 Task: Look for space in Holladay, United States from 24th August, 2023 to 10th September, 2023 for 8 adults in price range Rs.12000 to Rs.15000. Place can be entire place or shared room with 4 bedrooms having 8 beds and 4 bathrooms. Property type can be house, flat, guest house. Amenities needed are: wifi, TV, free parkinig on premises, gym, breakfast. Booking option can be shelf check-in. Required host language is English.
Action: Mouse moved to (507, 126)
Screenshot: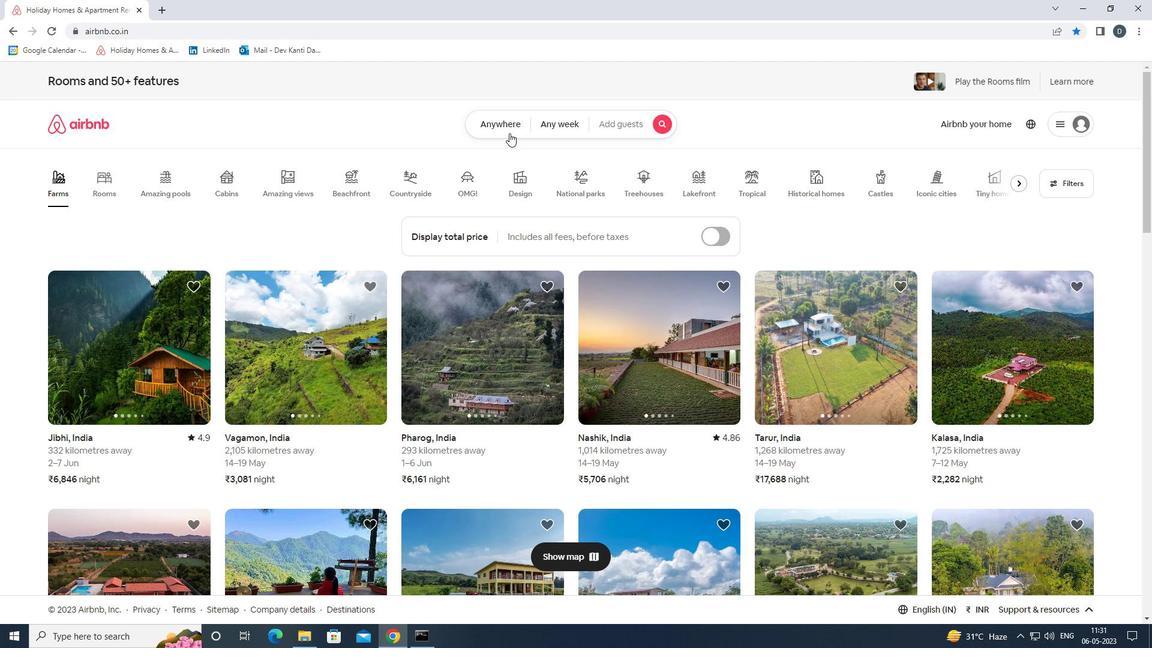 
Action: Mouse pressed left at (507, 126)
Screenshot: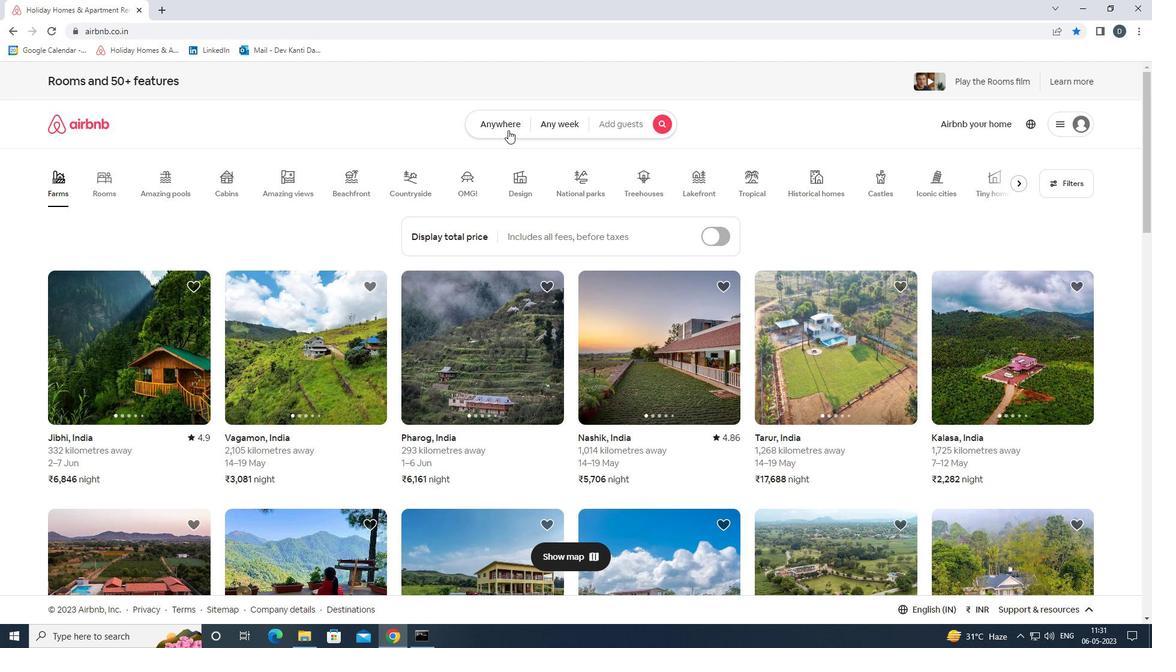 
Action: Mouse moved to (418, 179)
Screenshot: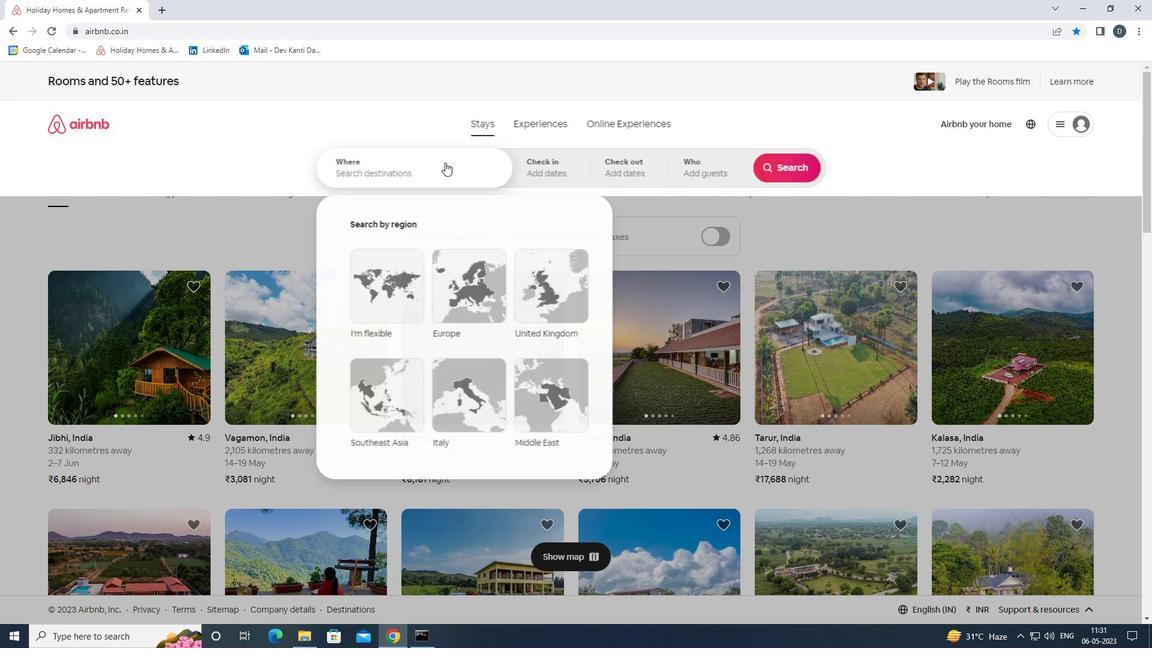 
Action: Mouse pressed left at (418, 179)
Screenshot: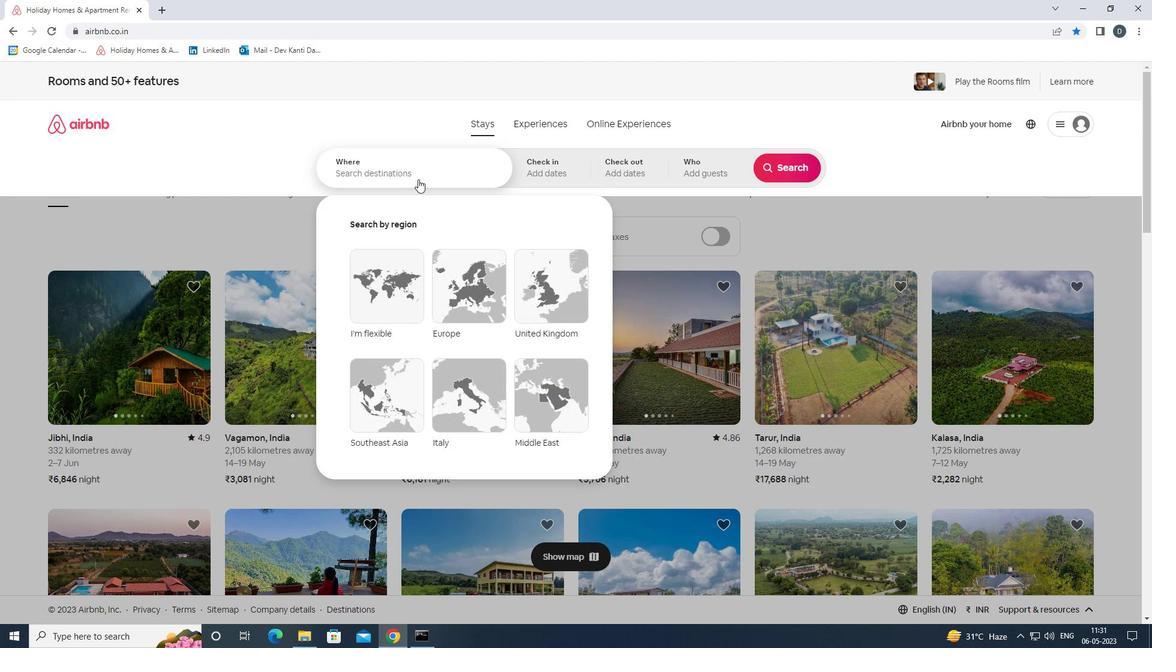 
Action: Mouse moved to (420, 174)
Screenshot: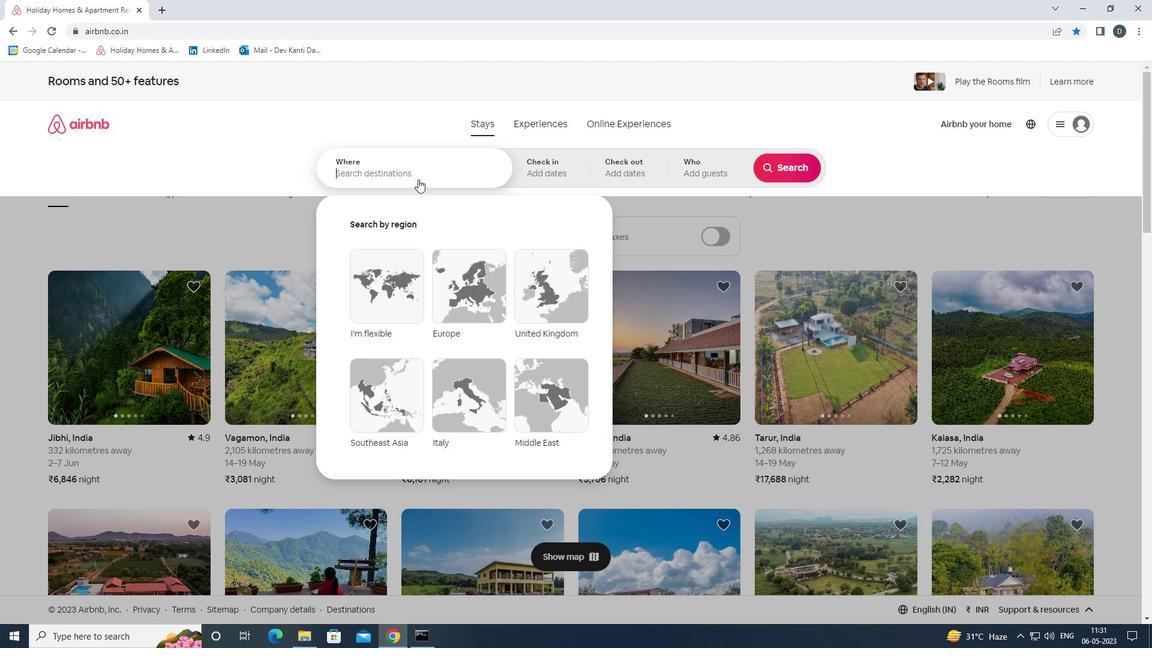 
Action: Key pressed <Key.shift><Key.shift><Key.shift><Key.shift><Key.shift><Key.shift><Key.shift><Key.shift><Key.shift><Key.shift><Key.shift><Key.shift><Key.shift><Key.shift><Key.shift><Key.shift>HOLLADAY,<Key.shift>UNITED<Key.space><Key.shift>S
Screenshot: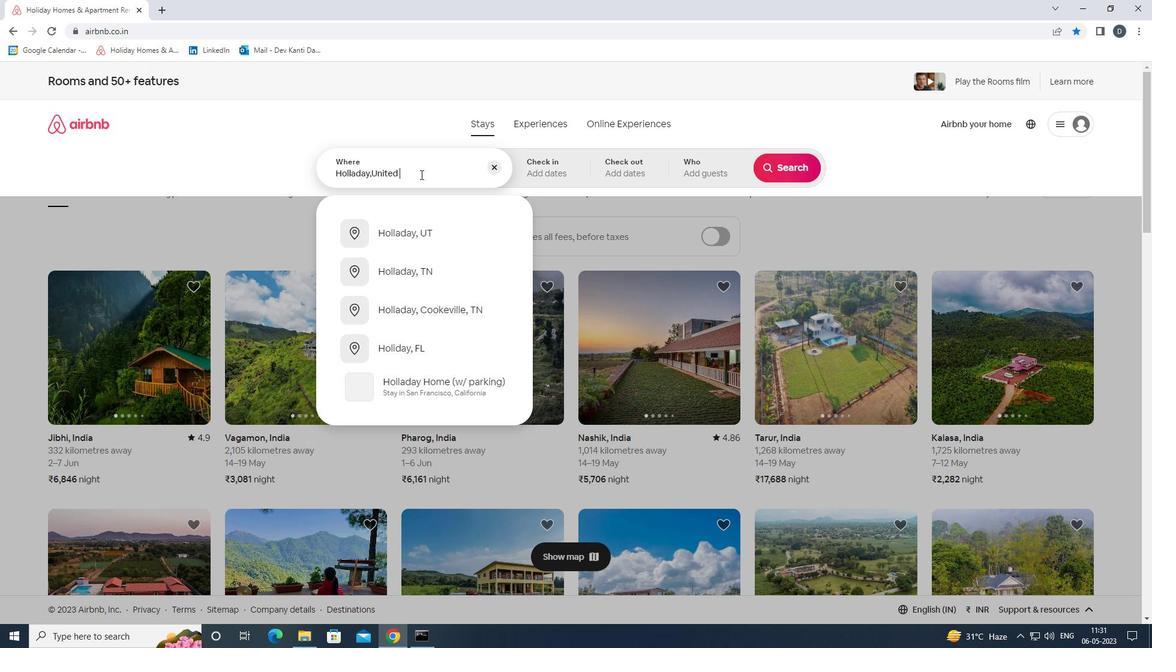 
Action: Mouse moved to (421, 174)
Screenshot: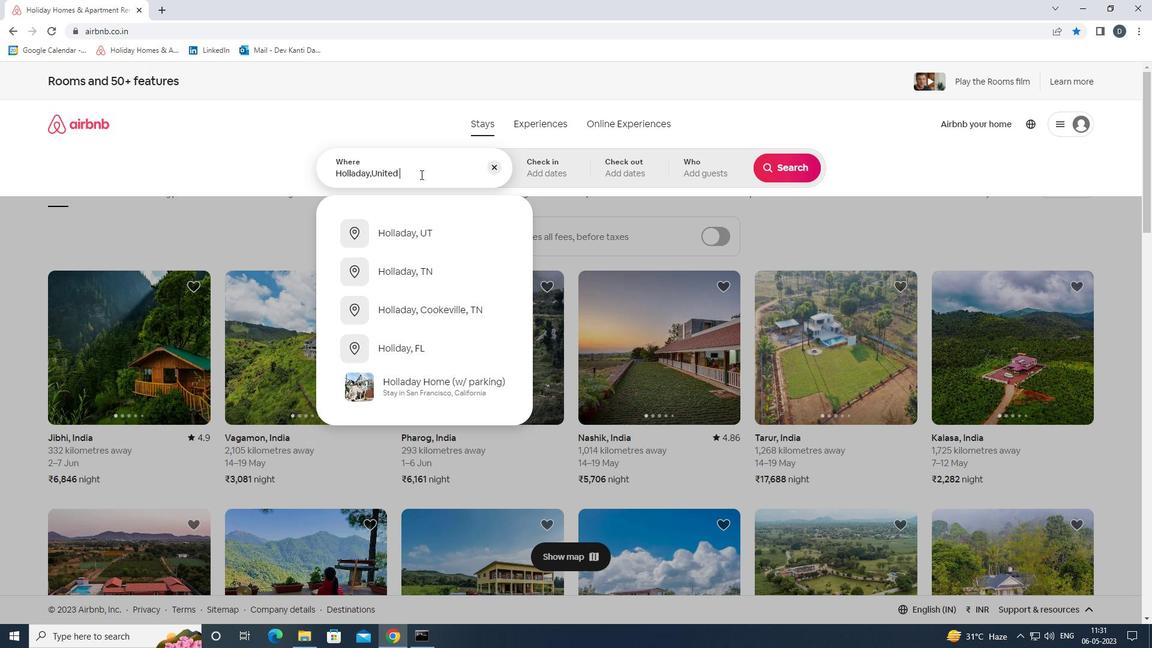 
Action: Key pressed TATES<Key.enter>
Screenshot: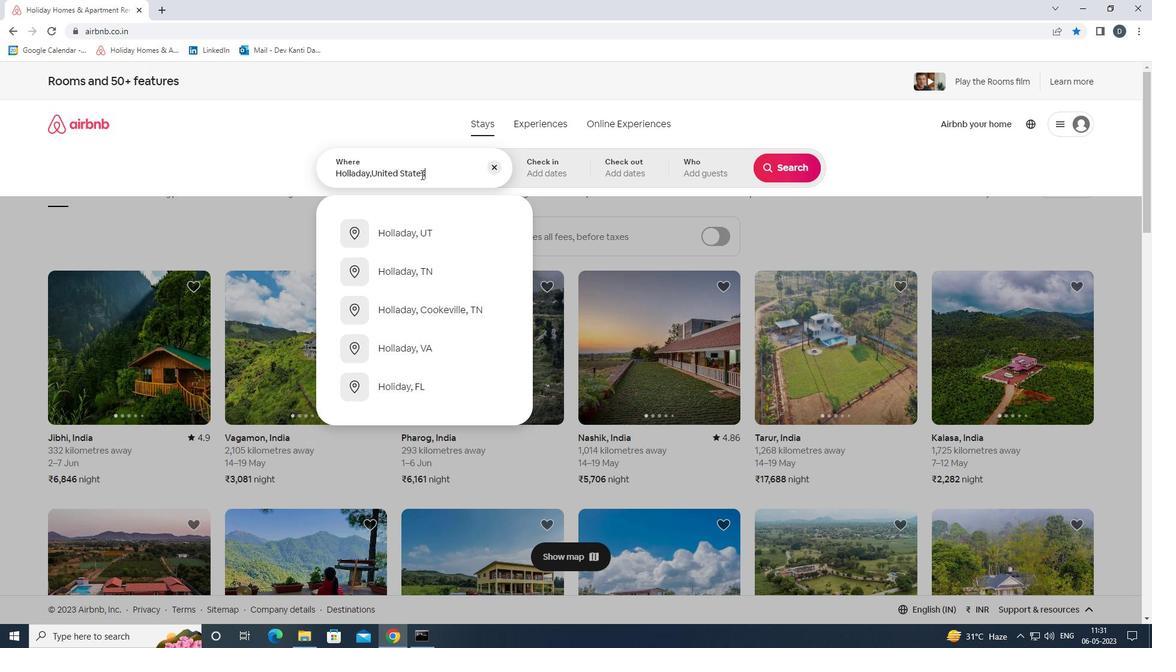 
Action: Mouse moved to (781, 262)
Screenshot: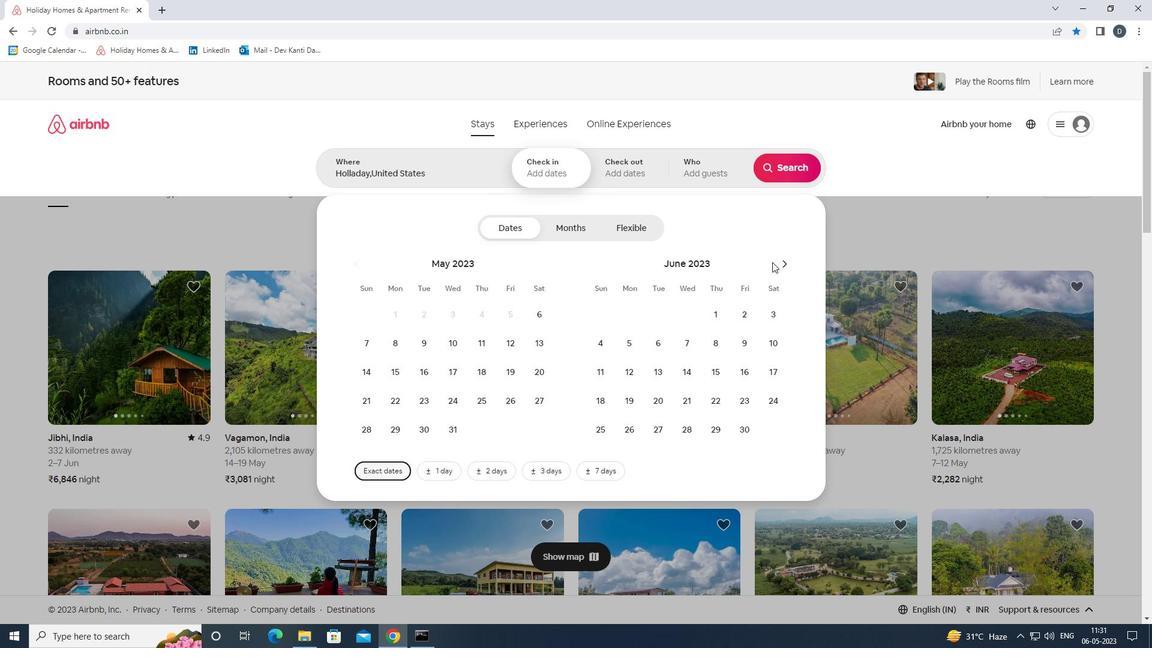 
Action: Mouse pressed left at (781, 262)
Screenshot: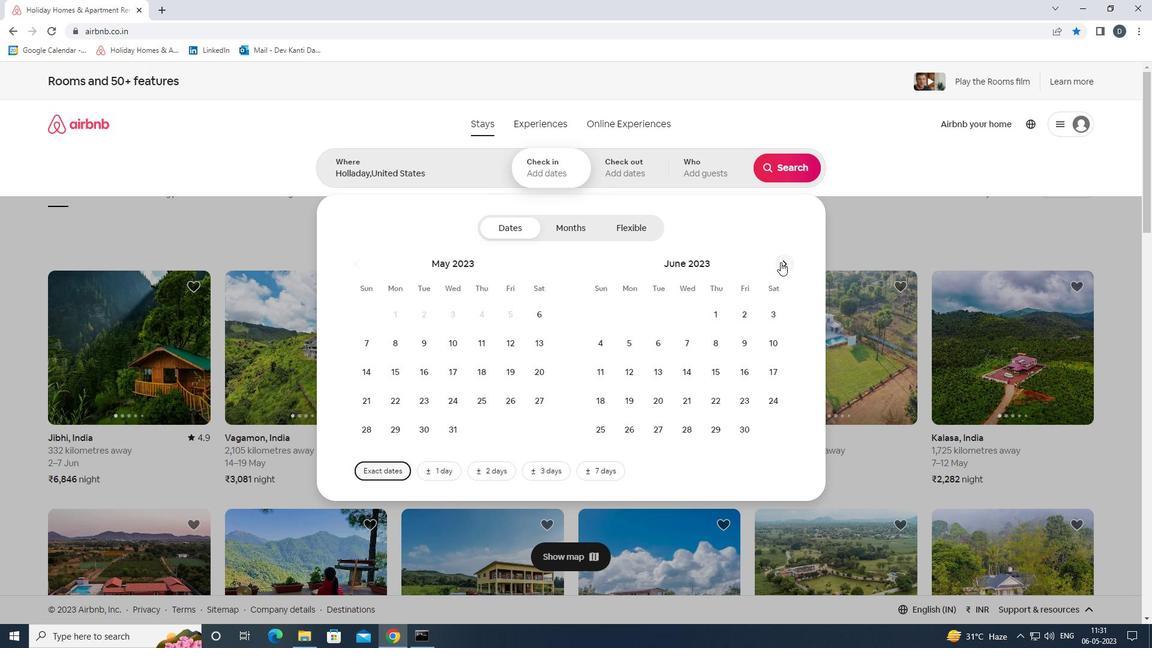 
Action: Mouse pressed left at (781, 262)
Screenshot: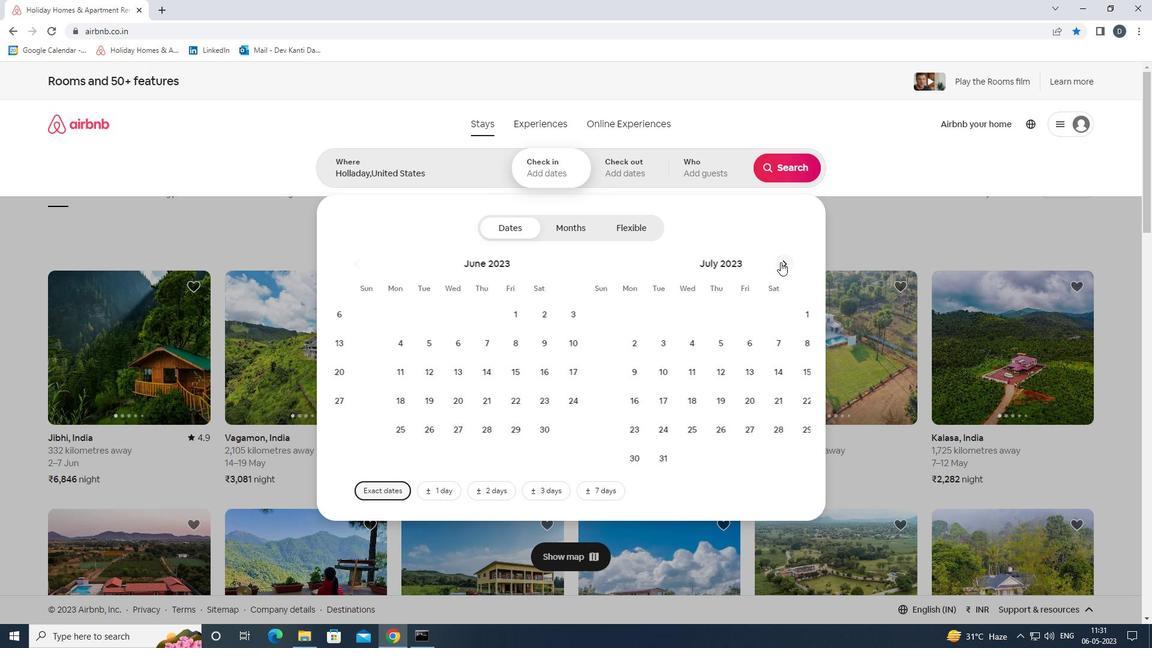 
Action: Mouse moved to (711, 398)
Screenshot: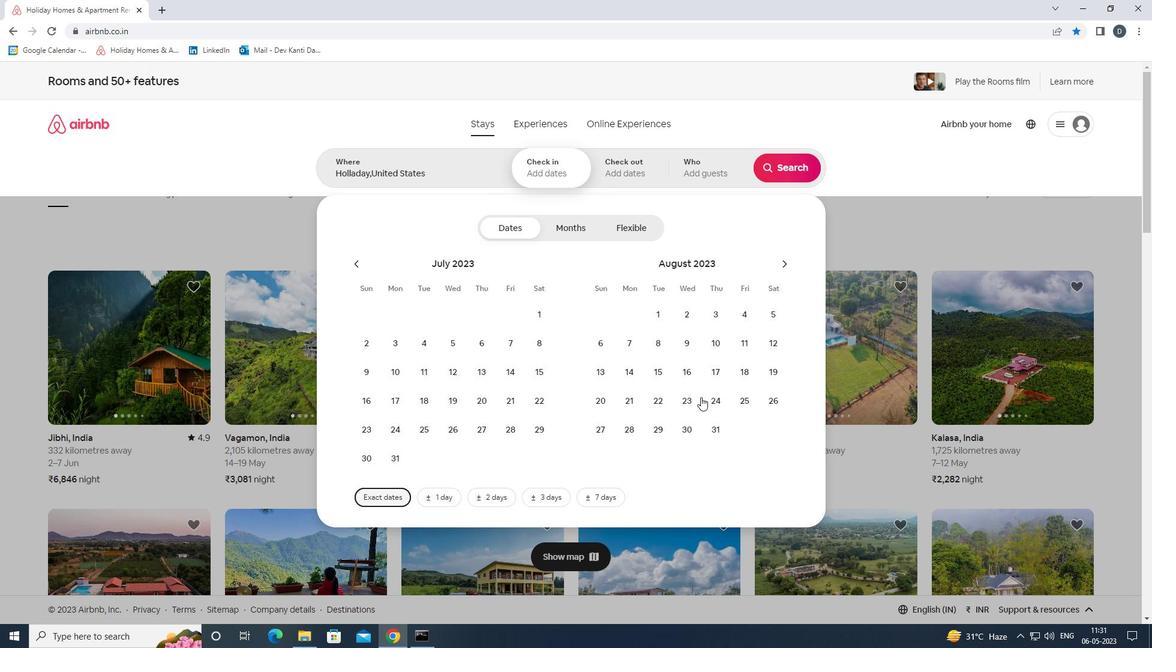 
Action: Mouse pressed left at (711, 398)
Screenshot: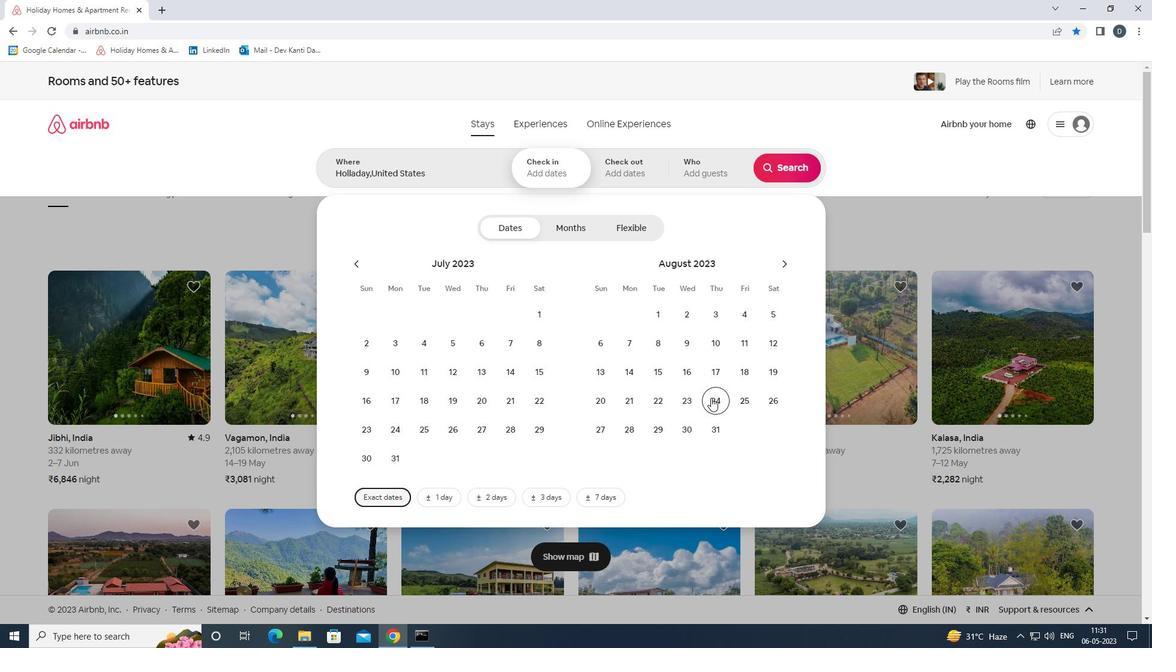 
Action: Mouse moved to (784, 263)
Screenshot: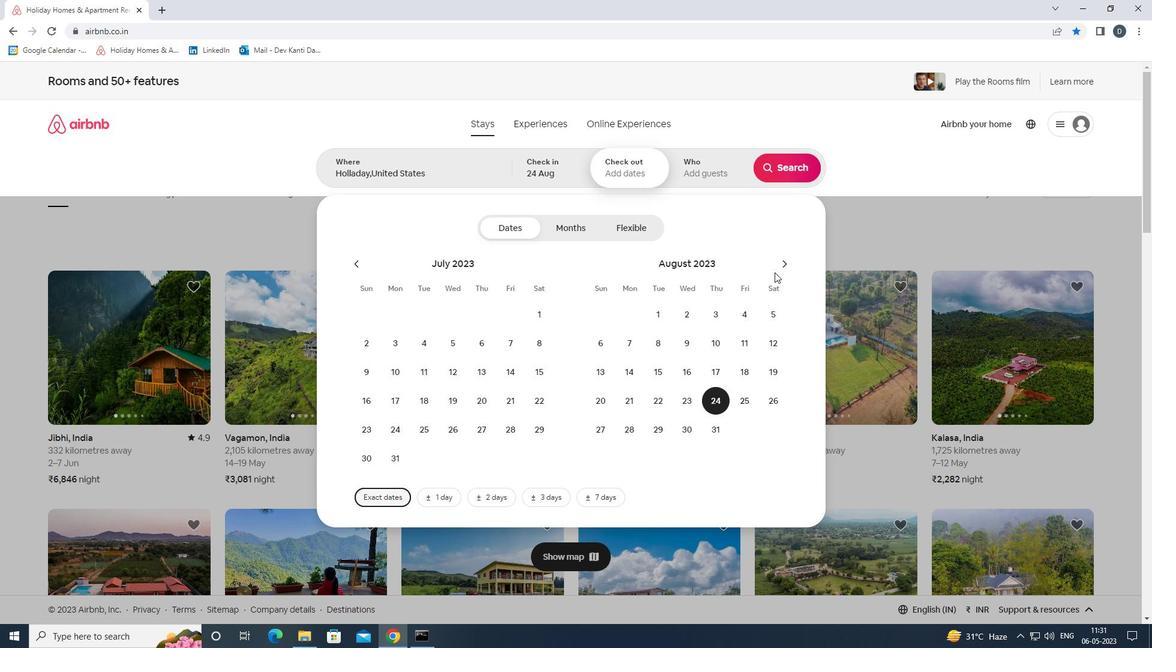 
Action: Mouse pressed left at (784, 263)
Screenshot: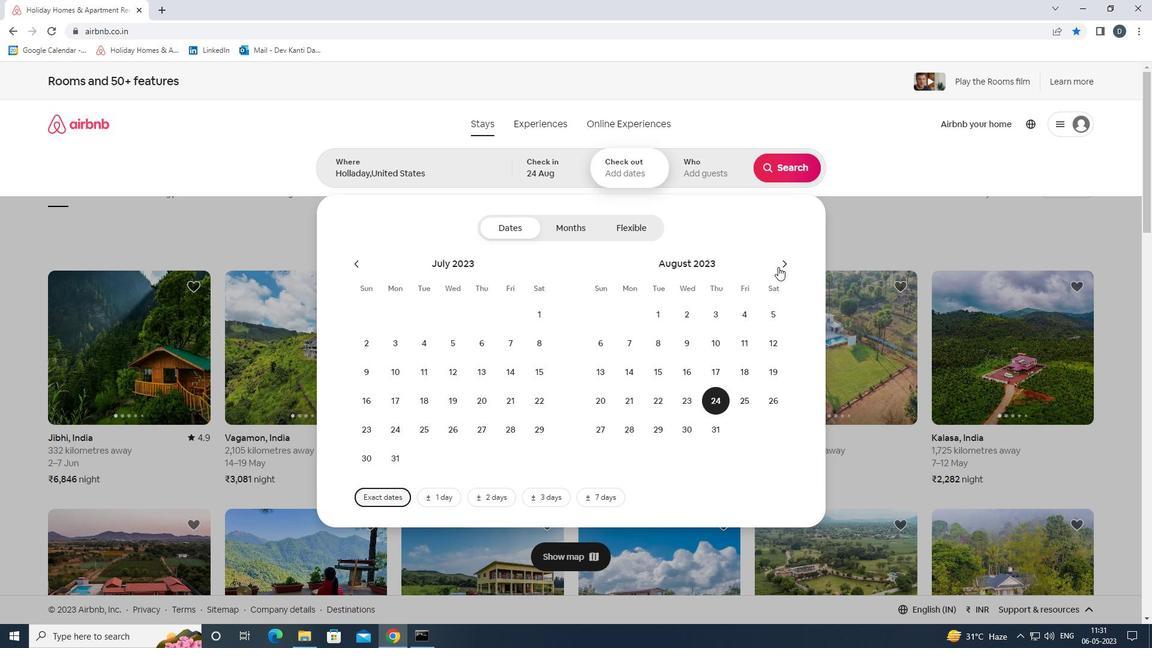 
Action: Mouse moved to (602, 371)
Screenshot: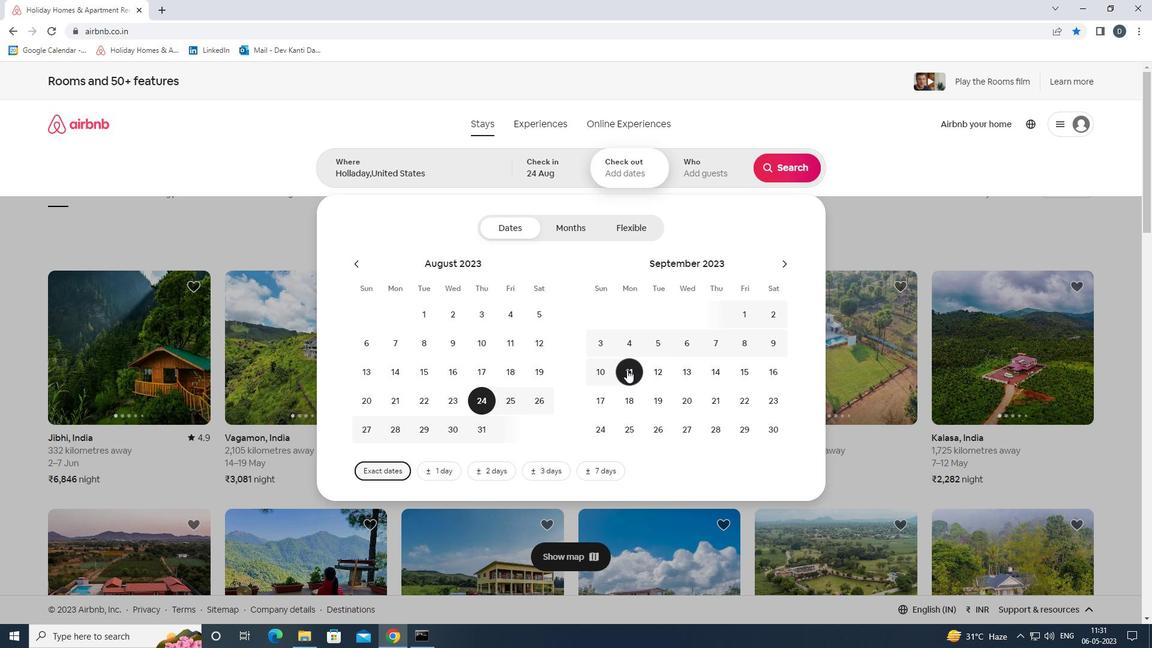 
Action: Mouse pressed left at (602, 371)
Screenshot: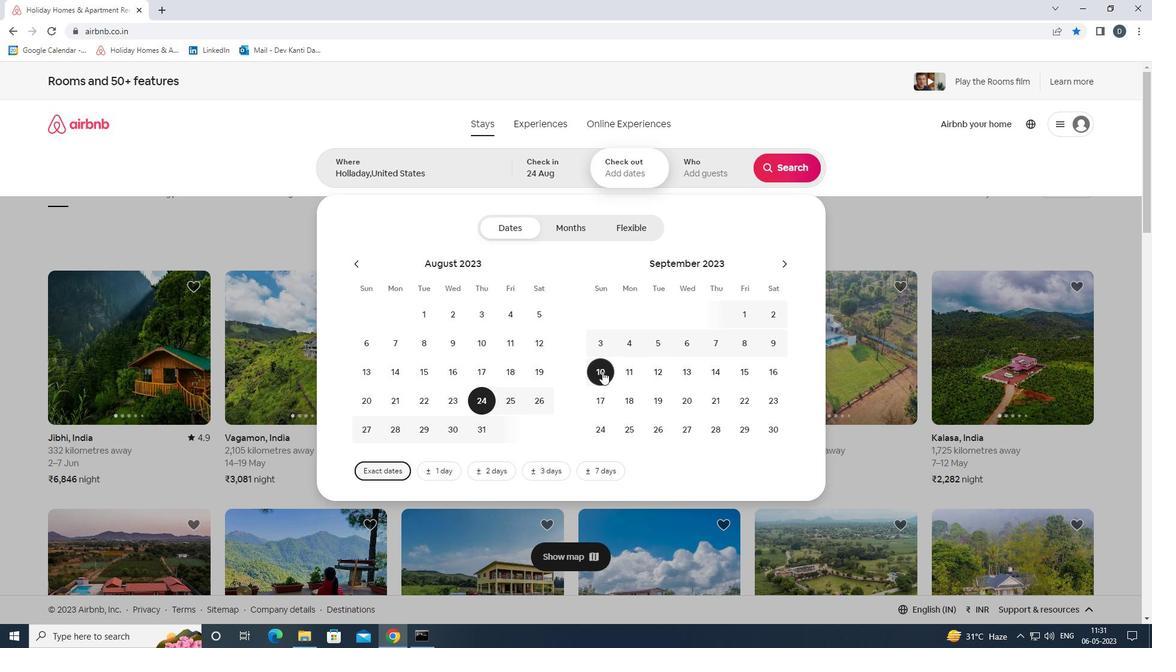 
Action: Mouse moved to (703, 168)
Screenshot: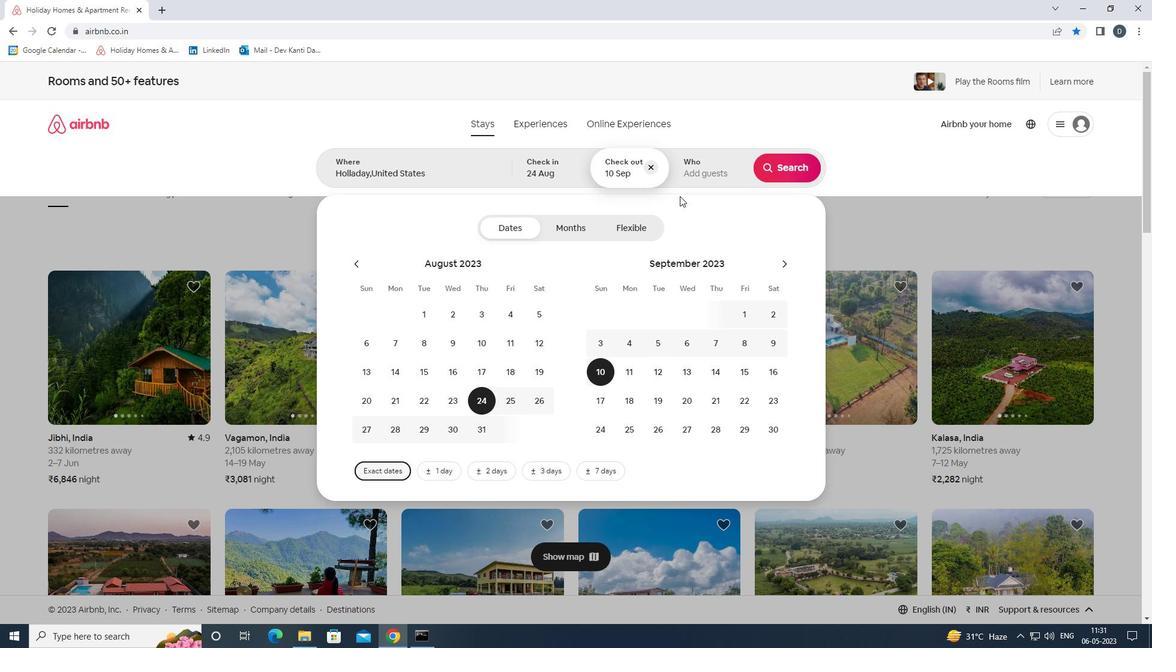 
Action: Mouse pressed left at (703, 168)
Screenshot: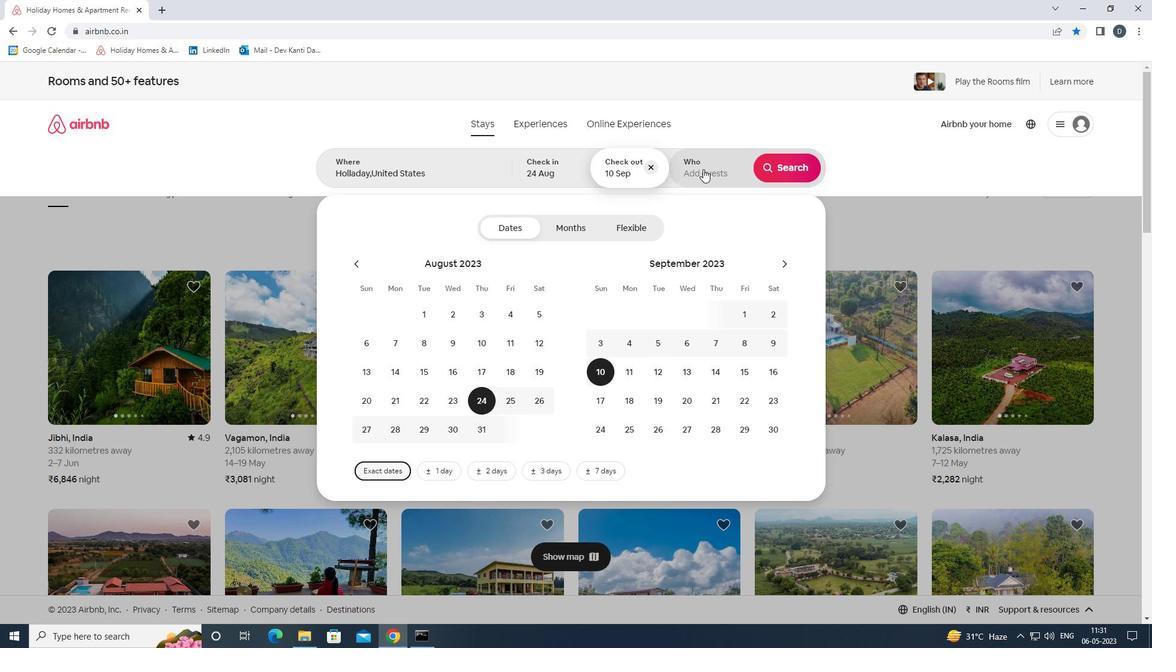
Action: Mouse moved to (790, 233)
Screenshot: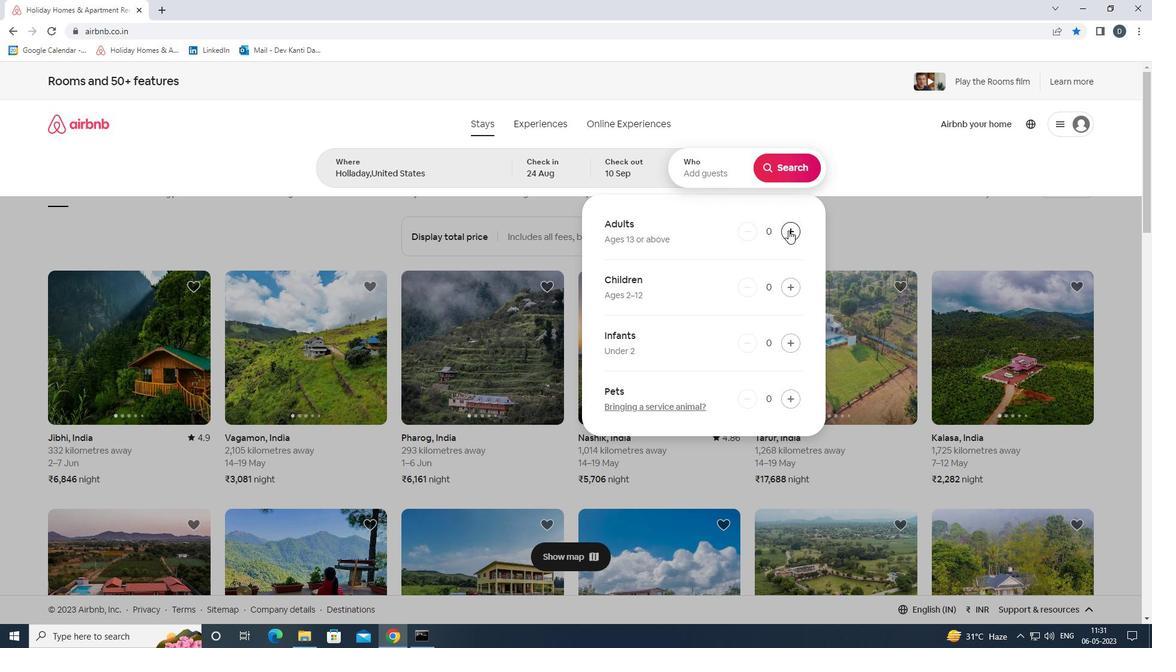 
Action: Mouse pressed left at (790, 233)
Screenshot: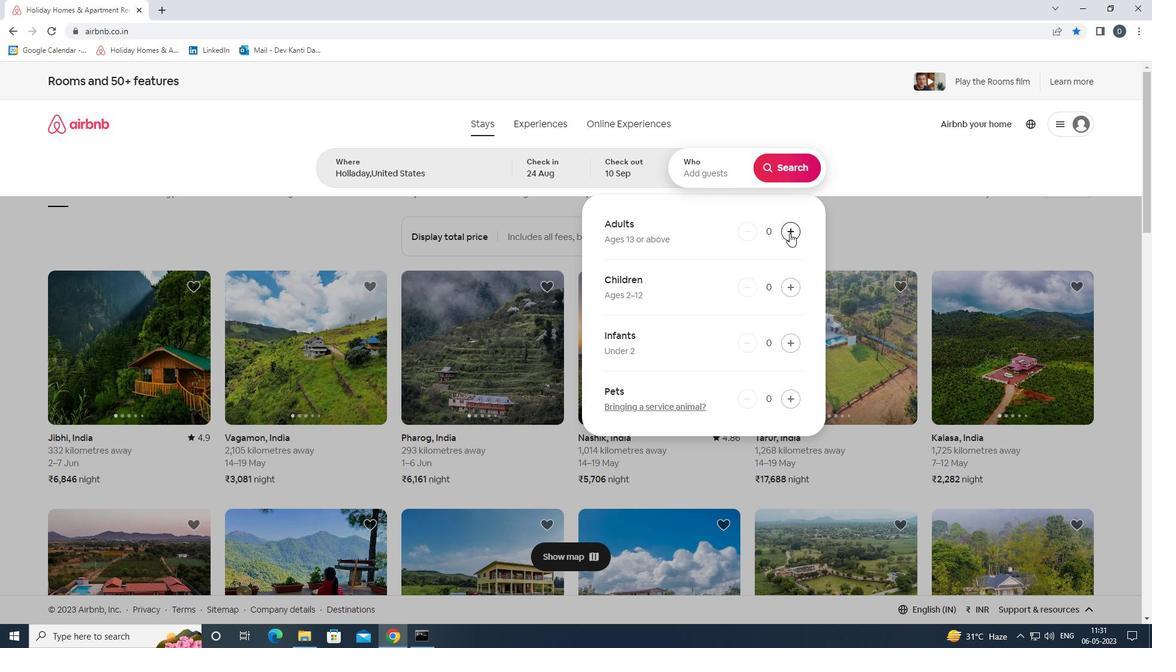 
Action: Mouse pressed left at (790, 233)
Screenshot: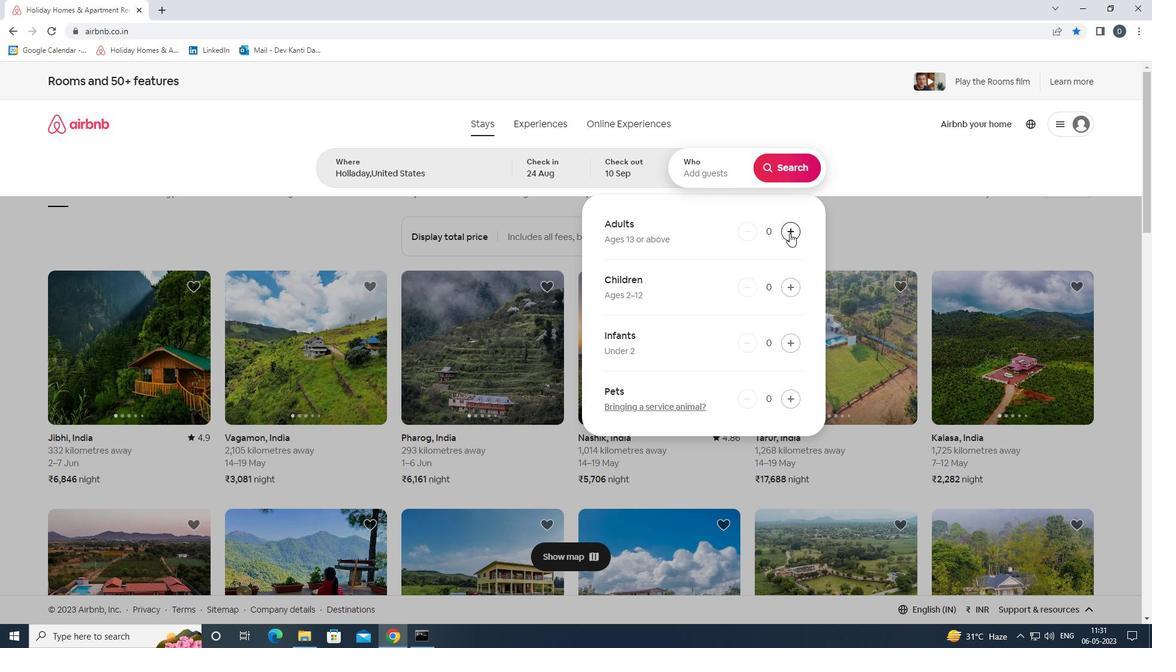 
Action: Mouse pressed left at (790, 233)
Screenshot: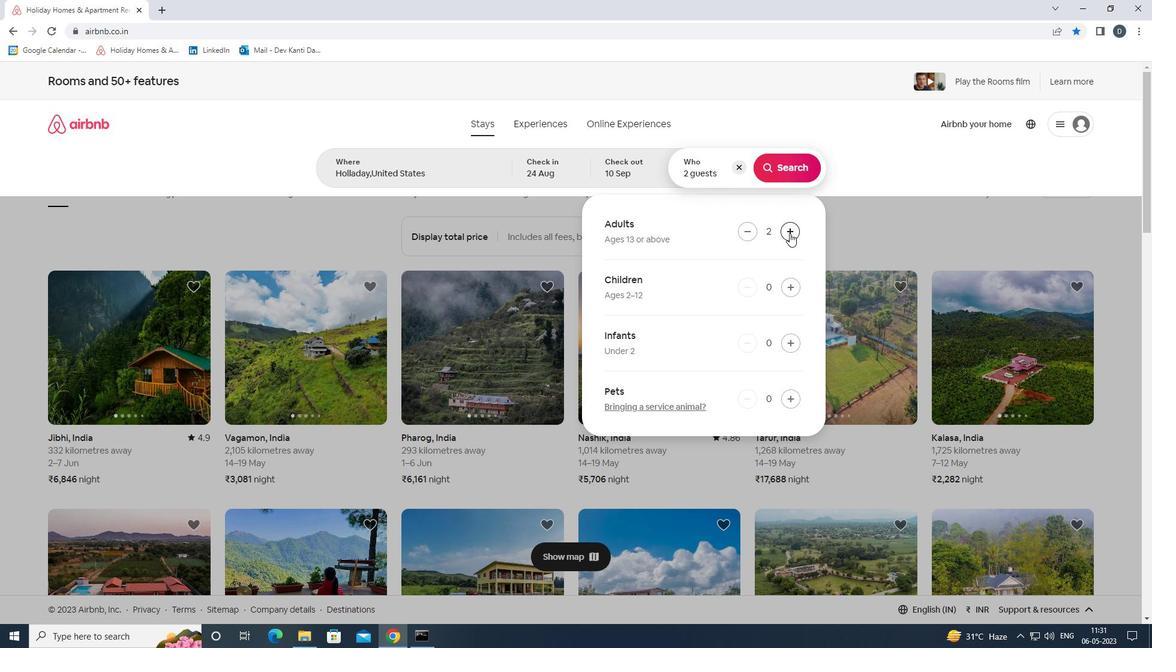 
Action: Mouse pressed left at (790, 233)
Screenshot: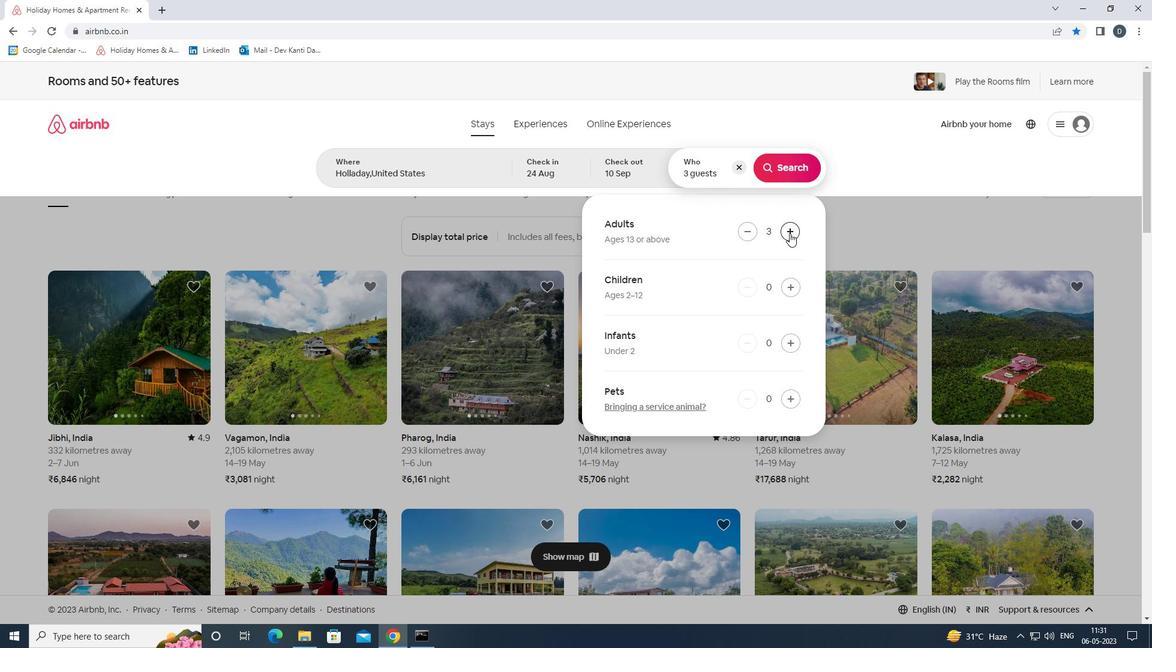 
Action: Mouse pressed left at (790, 233)
Screenshot: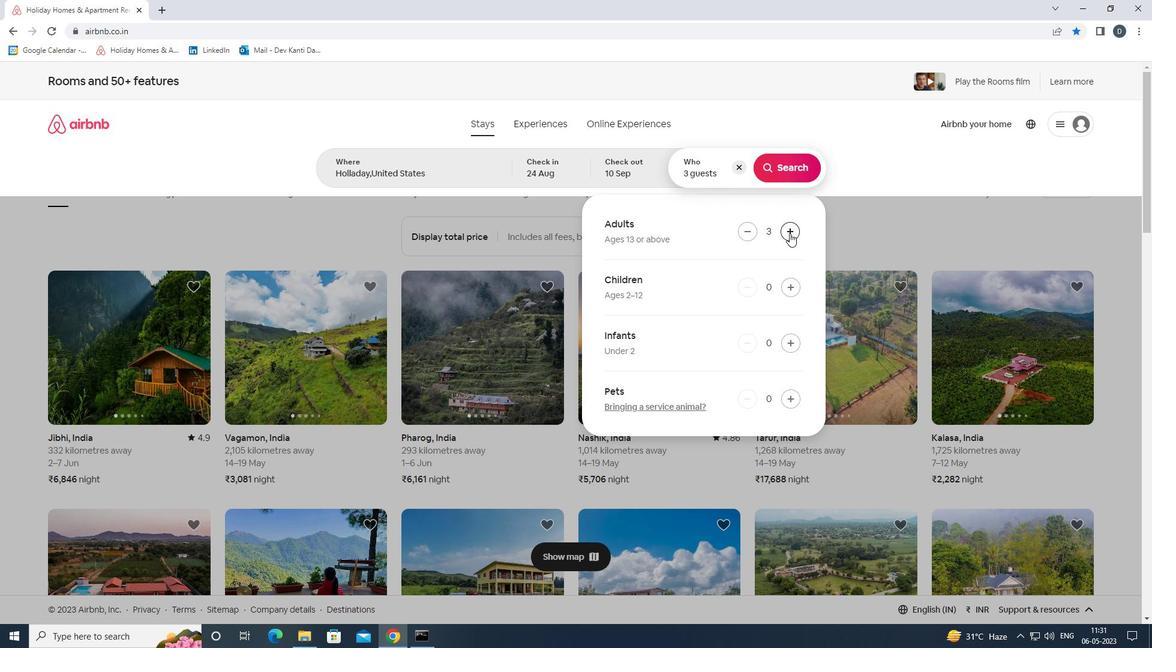 
Action: Mouse pressed left at (790, 233)
Screenshot: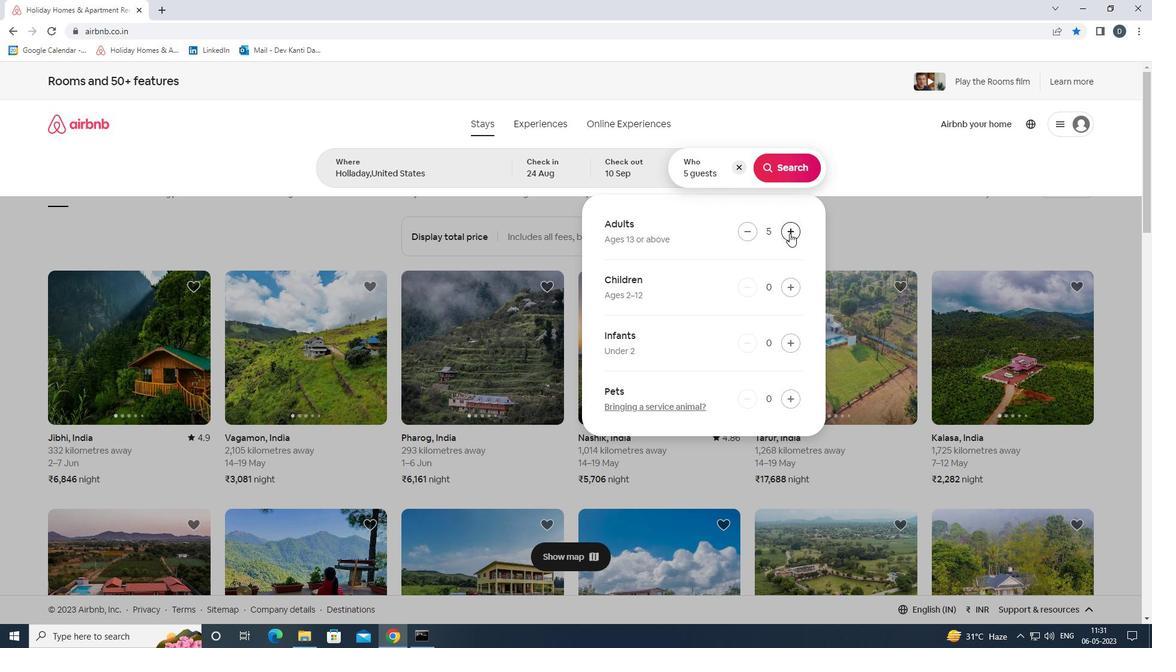 
Action: Mouse pressed left at (790, 233)
Screenshot: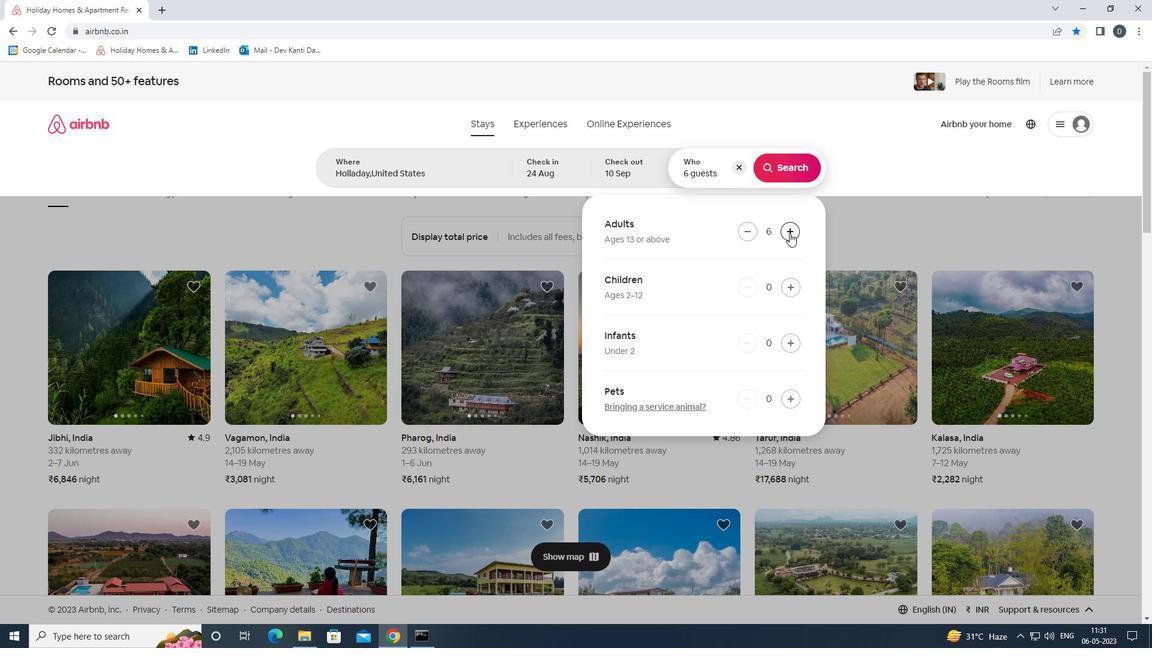 
Action: Mouse pressed left at (790, 233)
Screenshot: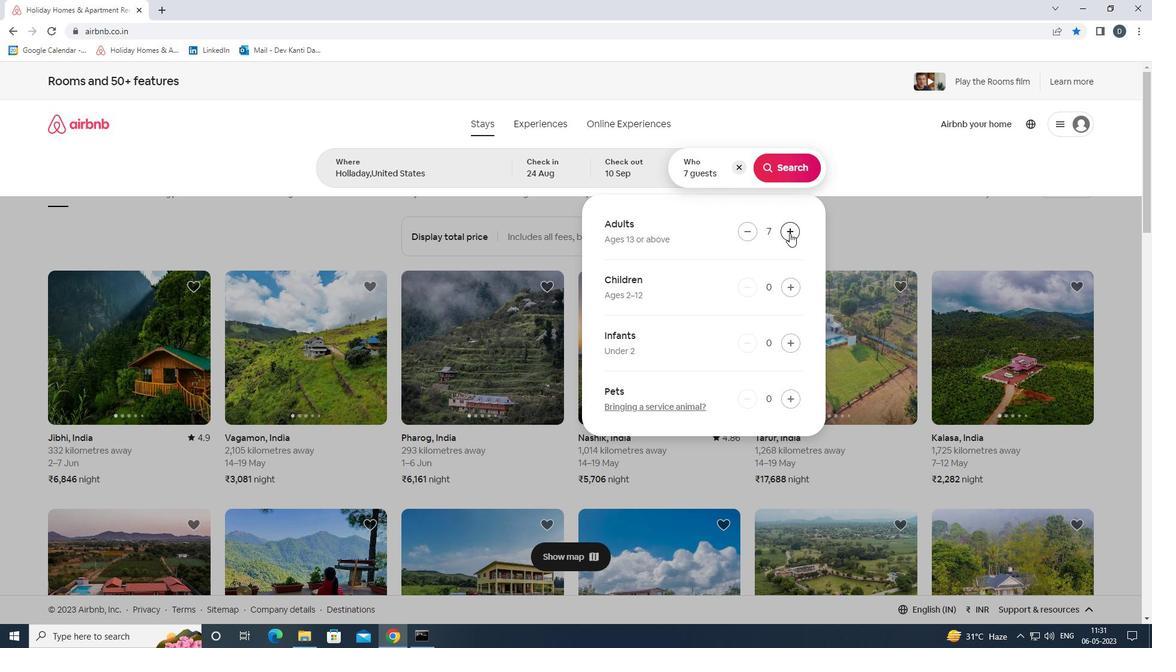 
Action: Mouse moved to (784, 169)
Screenshot: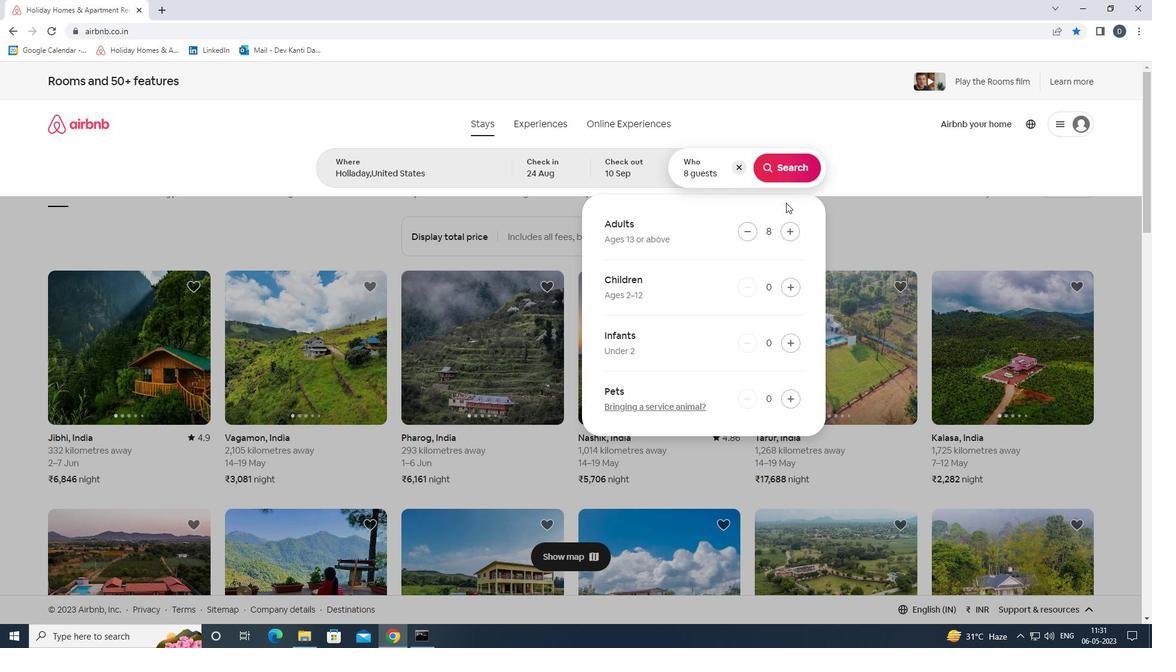 
Action: Mouse pressed left at (784, 169)
Screenshot: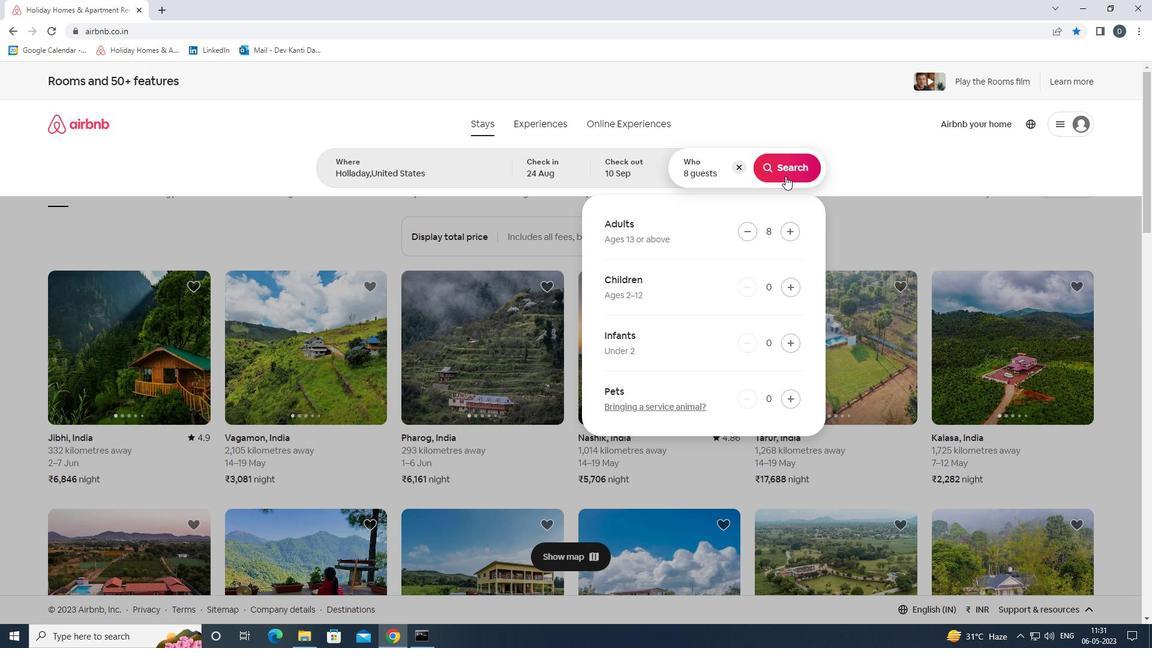 
Action: Mouse moved to (1113, 129)
Screenshot: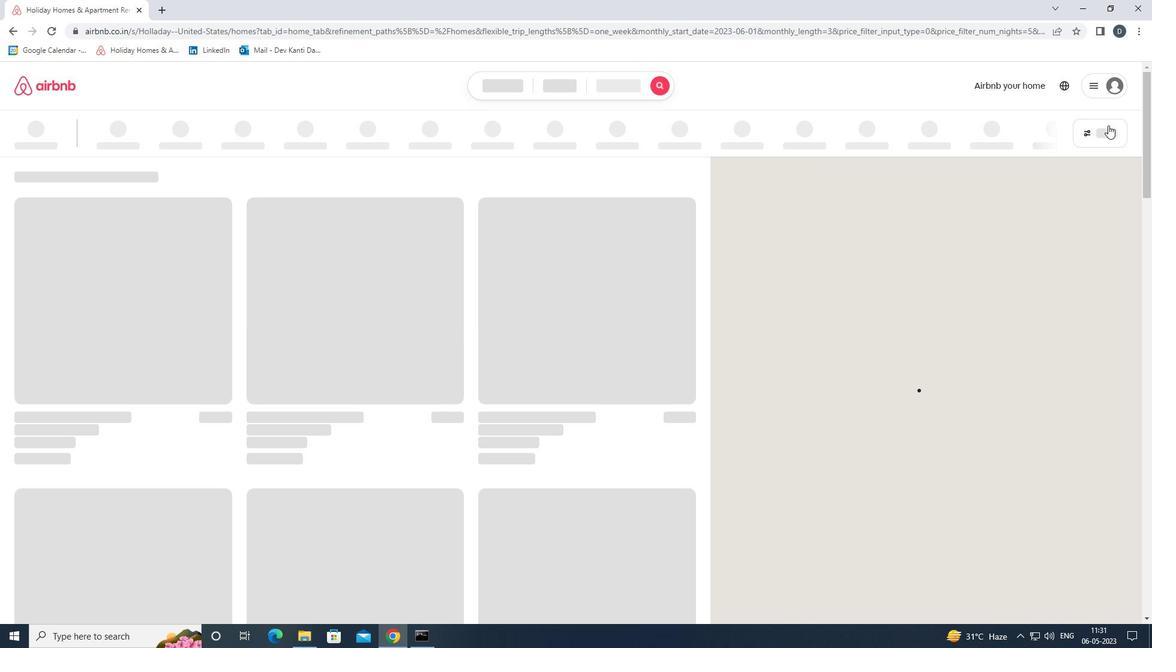 
Action: Mouse pressed left at (1113, 129)
Screenshot: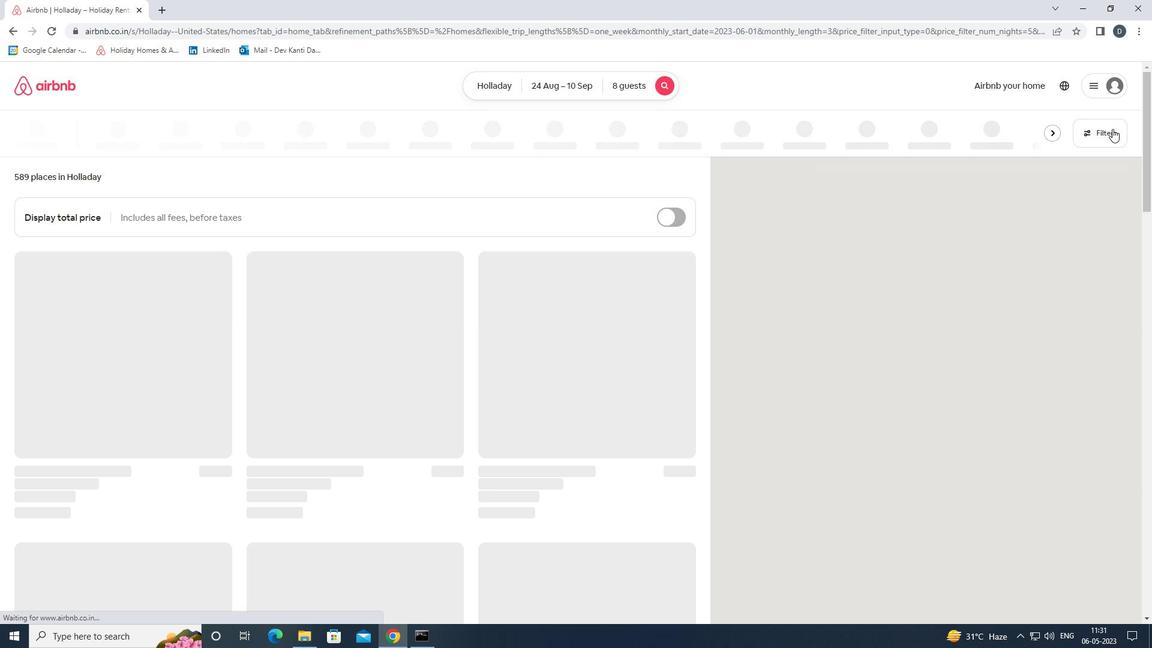 
Action: Mouse moved to (451, 427)
Screenshot: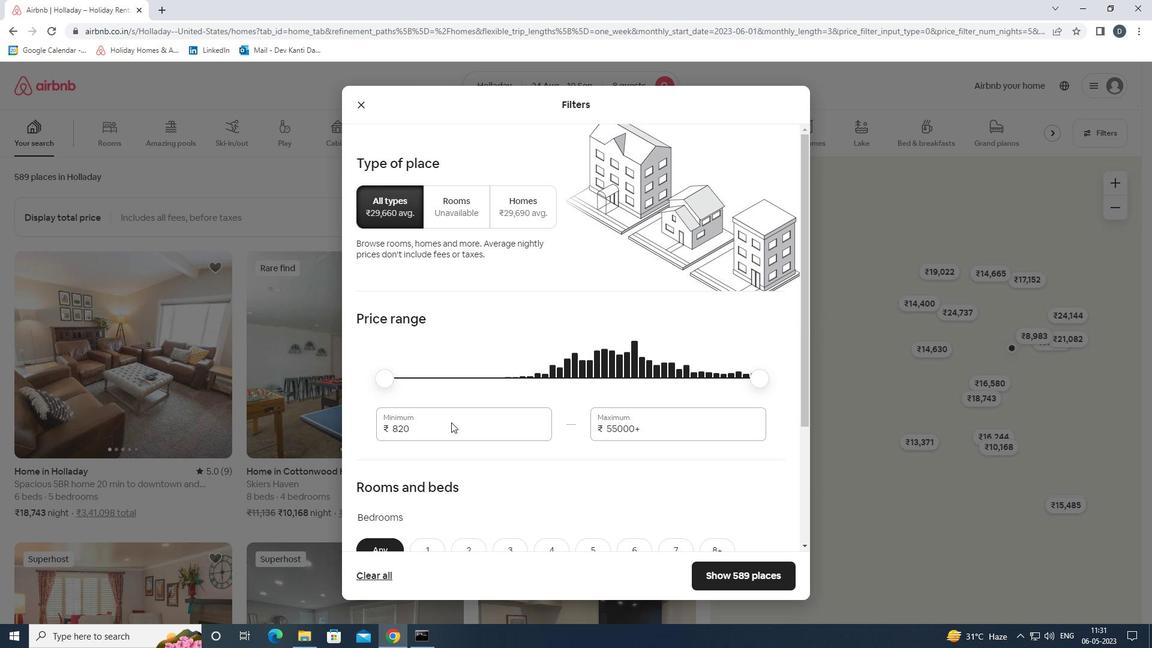 
Action: Mouse pressed left at (451, 427)
Screenshot: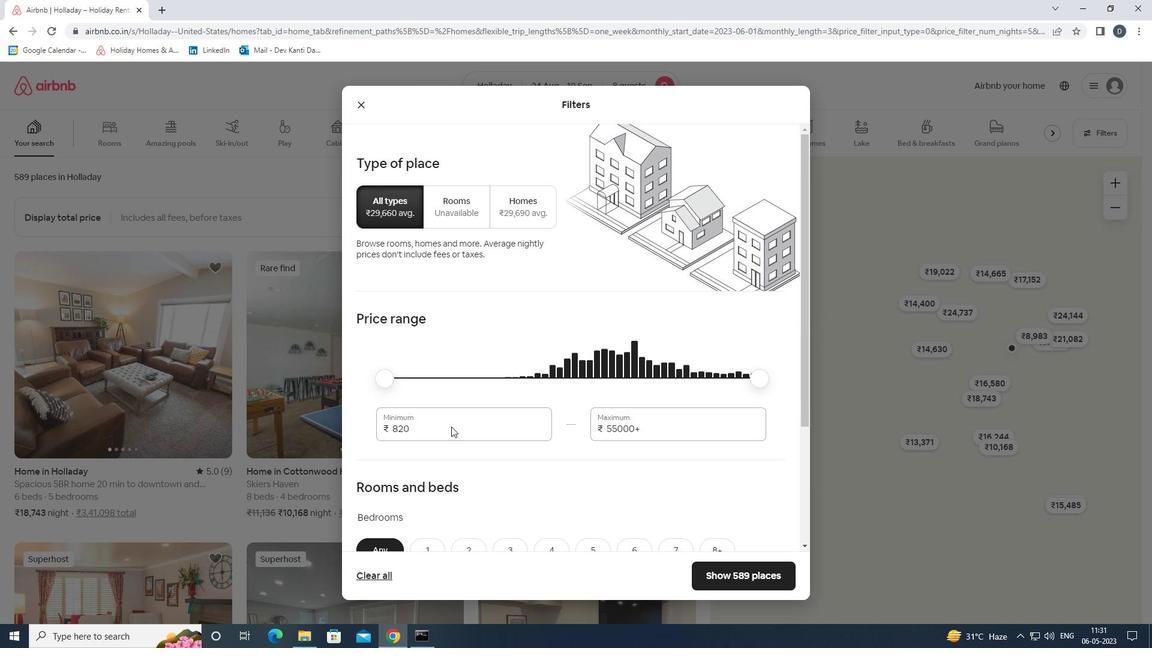 
Action: Mouse pressed left at (451, 427)
Screenshot: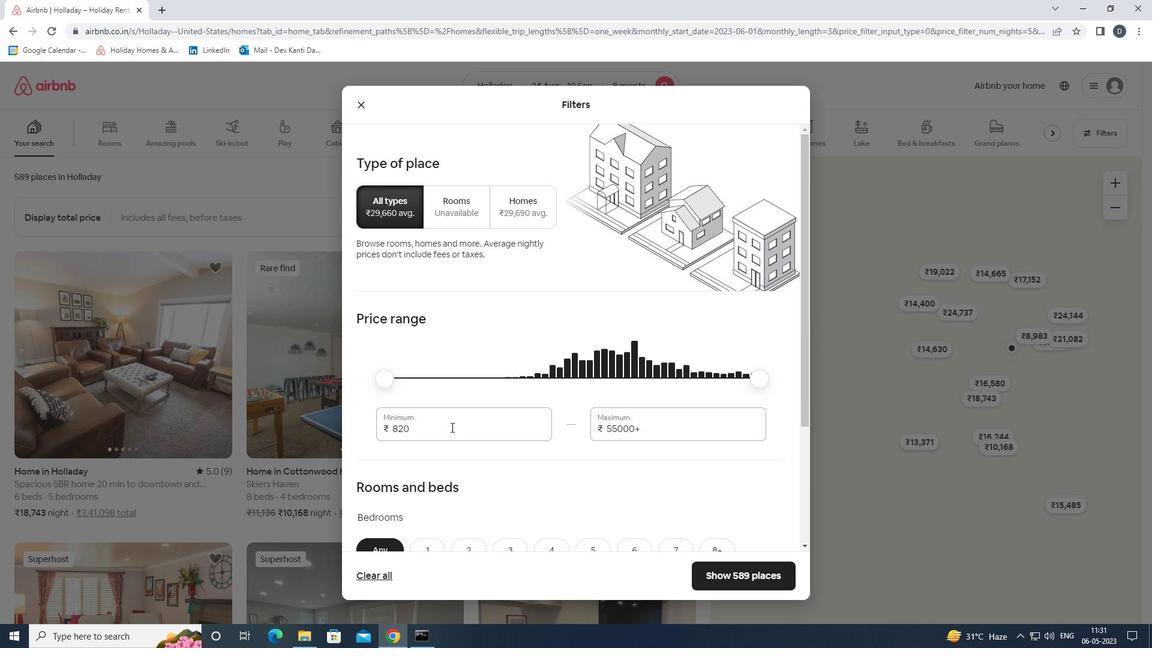 
Action: Mouse moved to (451, 428)
Screenshot: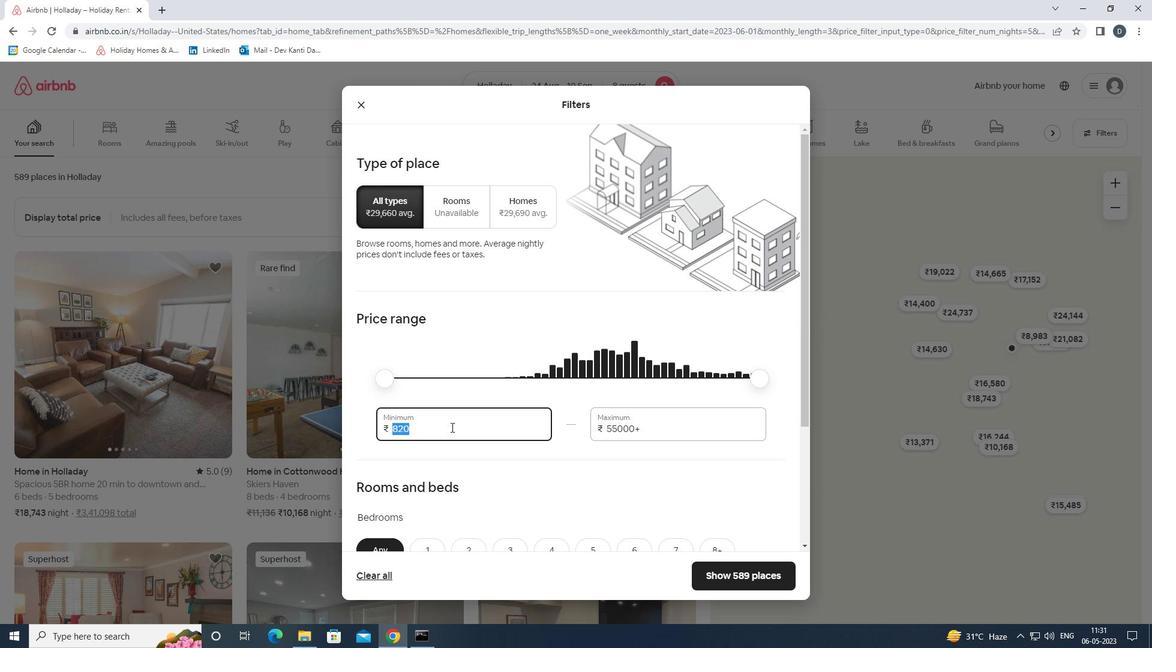 
Action: Key pressed 12000<Key.tab>15000
Screenshot: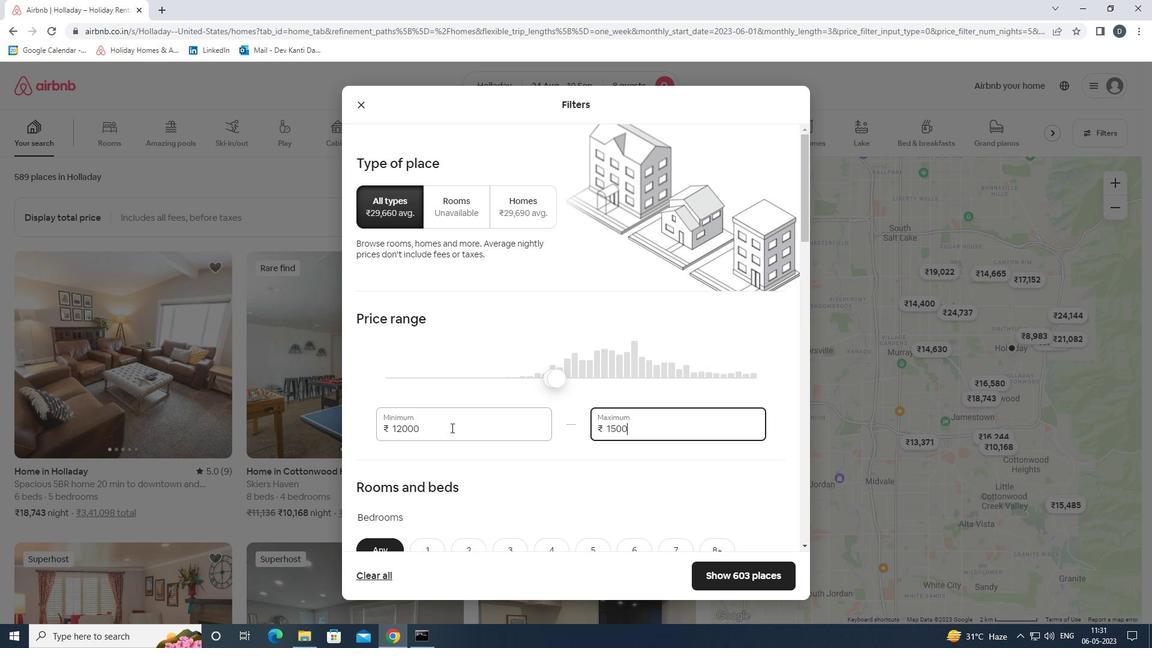
Action: Mouse moved to (451, 426)
Screenshot: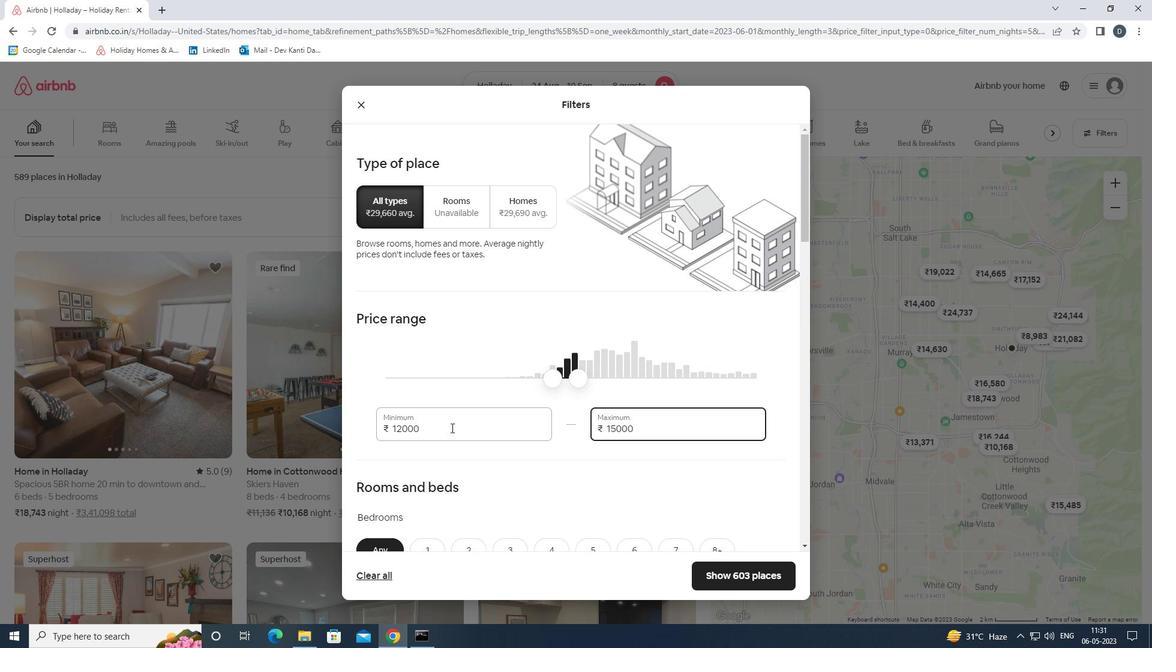 
Action: Mouse scrolled (451, 425) with delta (0, 0)
Screenshot: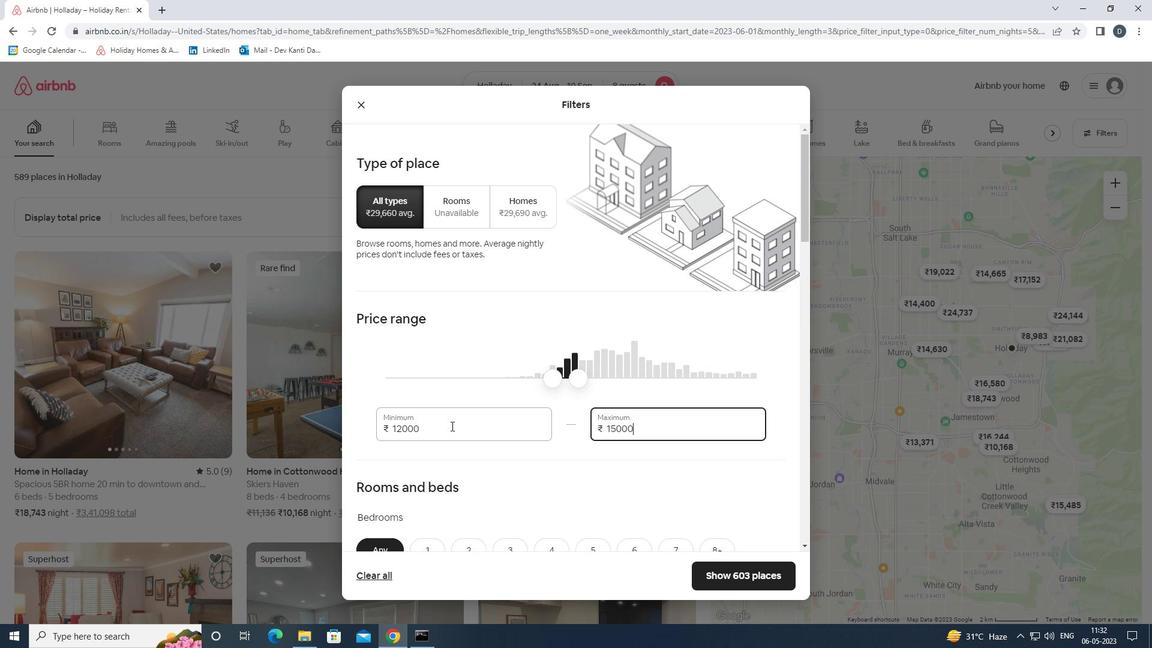 
Action: Mouse scrolled (451, 425) with delta (0, 0)
Screenshot: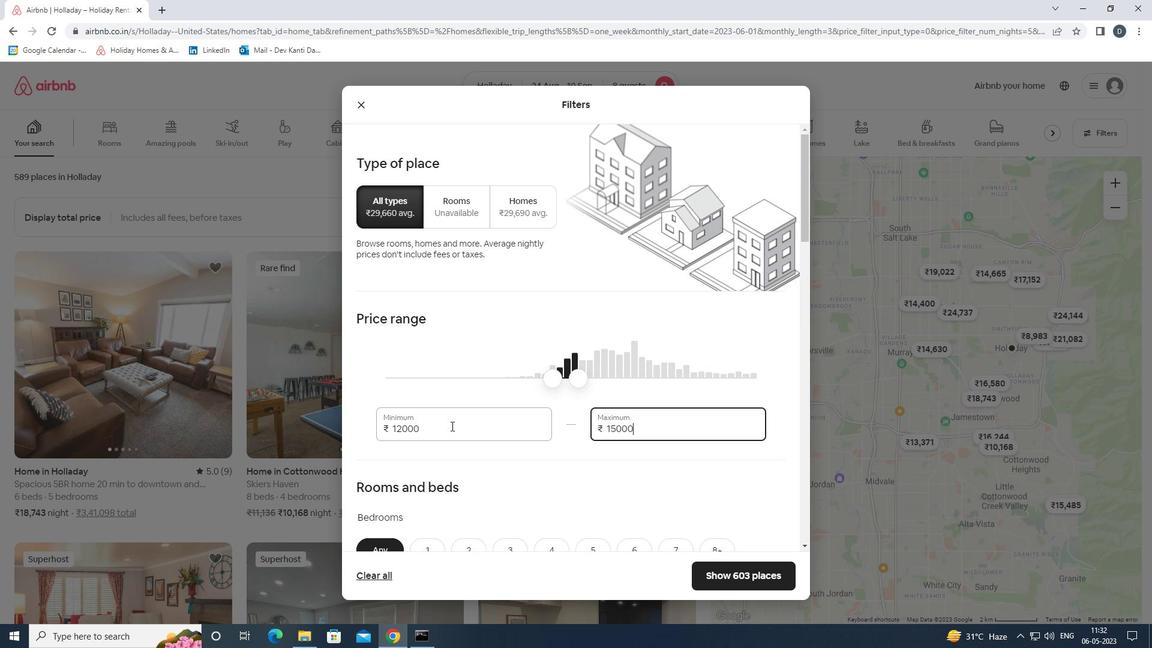
Action: Mouse moved to (539, 404)
Screenshot: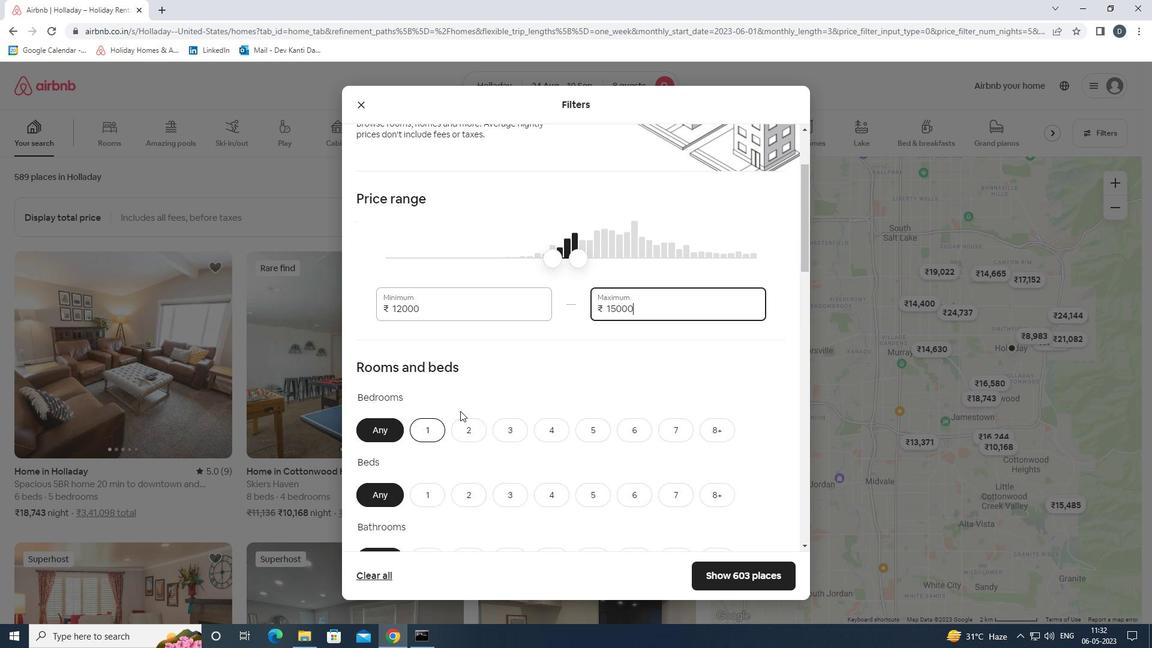 
Action: Mouse scrolled (539, 404) with delta (0, 0)
Screenshot: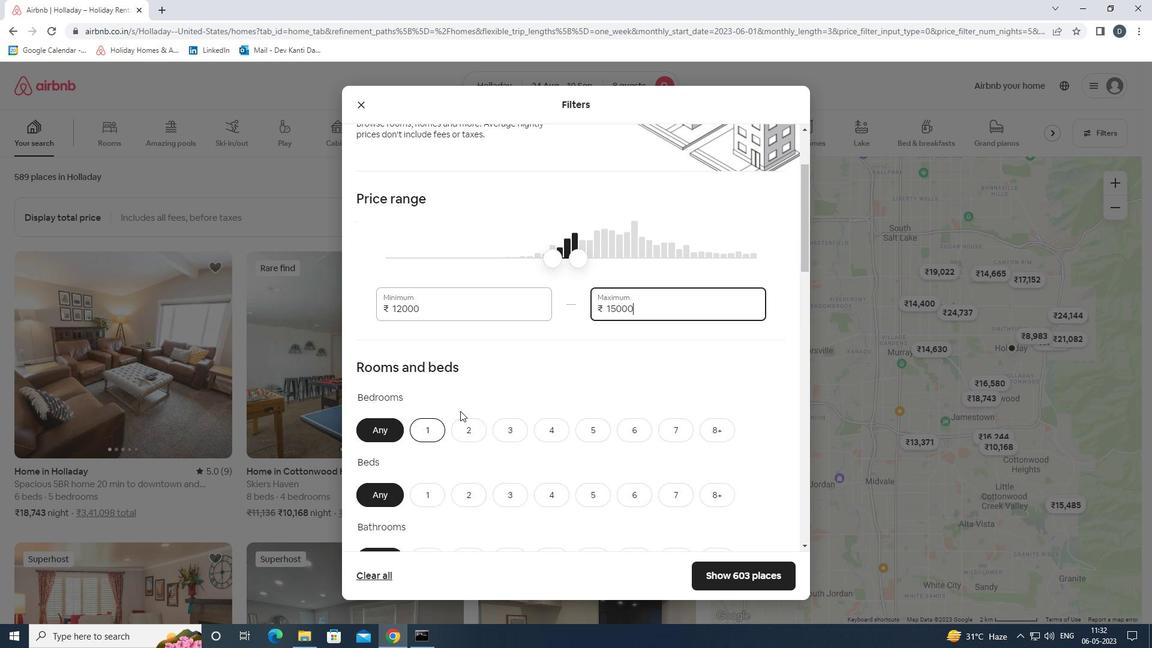 
Action: Mouse moved to (557, 372)
Screenshot: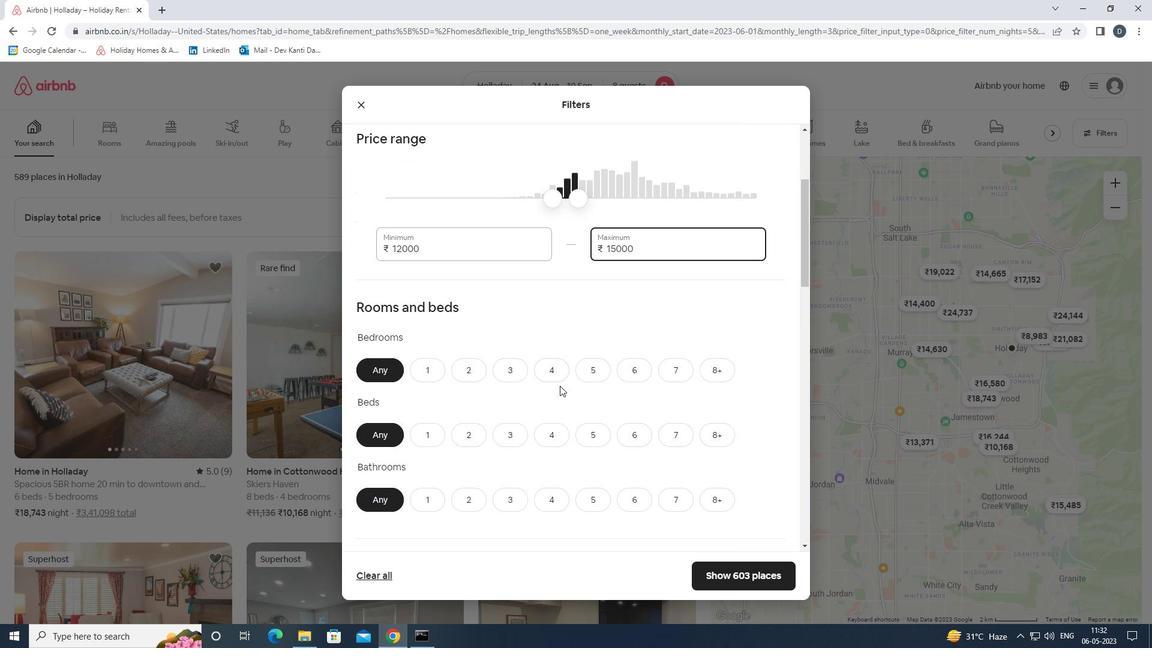 
Action: Mouse pressed left at (557, 372)
Screenshot: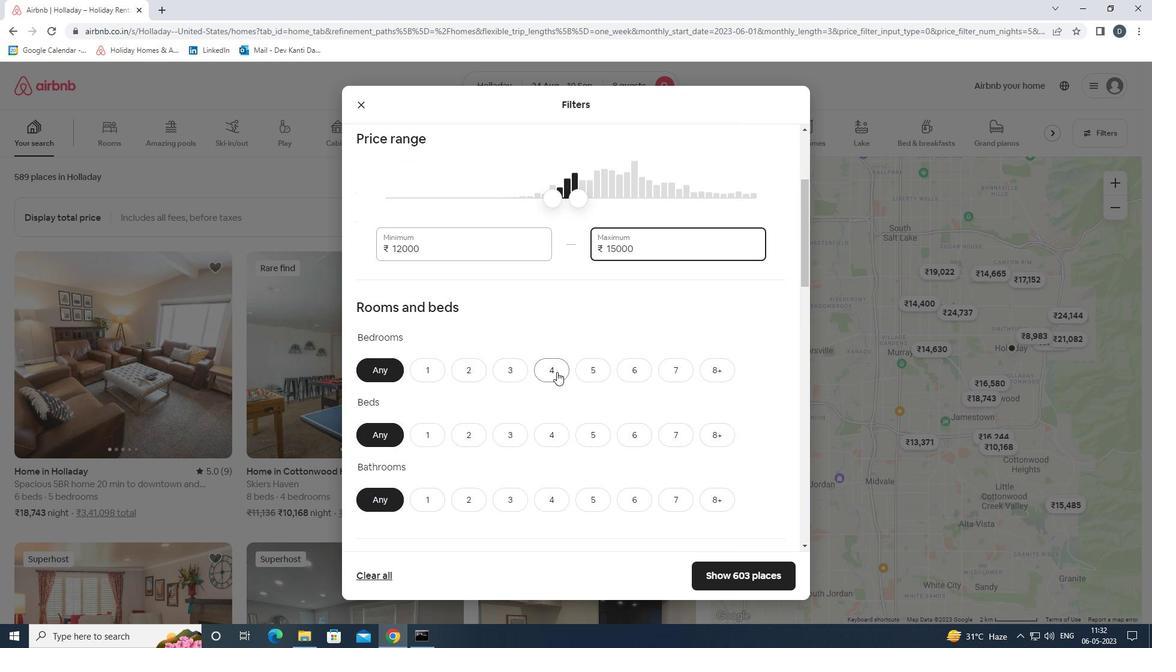 
Action: Mouse moved to (722, 428)
Screenshot: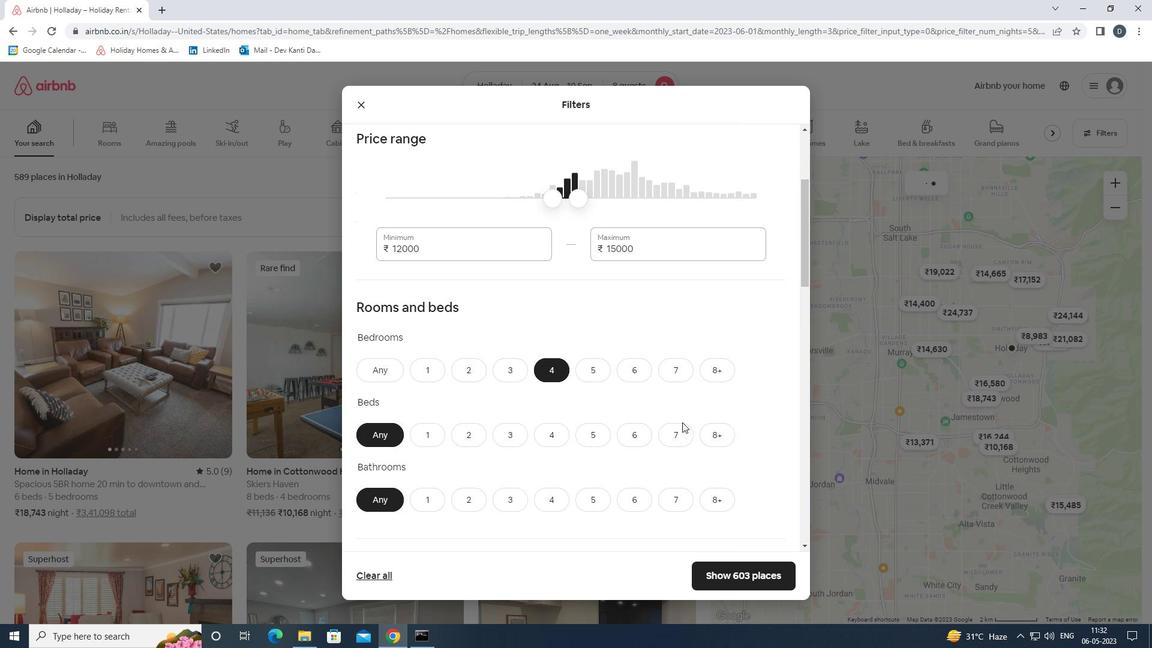
Action: Mouse pressed left at (722, 428)
Screenshot: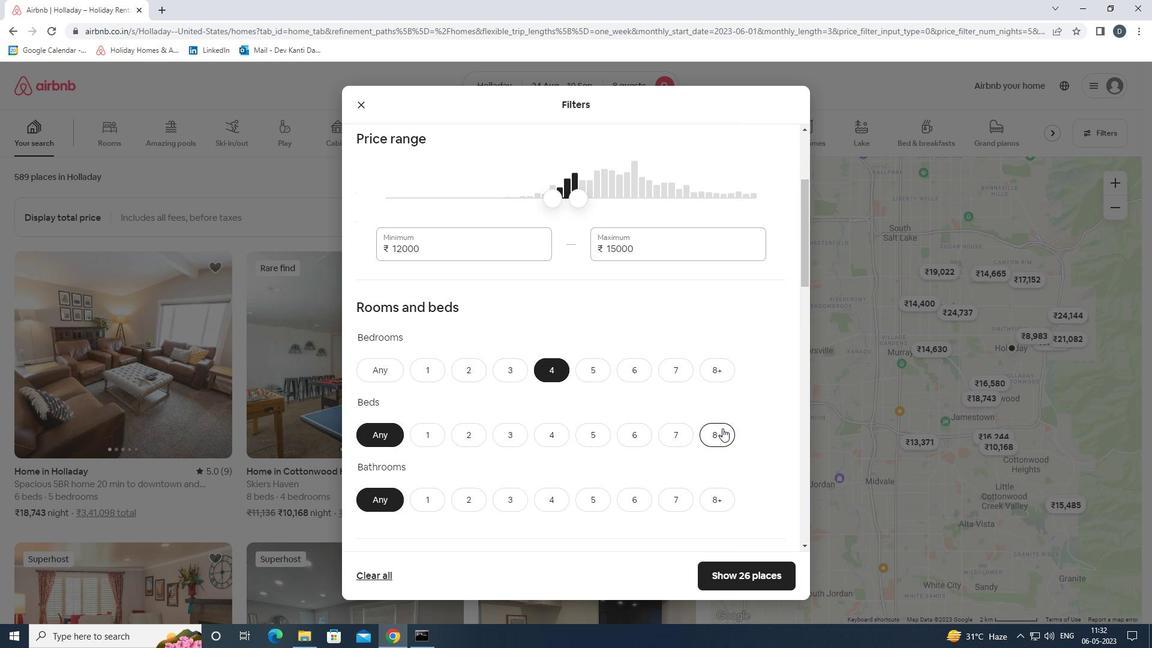 
Action: Mouse scrolled (722, 428) with delta (0, 0)
Screenshot: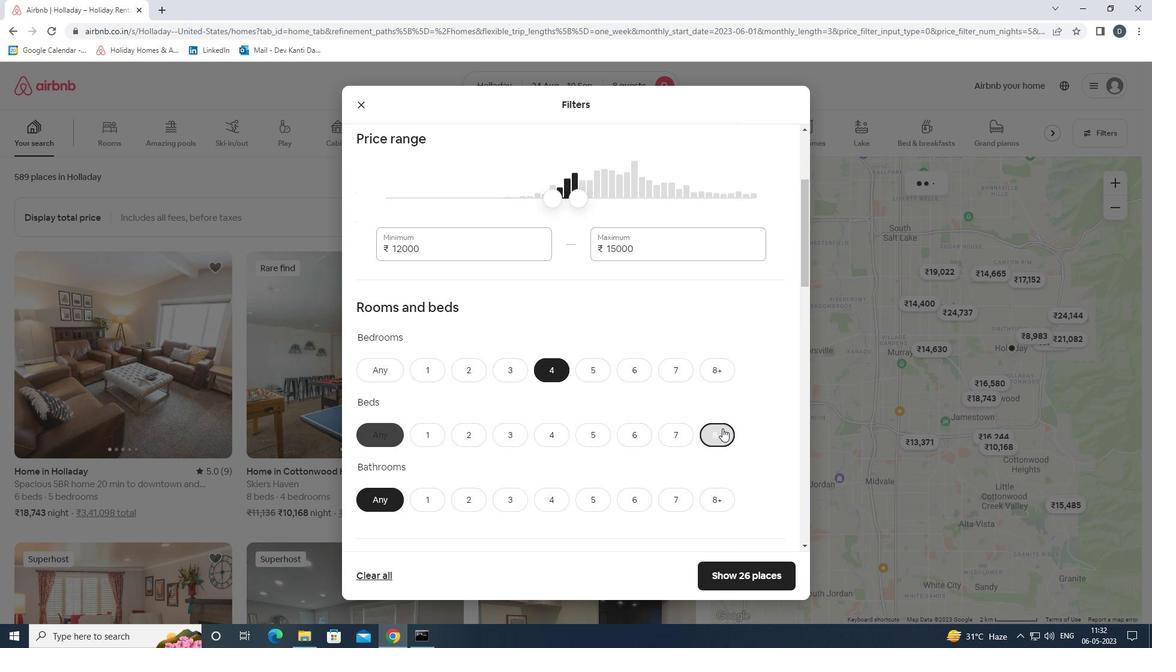 
Action: Mouse scrolled (722, 428) with delta (0, 0)
Screenshot: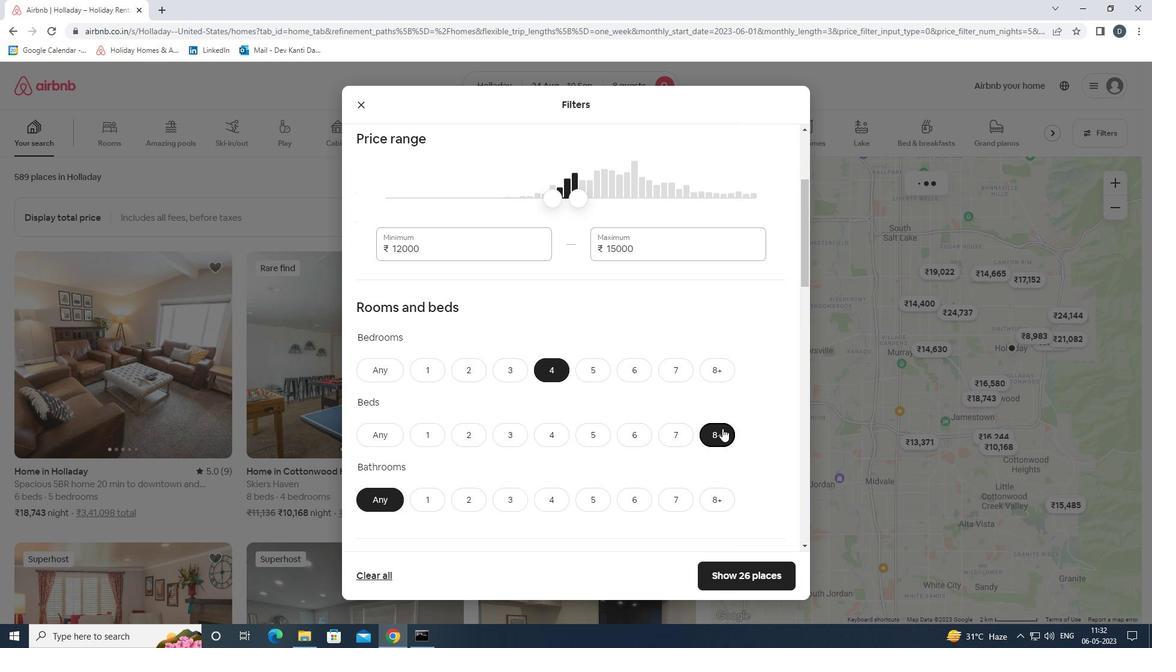 
Action: Mouse moved to (556, 384)
Screenshot: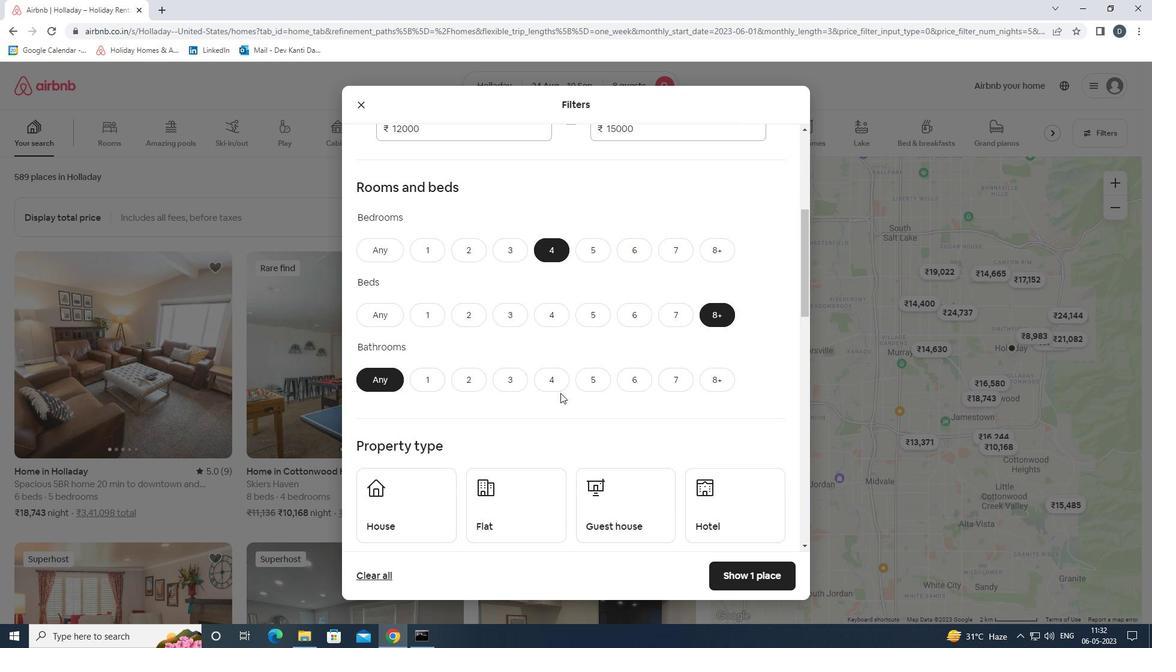 
Action: Mouse pressed left at (556, 384)
Screenshot: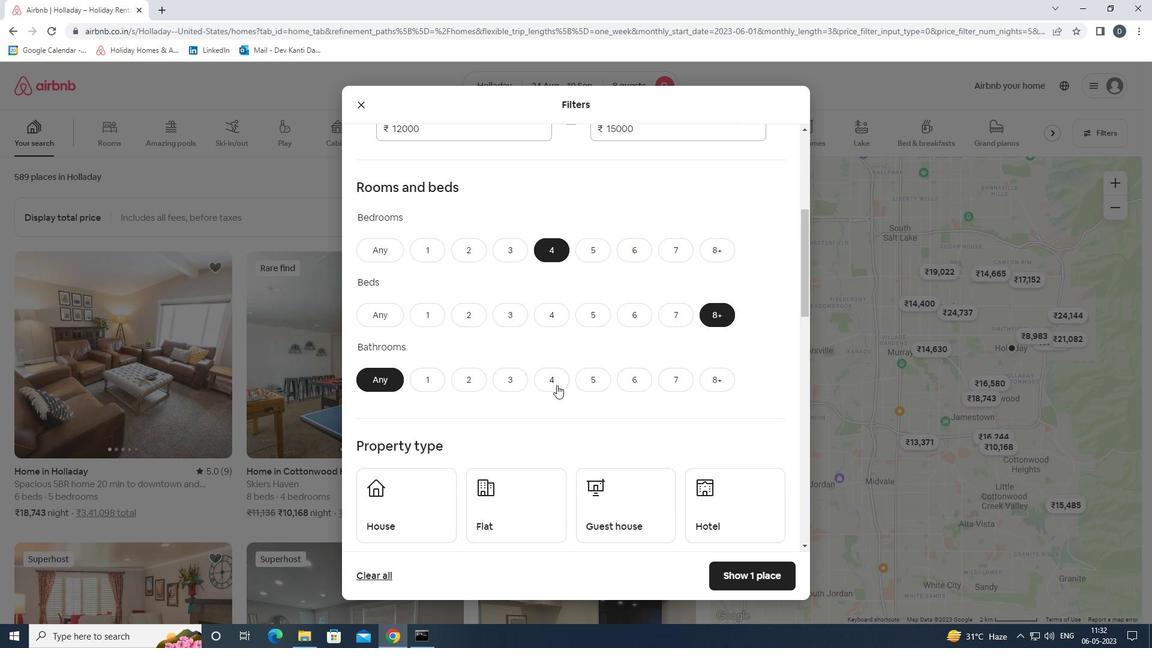 
Action: Mouse scrolled (556, 383) with delta (0, 0)
Screenshot: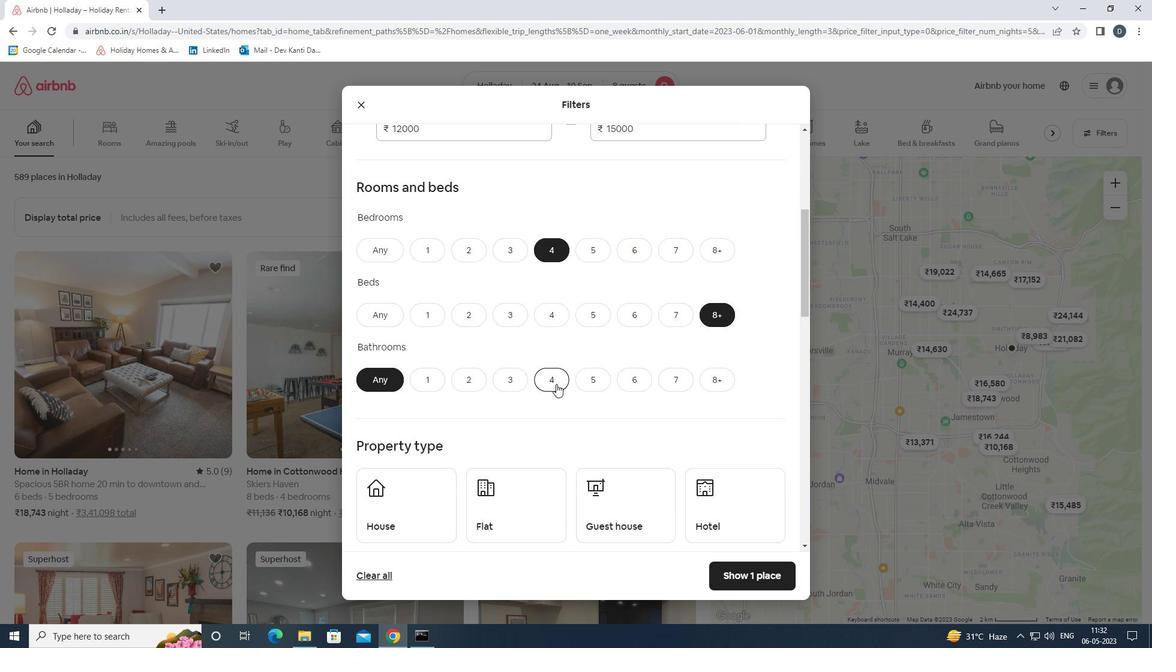 
Action: Mouse scrolled (556, 383) with delta (0, 0)
Screenshot: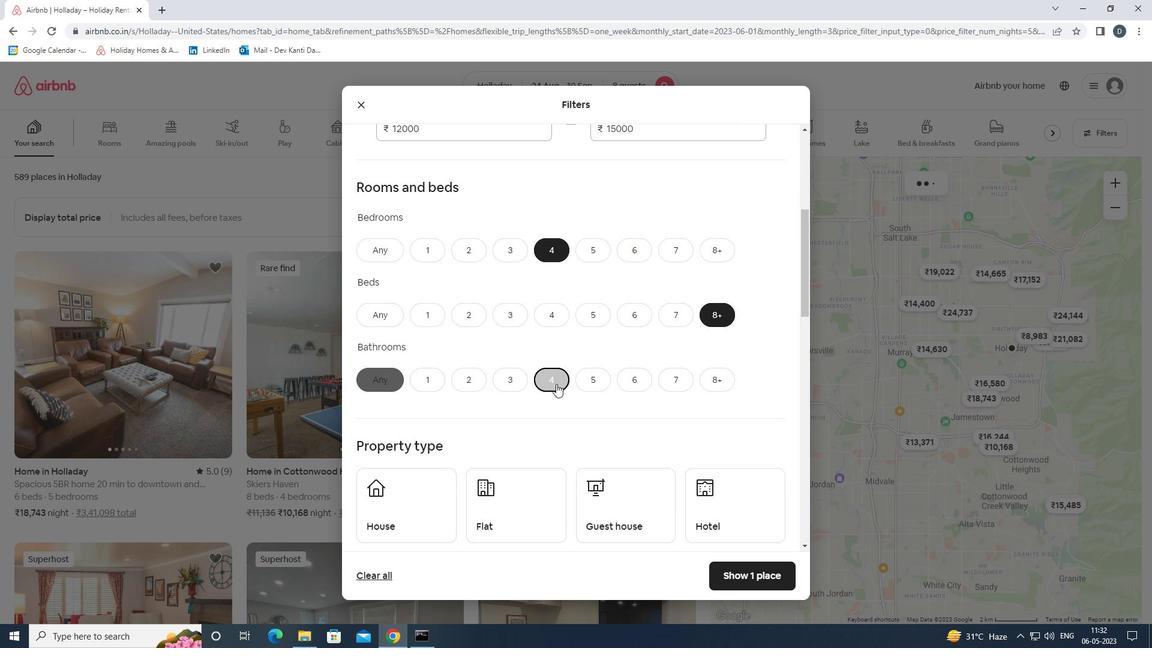 
Action: Mouse moved to (422, 393)
Screenshot: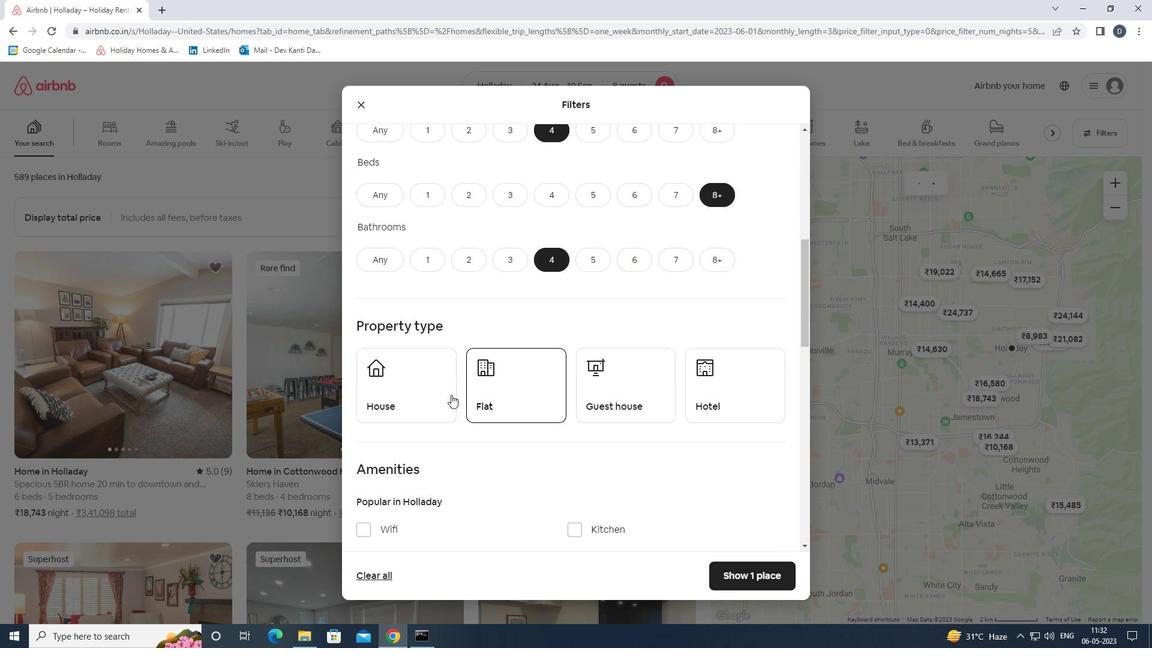 
Action: Mouse pressed left at (422, 393)
Screenshot: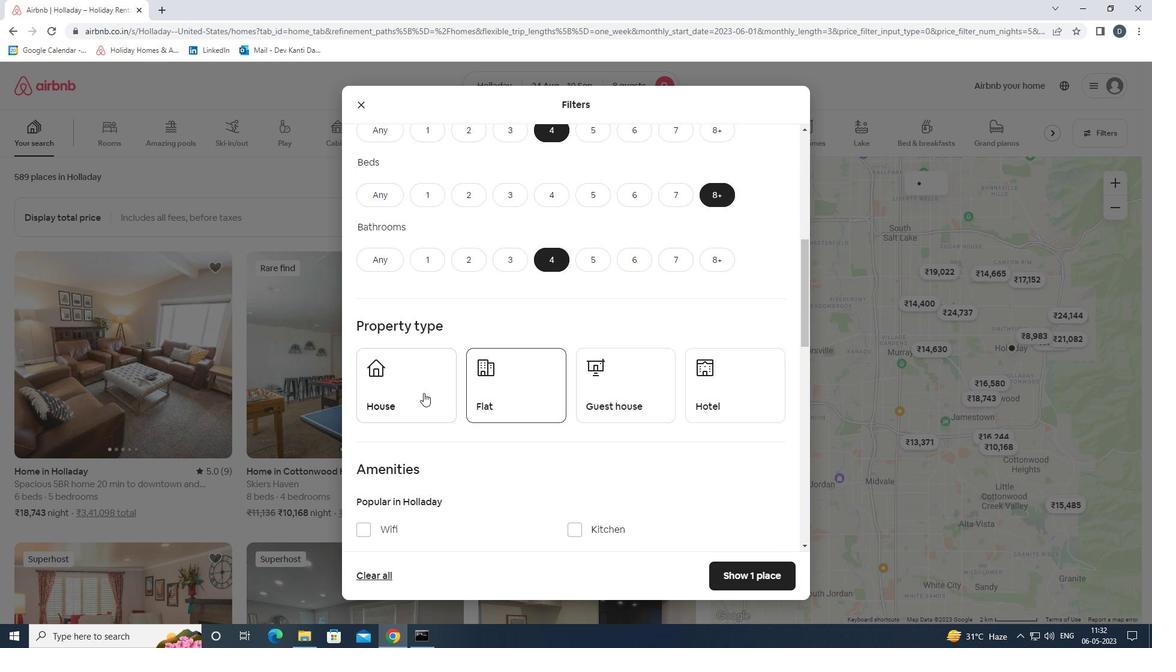 
Action: Mouse moved to (502, 380)
Screenshot: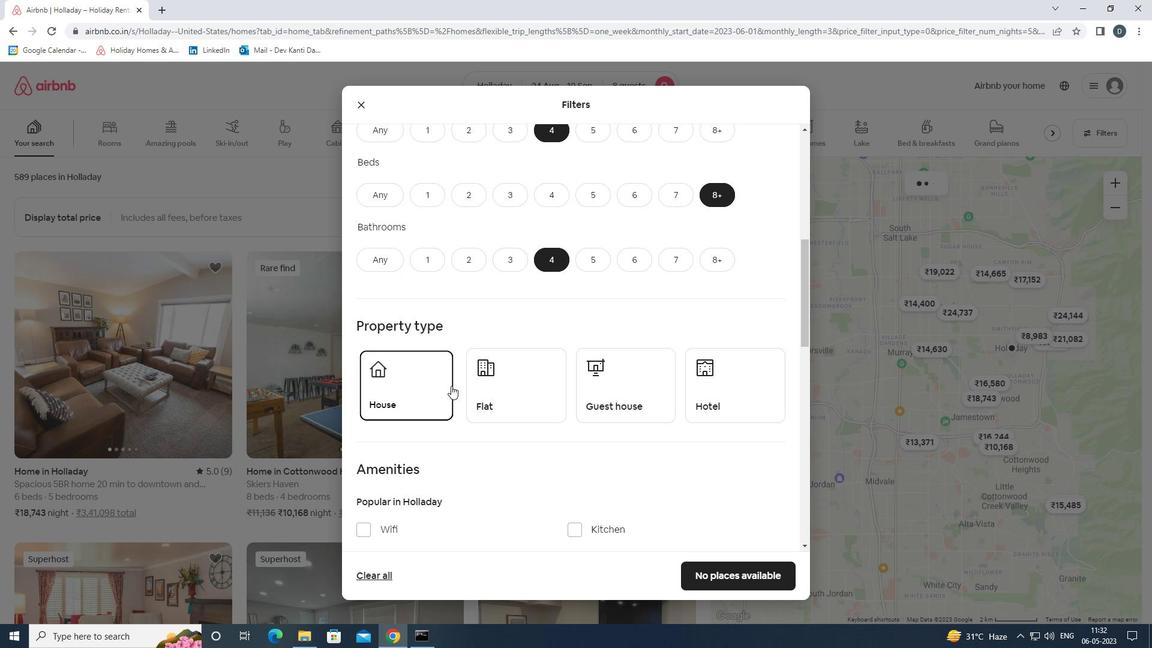 
Action: Mouse pressed left at (502, 380)
Screenshot: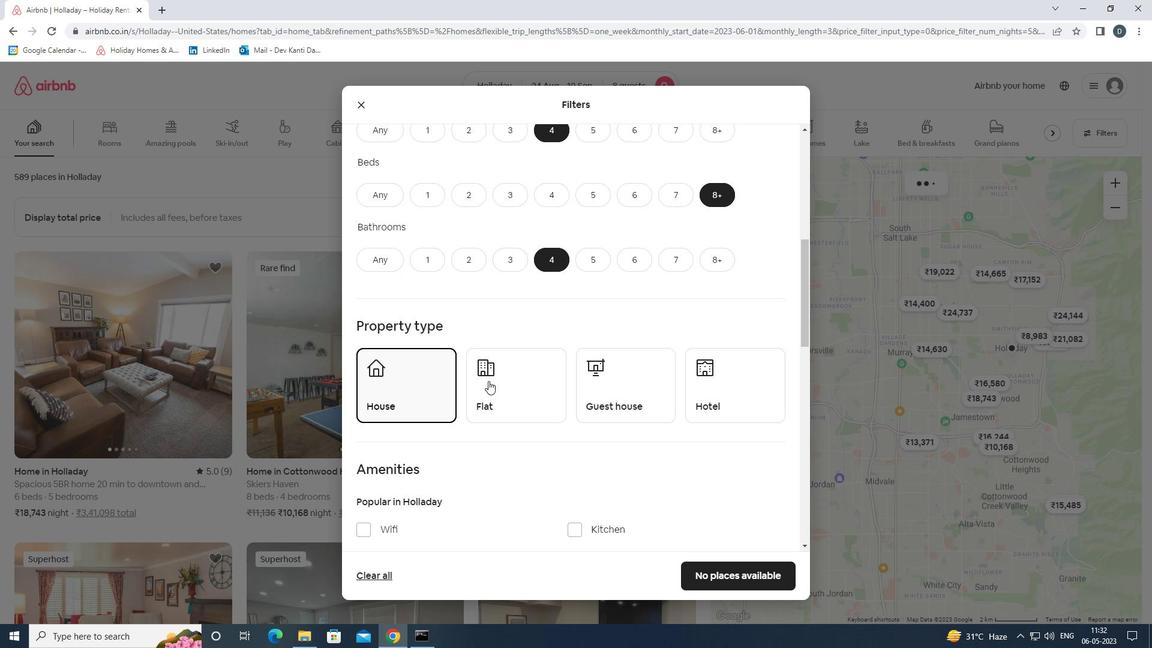 
Action: Mouse moved to (610, 376)
Screenshot: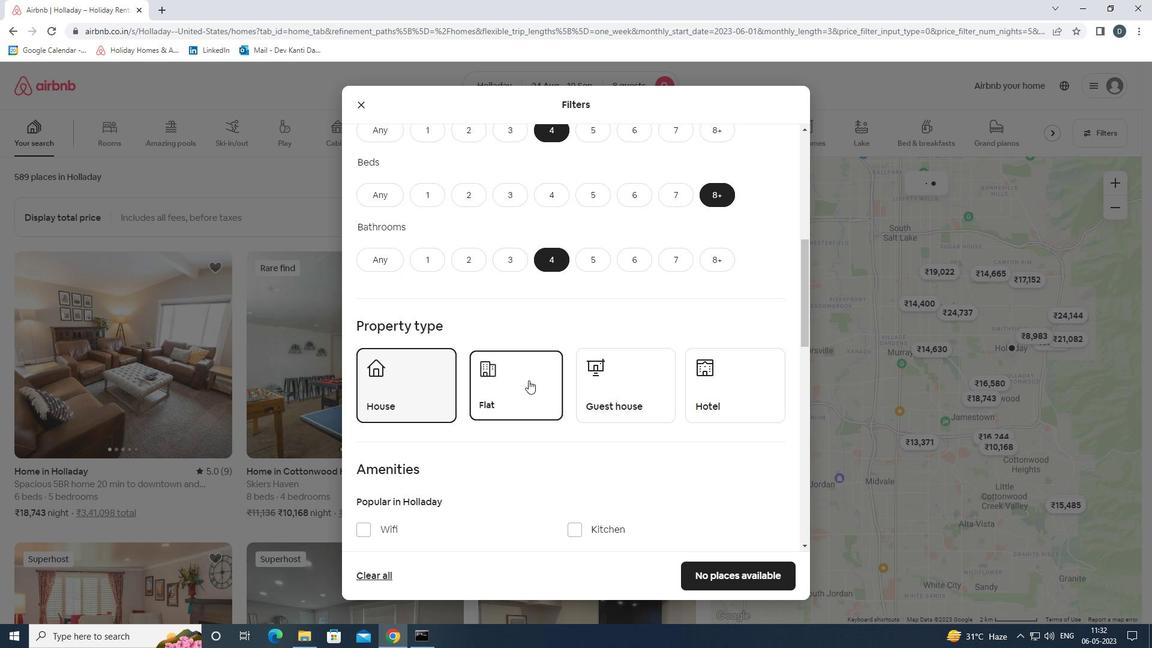 
Action: Mouse pressed left at (610, 376)
Screenshot: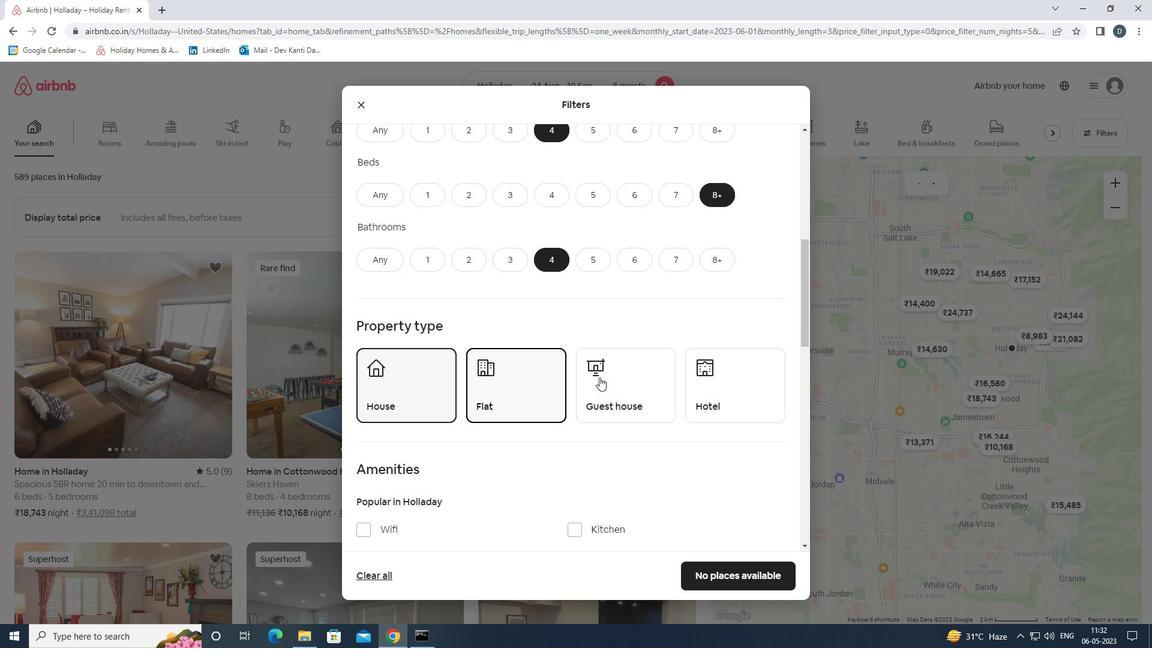 
Action: Mouse scrolled (610, 375) with delta (0, 0)
Screenshot: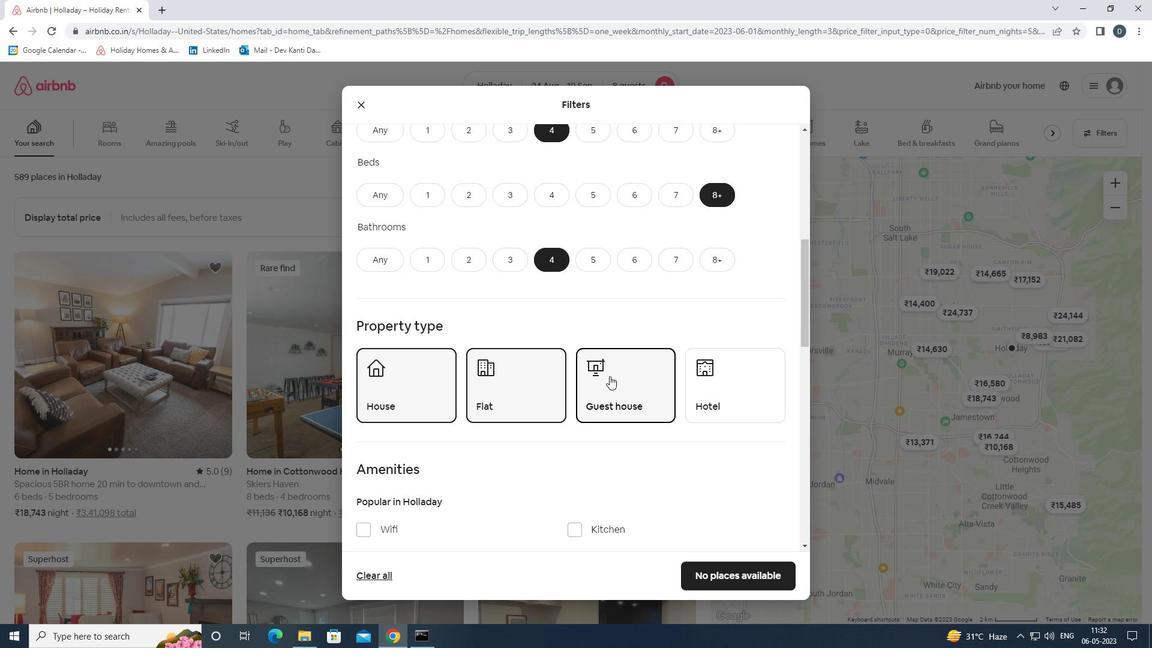 
Action: Mouse scrolled (610, 375) with delta (0, 0)
Screenshot: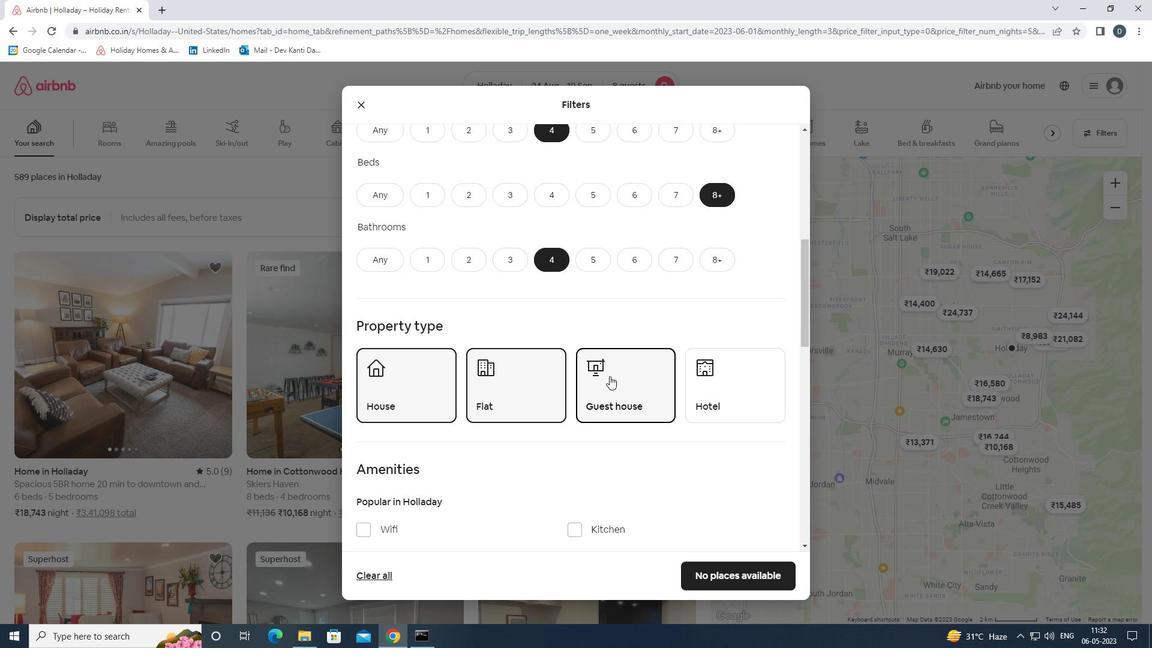 
Action: Mouse scrolled (610, 375) with delta (0, 0)
Screenshot: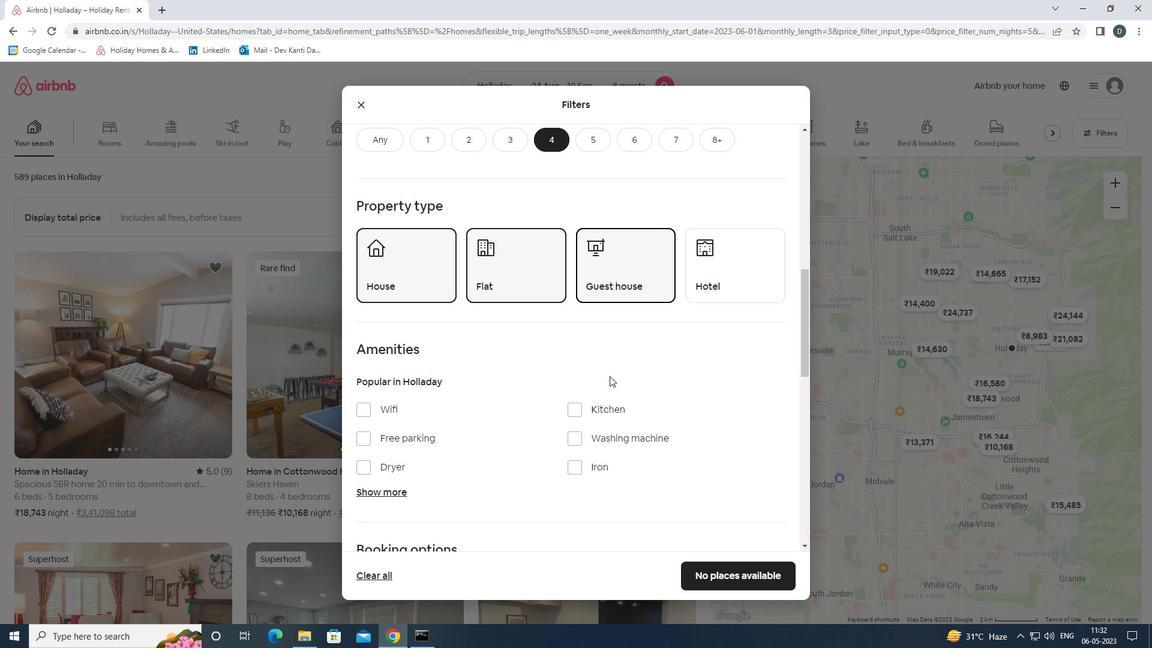 
Action: Mouse moved to (379, 346)
Screenshot: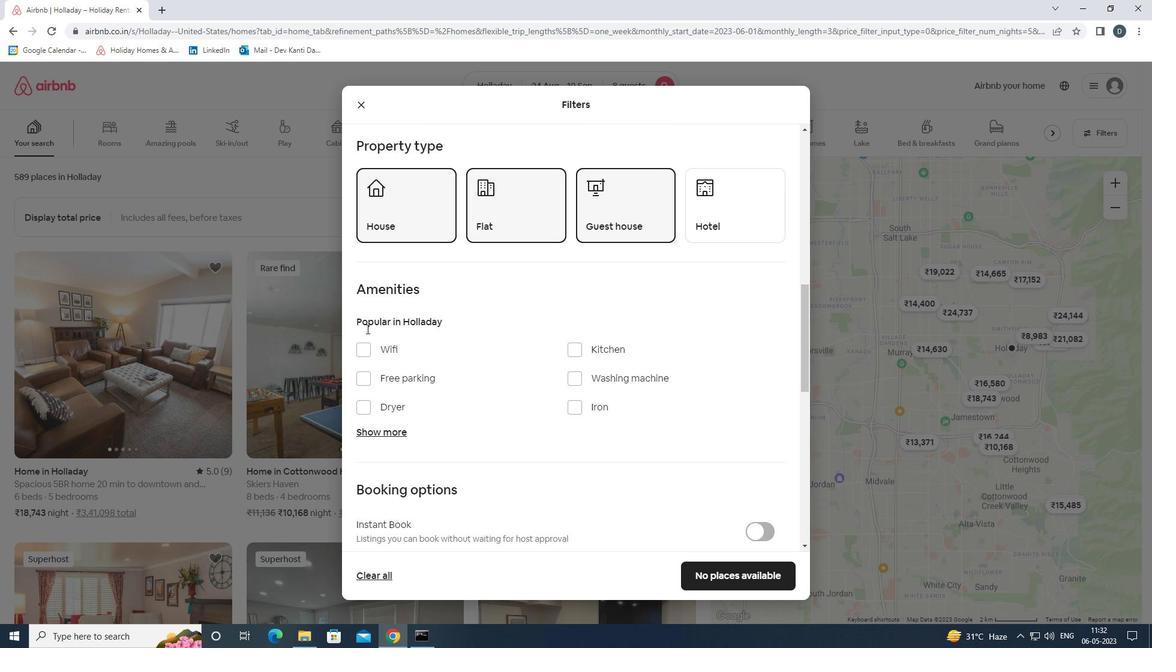 
Action: Mouse pressed left at (379, 346)
Screenshot: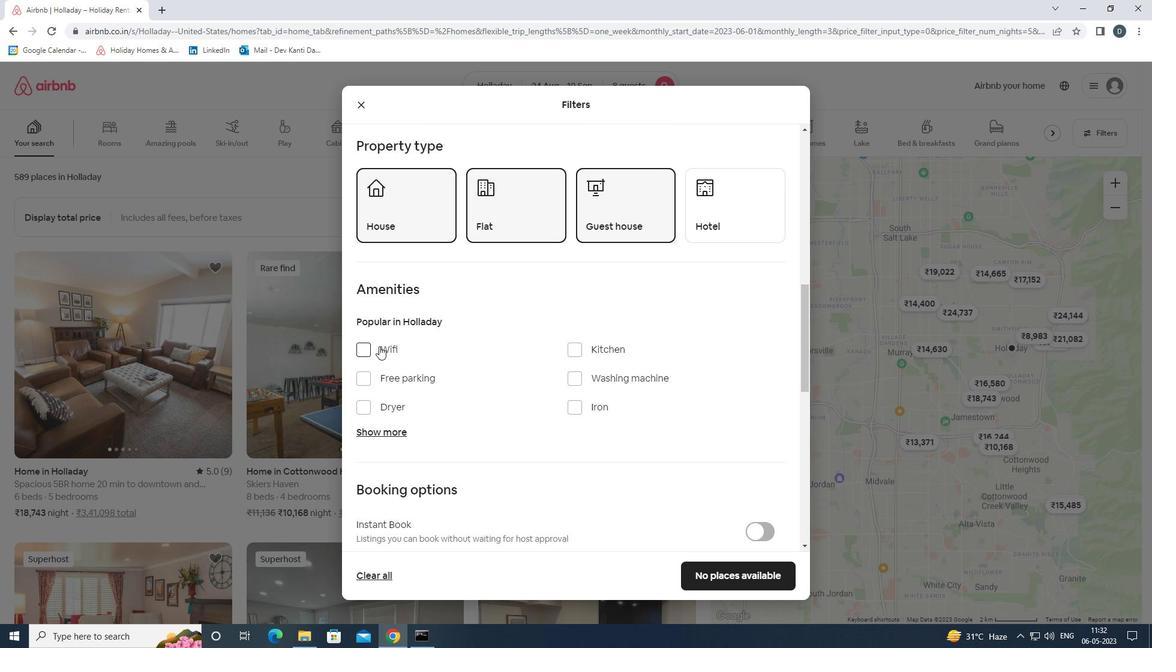 
Action: Mouse moved to (414, 380)
Screenshot: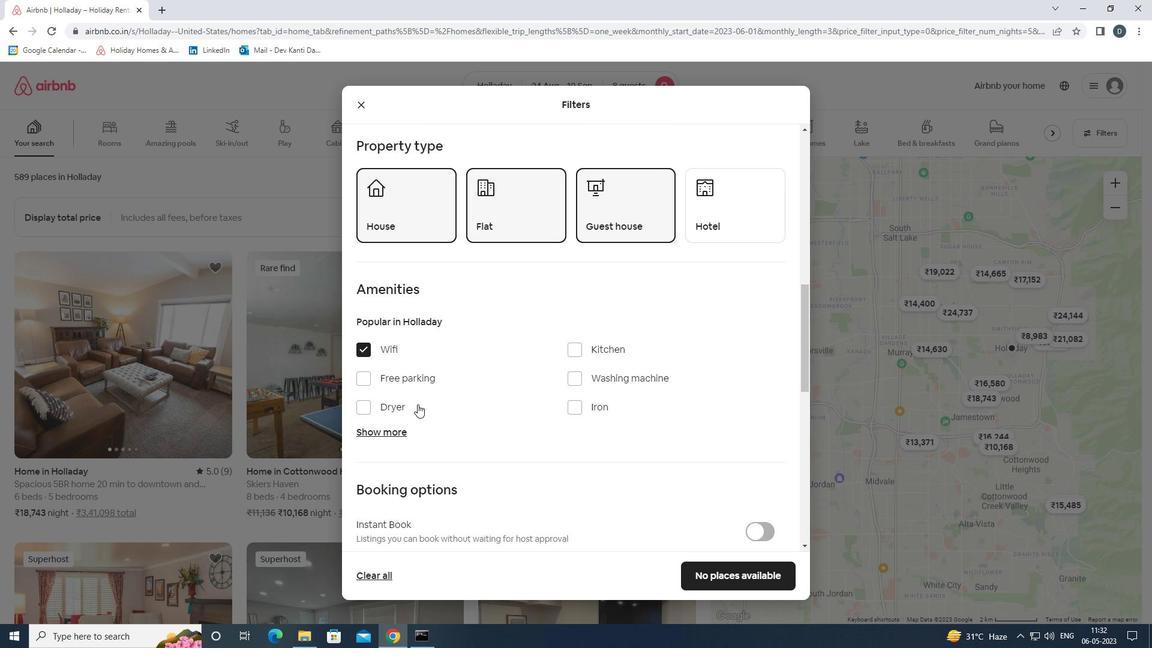 
Action: Mouse pressed left at (414, 380)
Screenshot: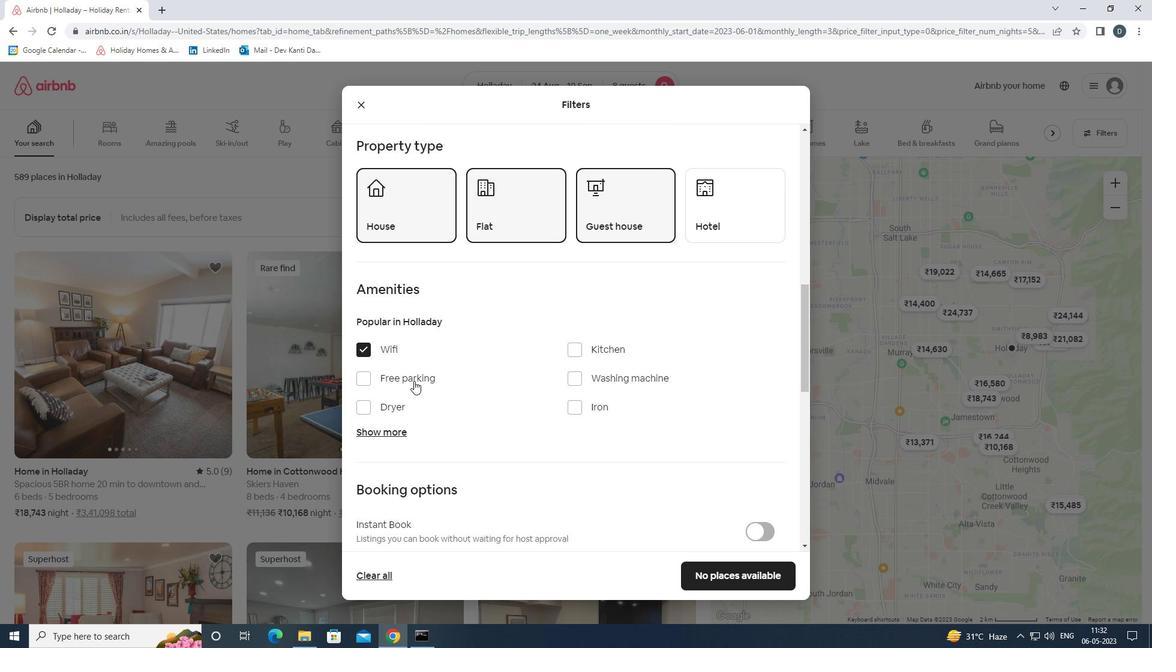 
Action: Mouse moved to (389, 435)
Screenshot: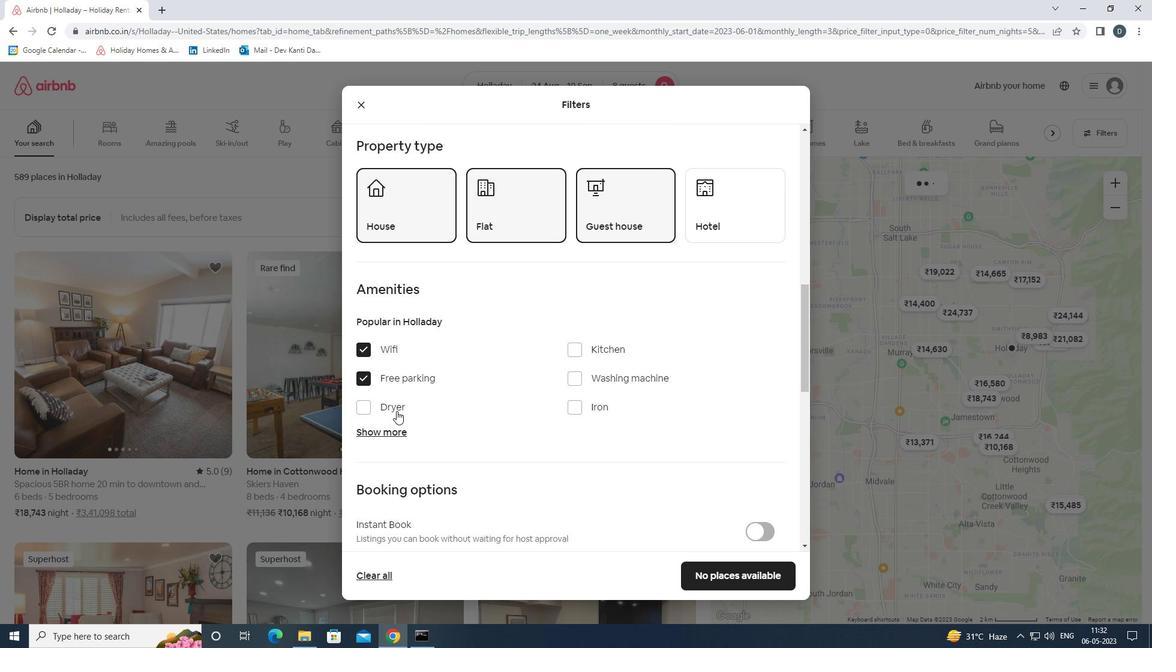 
Action: Mouse pressed left at (389, 435)
Screenshot: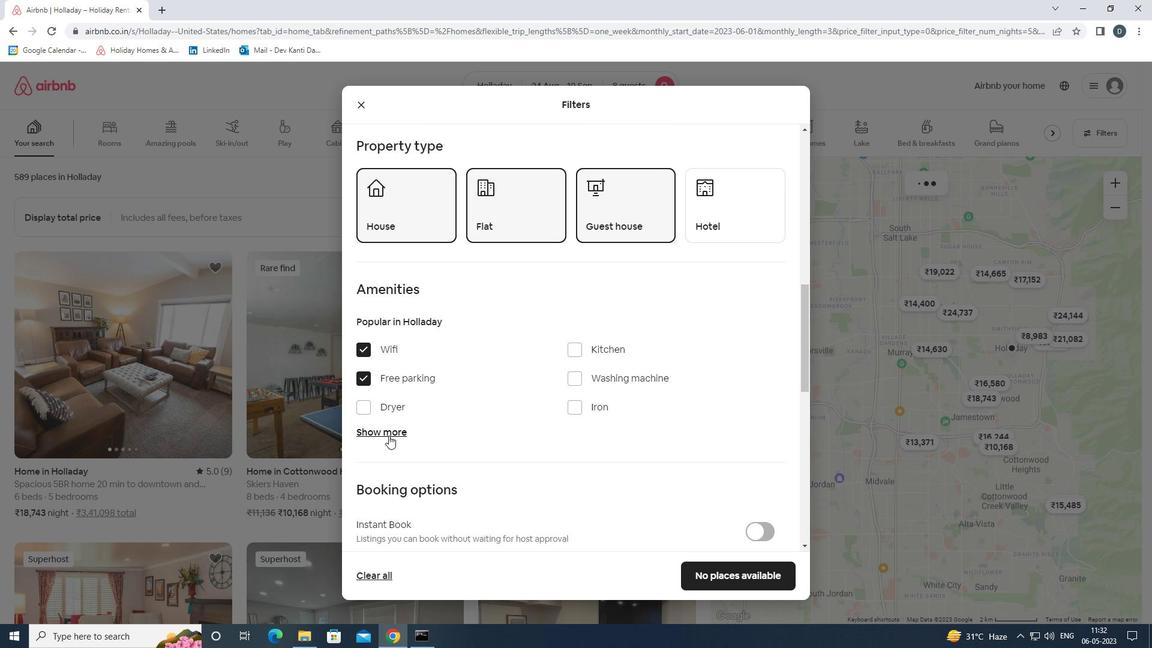 
Action: Mouse moved to (480, 429)
Screenshot: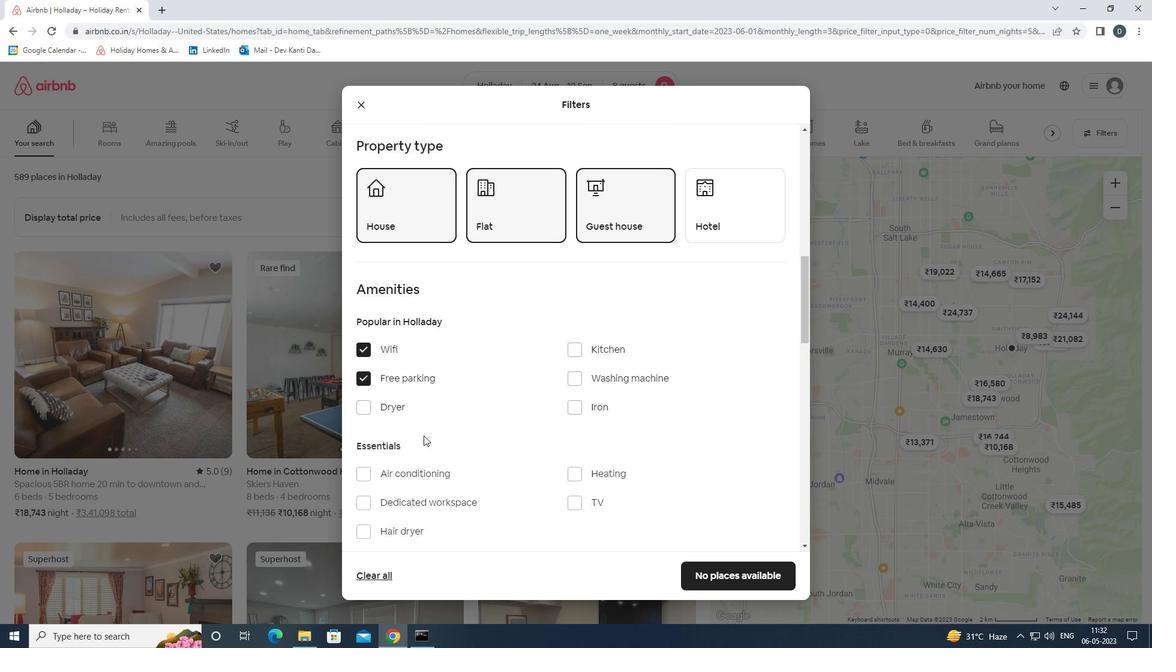 
Action: Mouse scrolled (480, 429) with delta (0, 0)
Screenshot: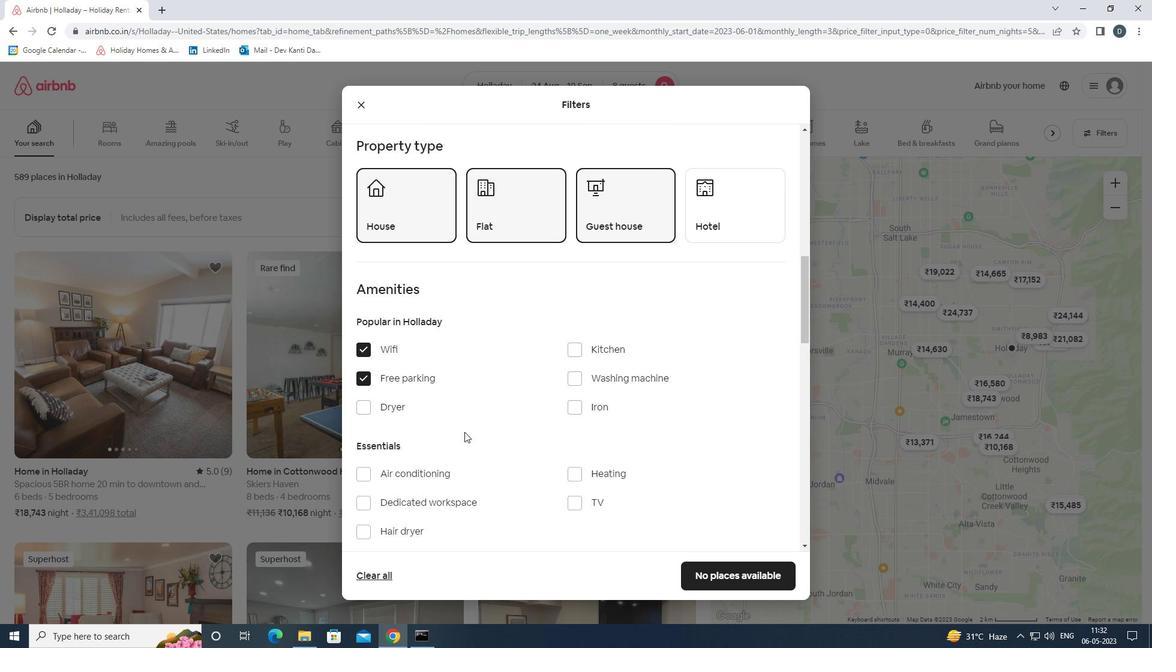 
Action: Mouse moved to (480, 429)
Screenshot: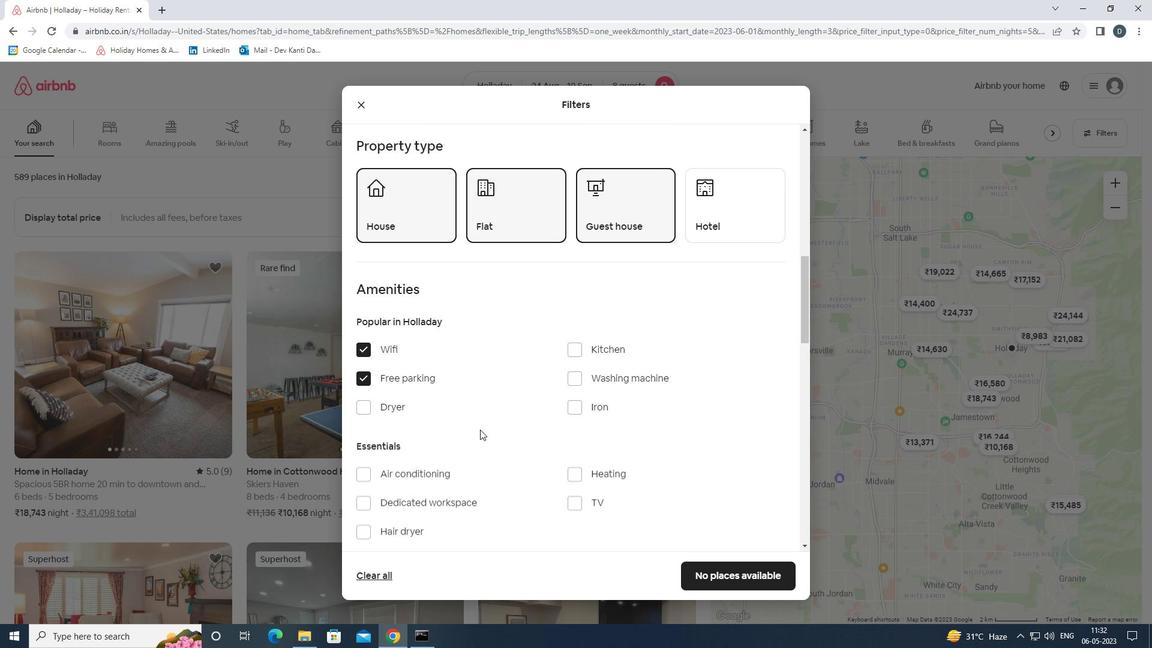 
Action: Mouse scrolled (480, 429) with delta (0, 0)
Screenshot: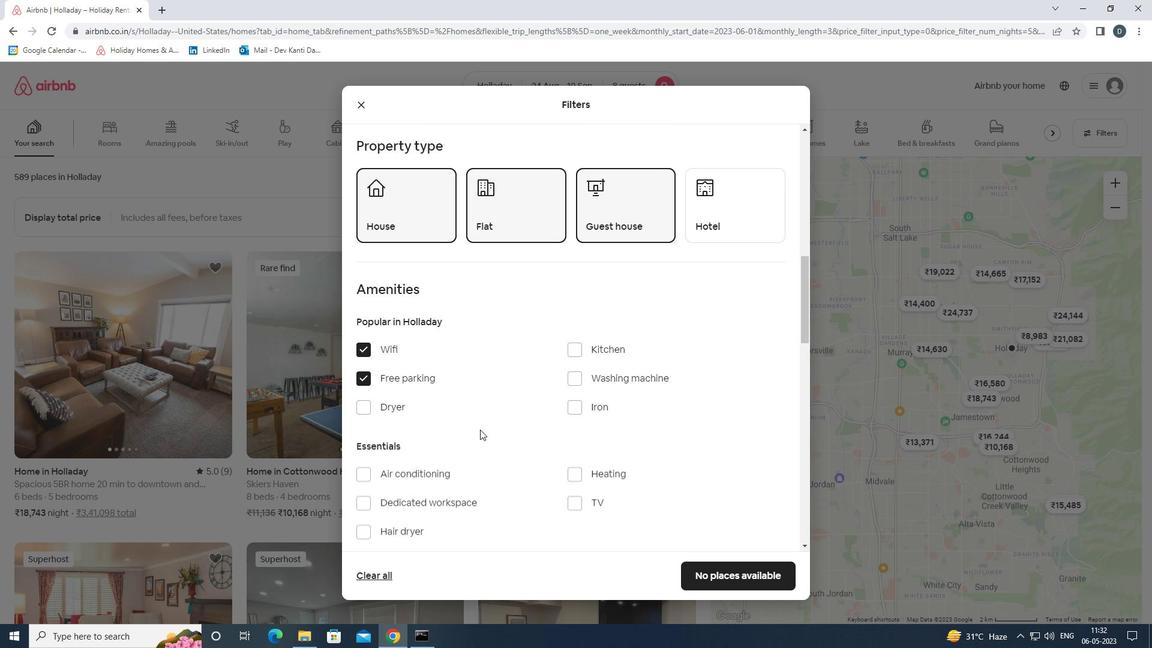 
Action: Mouse moved to (590, 388)
Screenshot: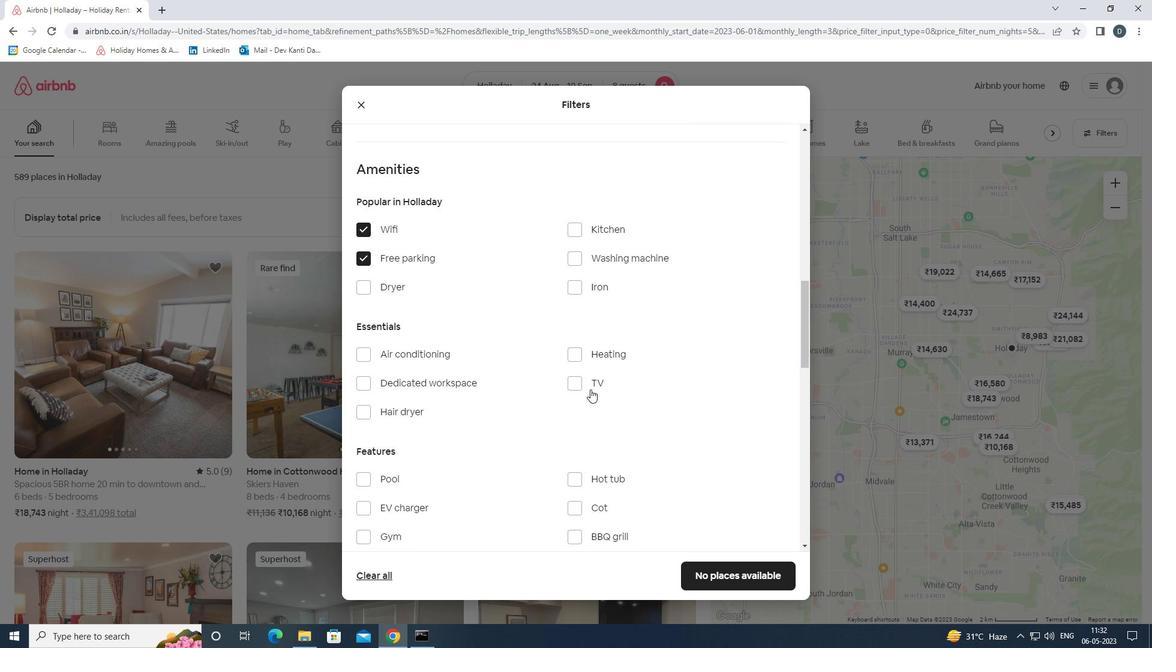 
Action: Mouse pressed left at (590, 388)
Screenshot: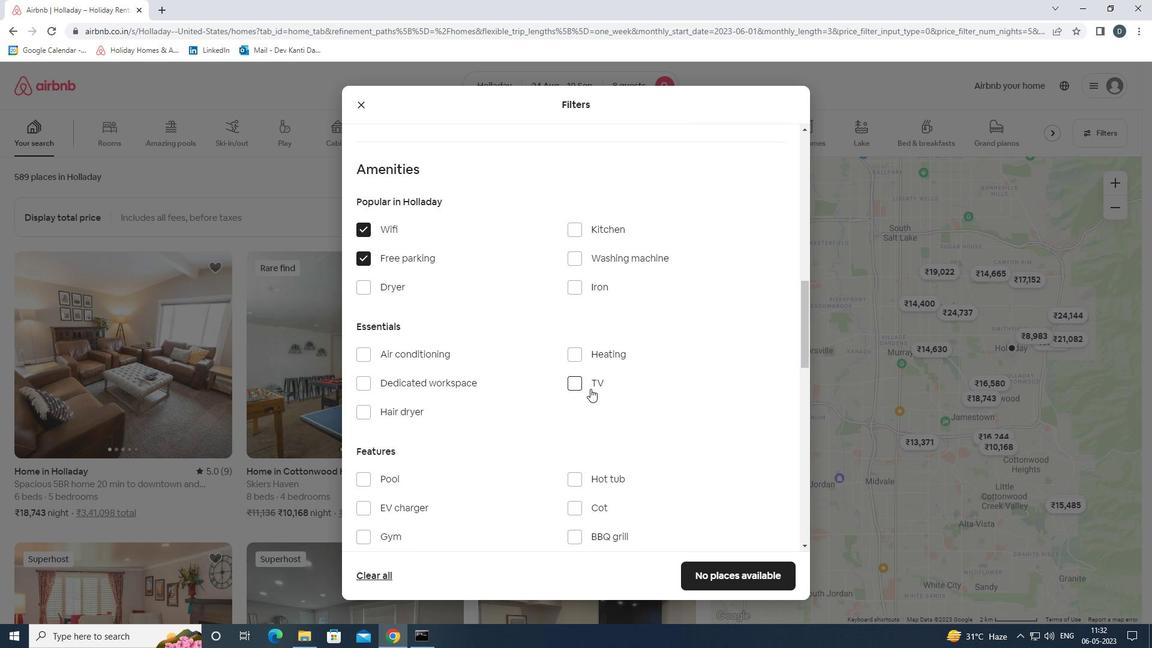 
Action: Mouse scrolled (590, 387) with delta (0, 0)
Screenshot: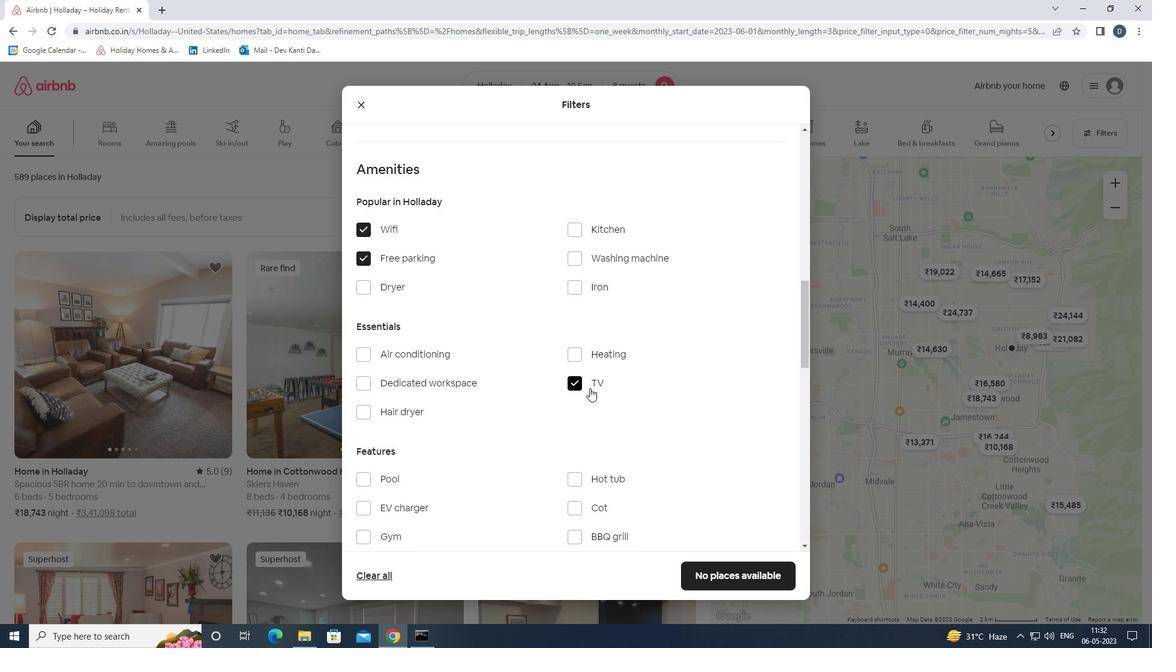 
Action: Mouse scrolled (590, 387) with delta (0, 0)
Screenshot: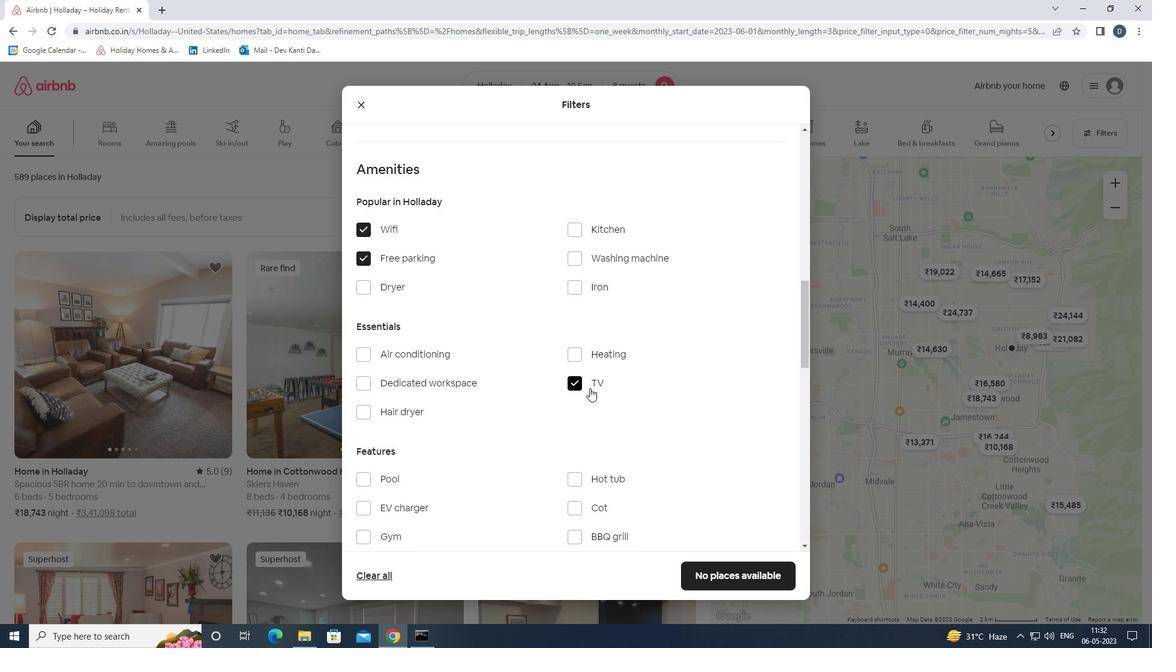 
Action: Mouse moved to (399, 422)
Screenshot: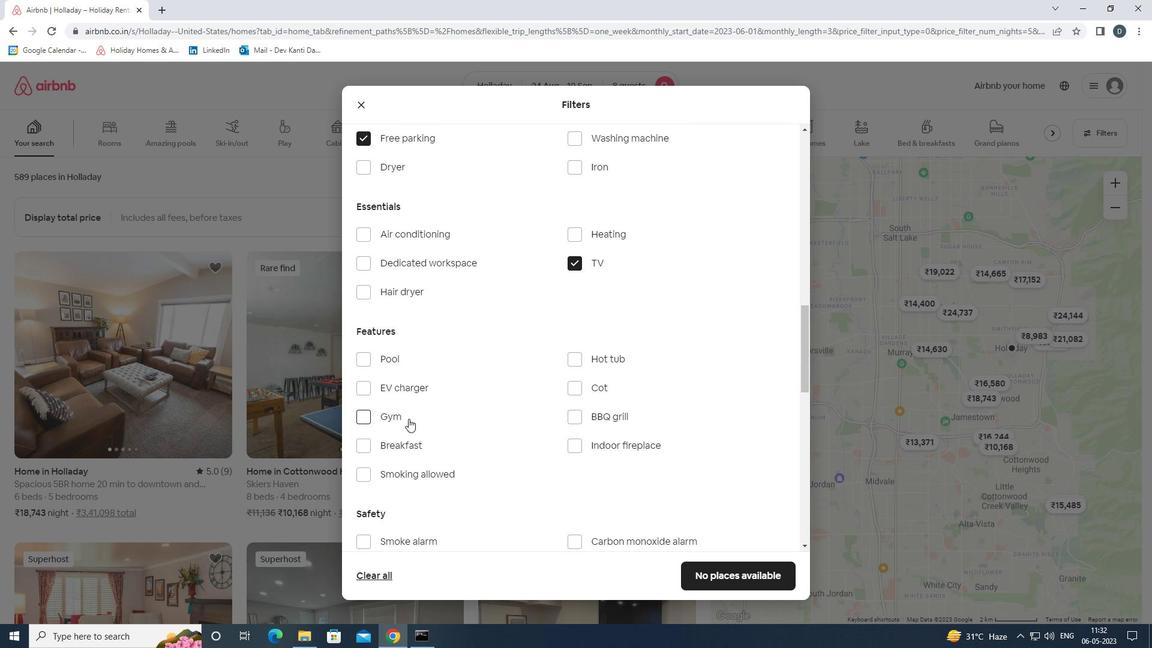 
Action: Mouse pressed left at (399, 422)
Screenshot: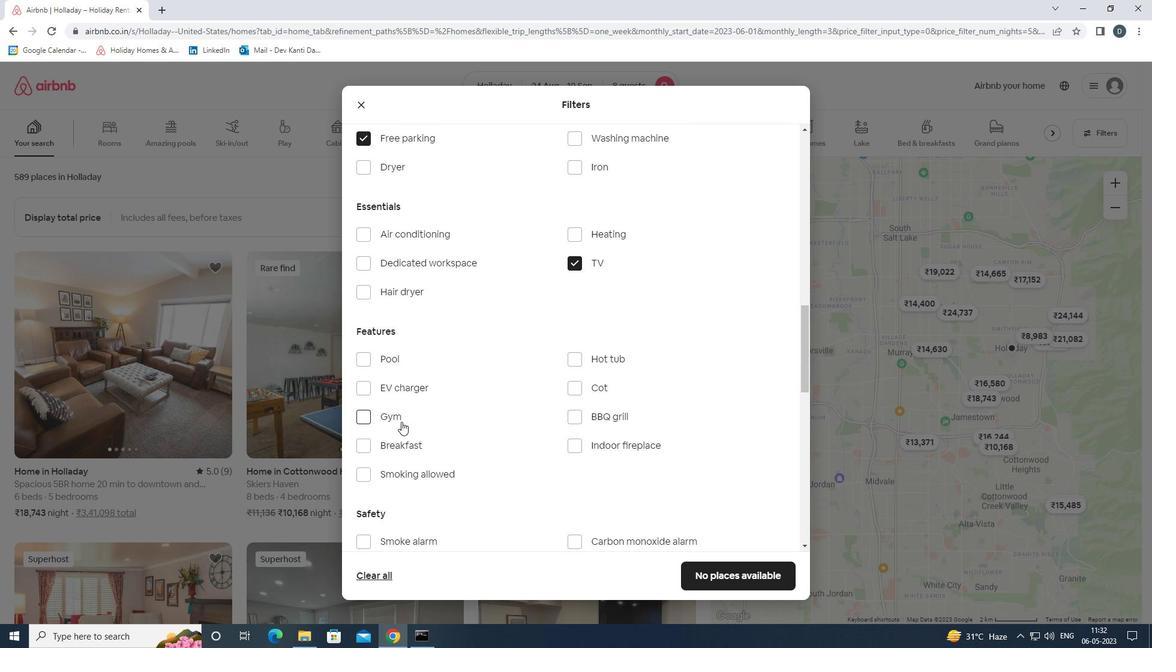 
Action: Mouse moved to (413, 449)
Screenshot: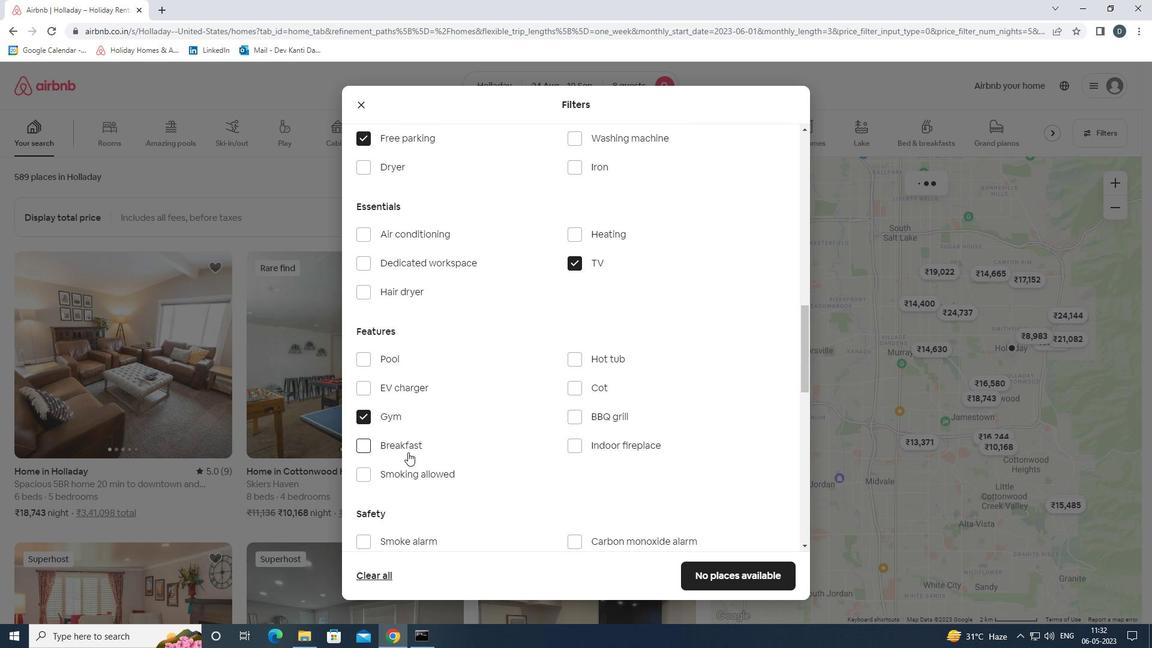 
Action: Mouse pressed left at (413, 449)
Screenshot: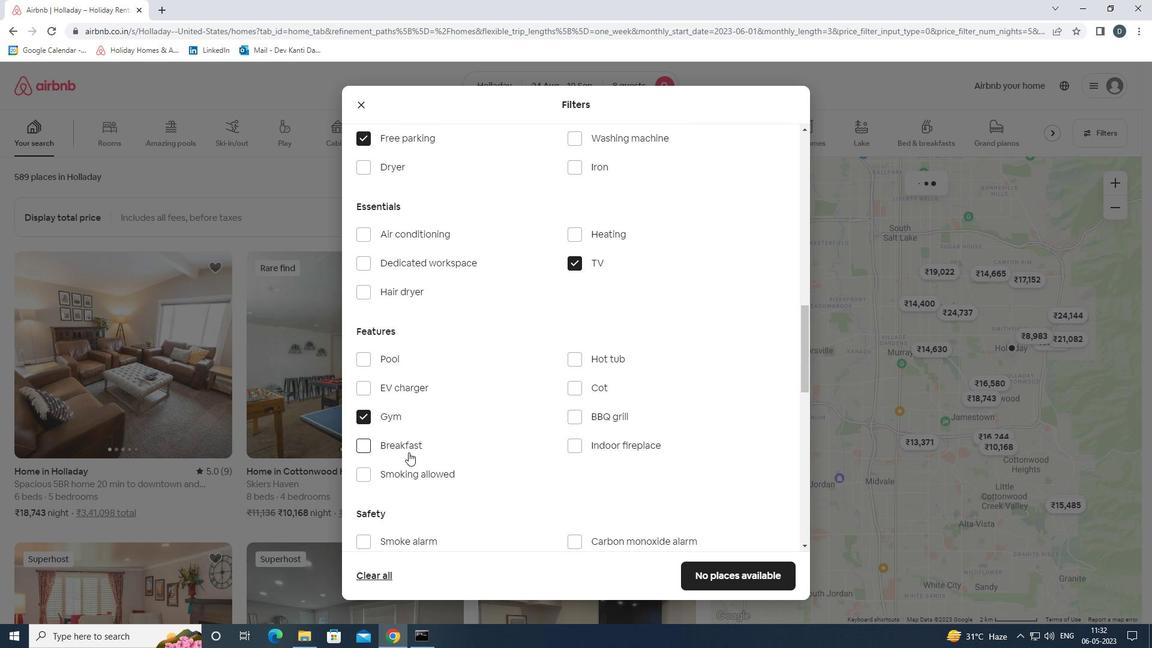 
Action: Mouse moved to (520, 422)
Screenshot: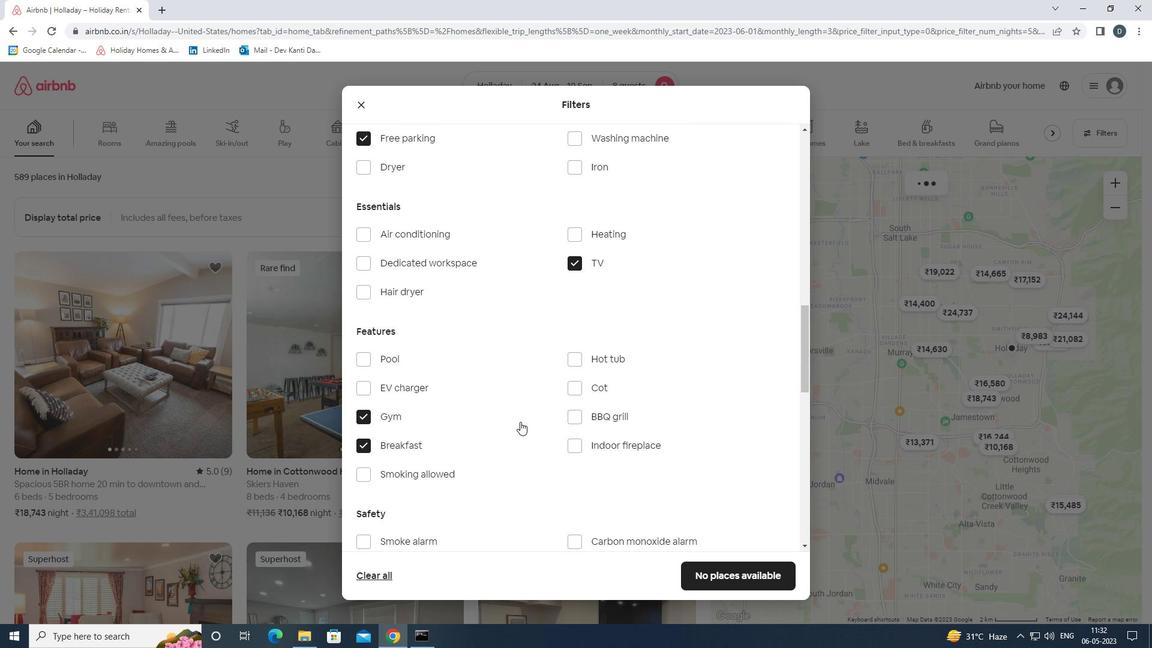 
Action: Mouse scrolled (520, 421) with delta (0, 0)
Screenshot: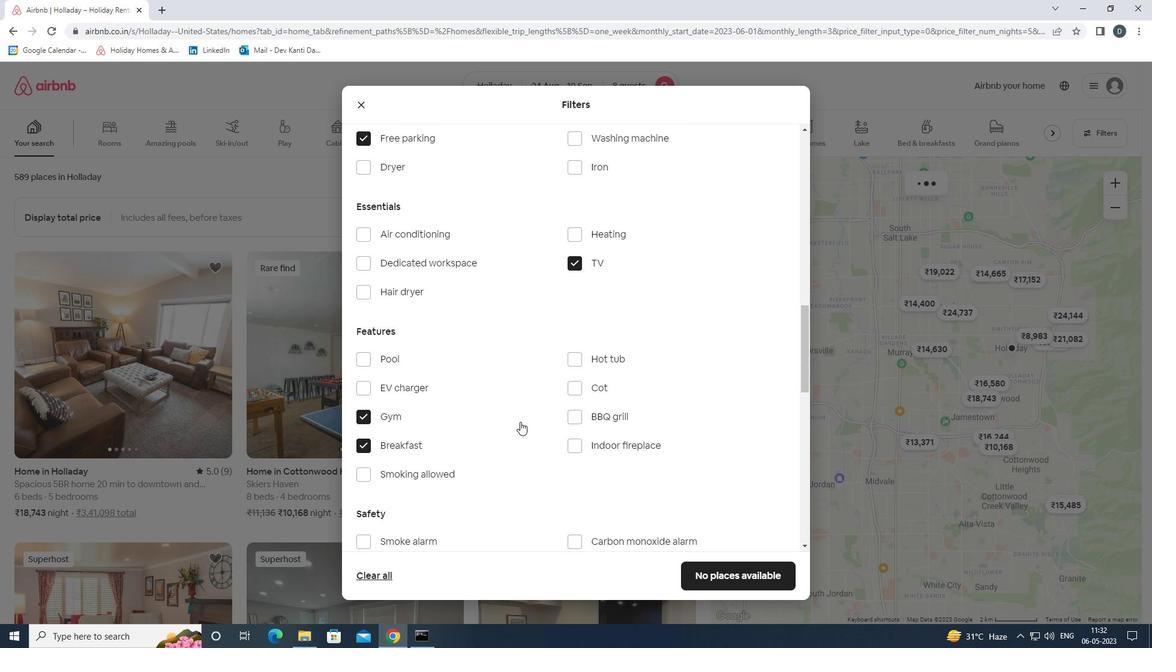 
Action: Mouse moved to (530, 419)
Screenshot: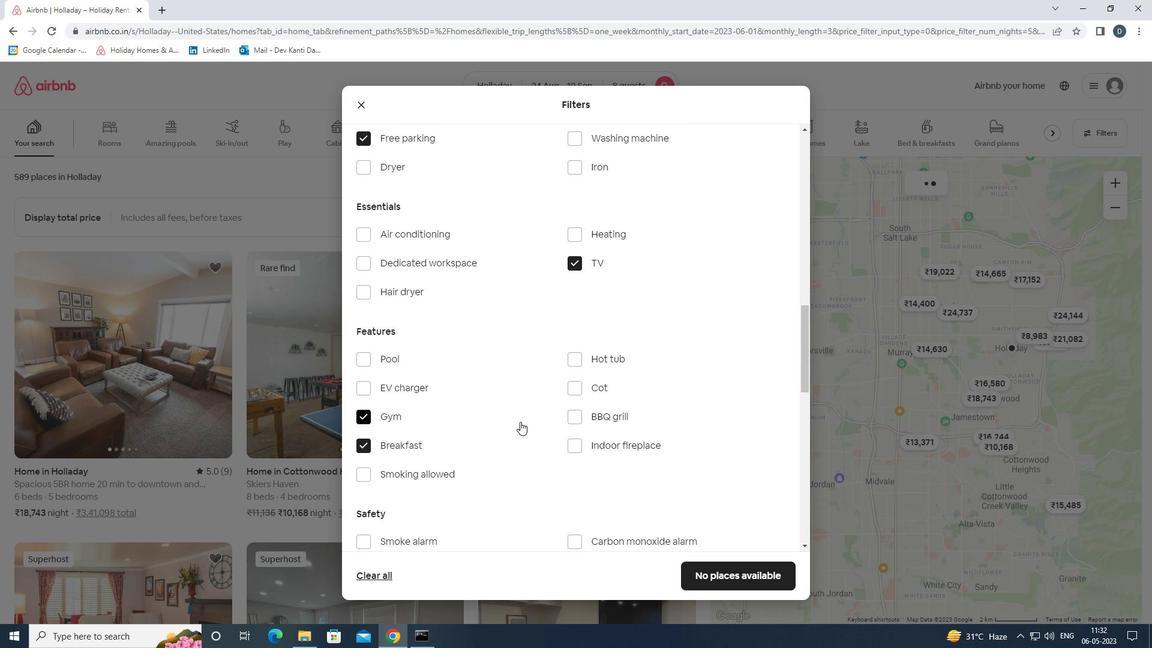 
Action: Mouse scrolled (530, 419) with delta (0, 0)
Screenshot: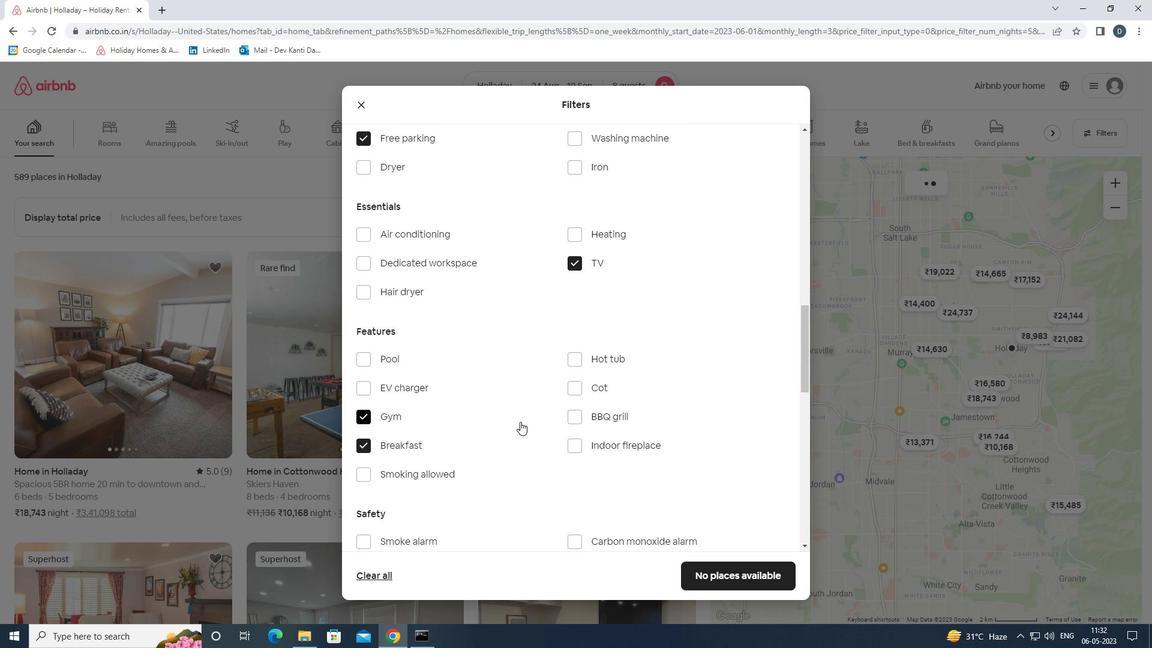 
Action: Mouse moved to (540, 419)
Screenshot: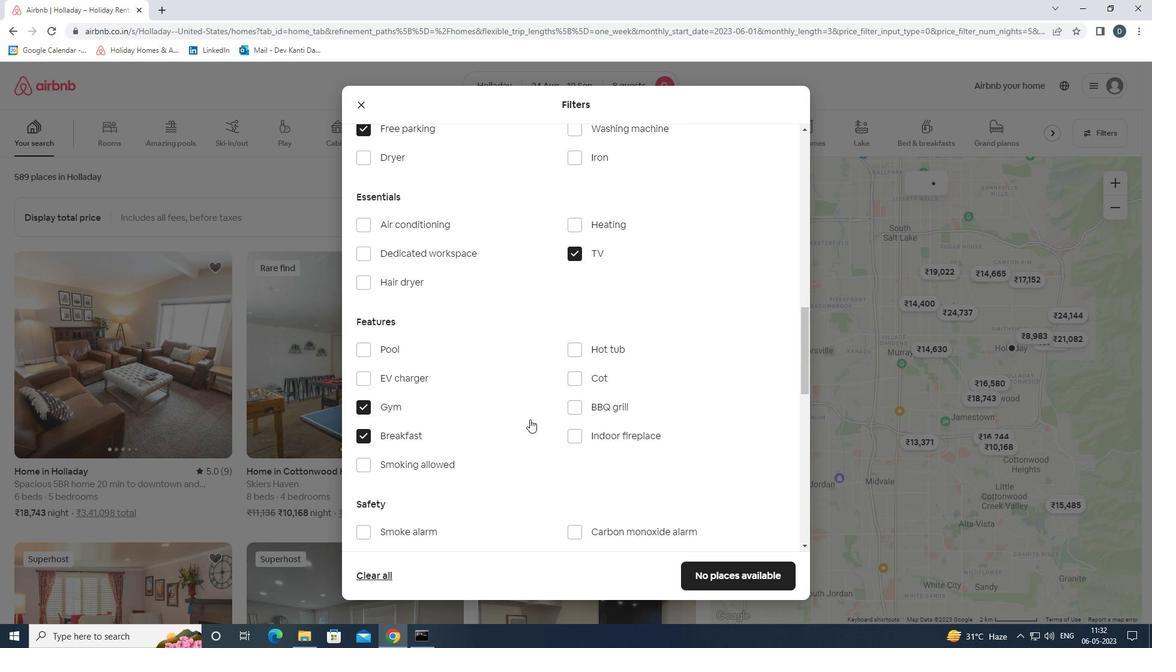 
Action: Mouse scrolled (540, 419) with delta (0, 0)
Screenshot: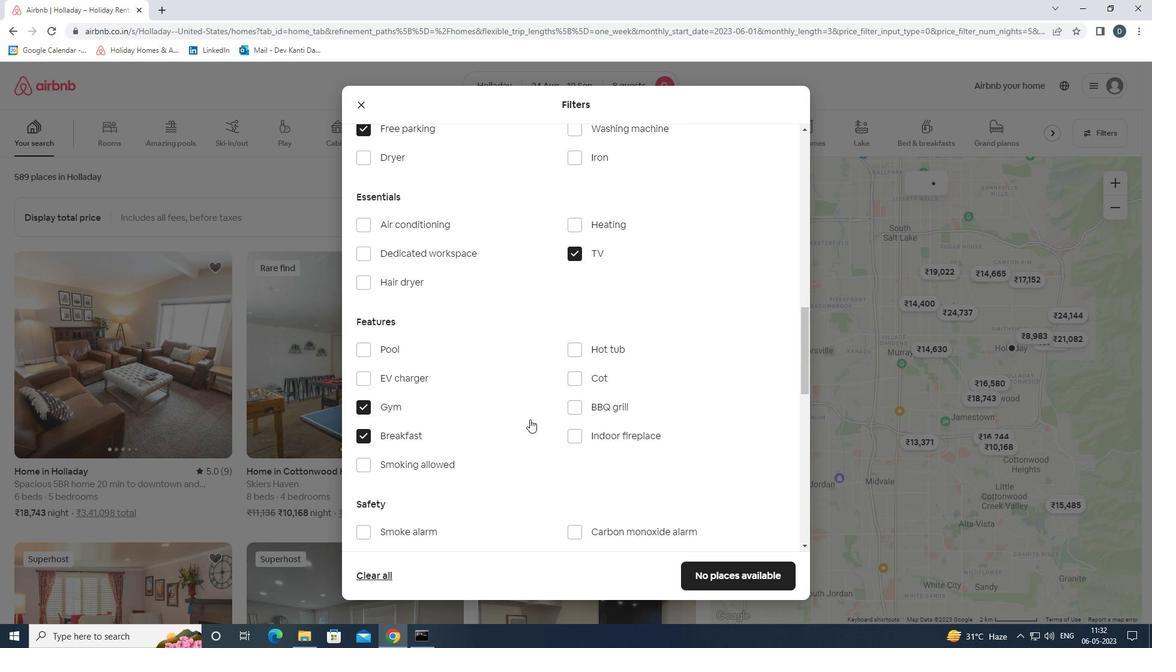 
Action: Mouse moved to (548, 419)
Screenshot: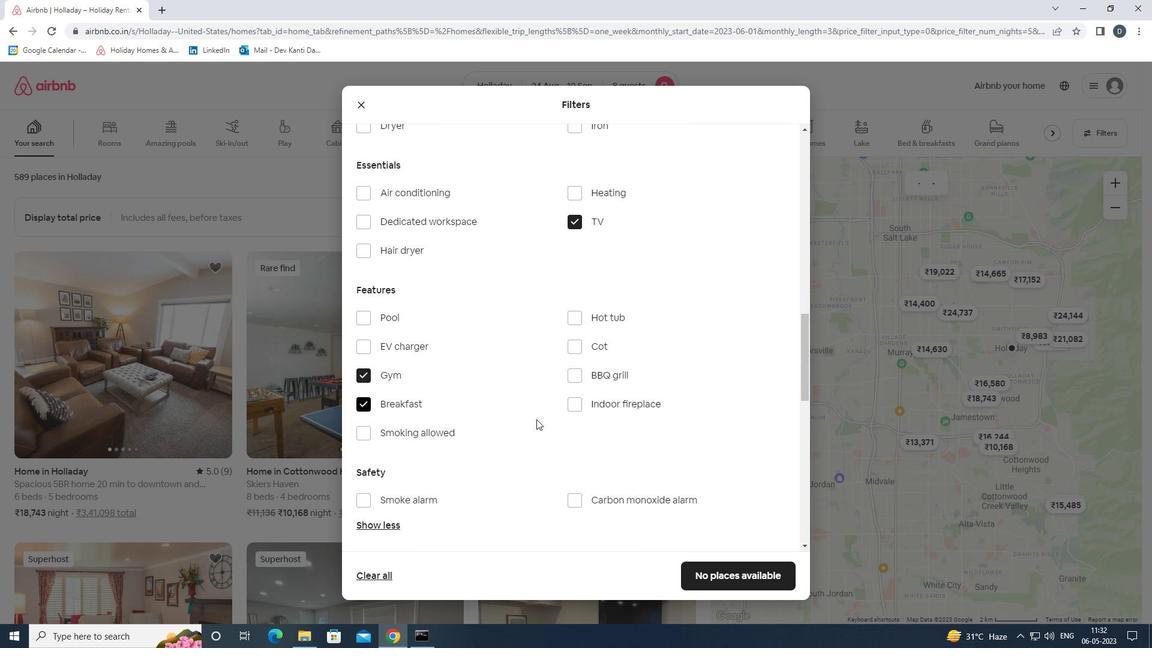 
Action: Mouse scrolled (548, 419) with delta (0, 0)
Screenshot: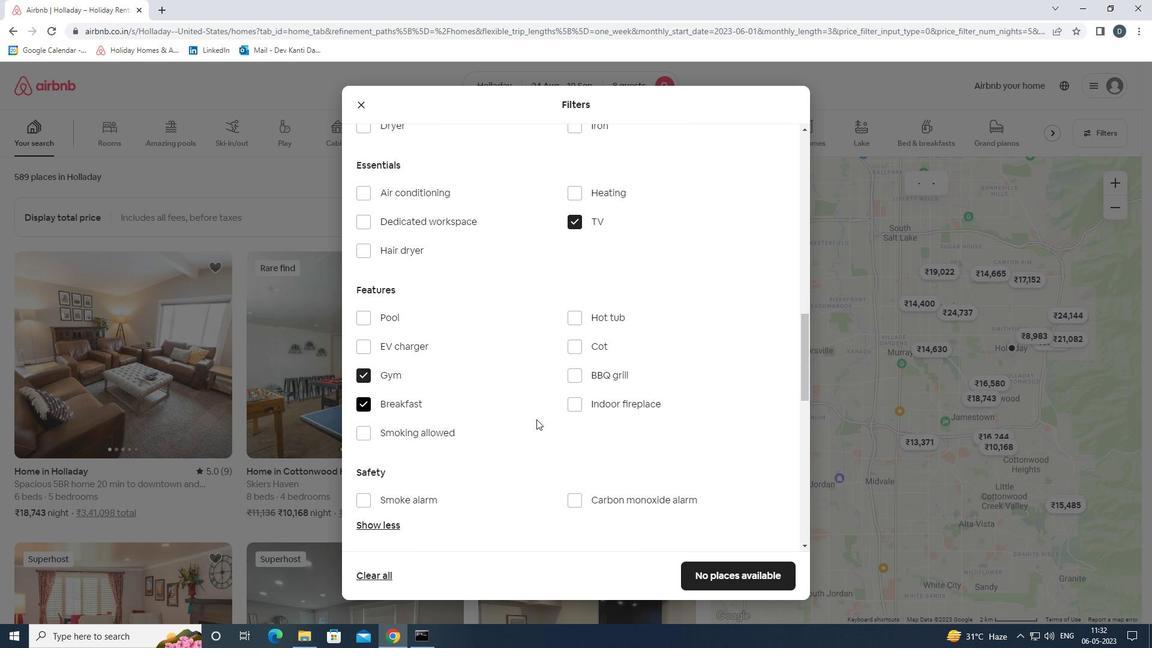 
Action: Mouse moved to (772, 467)
Screenshot: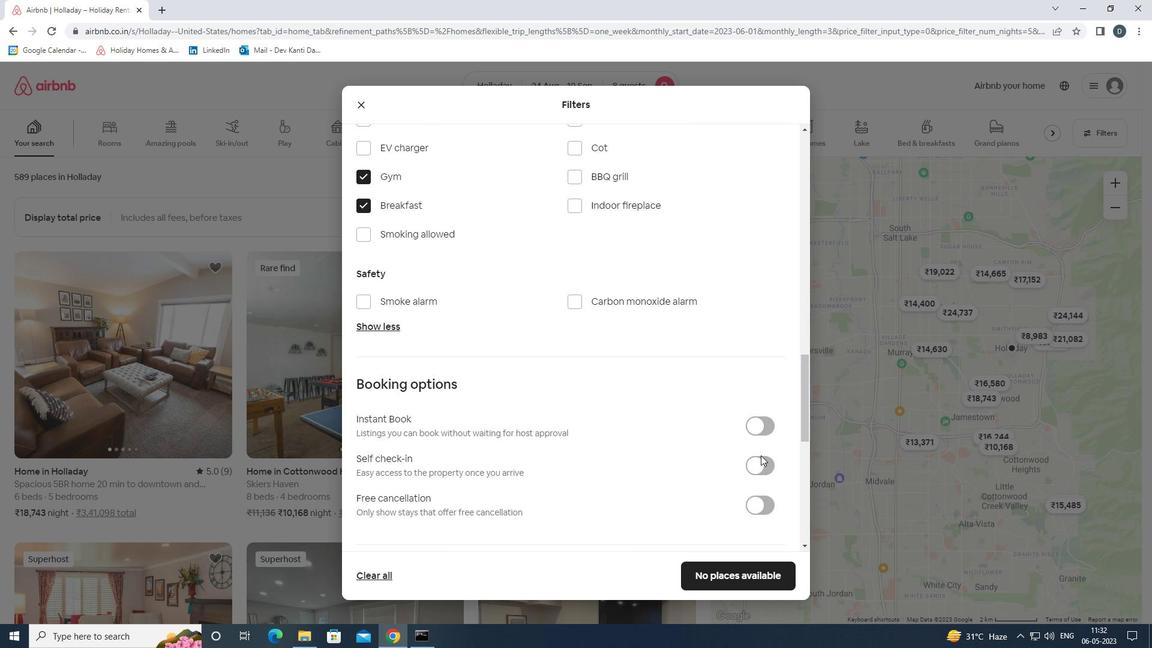 
Action: Mouse pressed left at (772, 467)
Screenshot: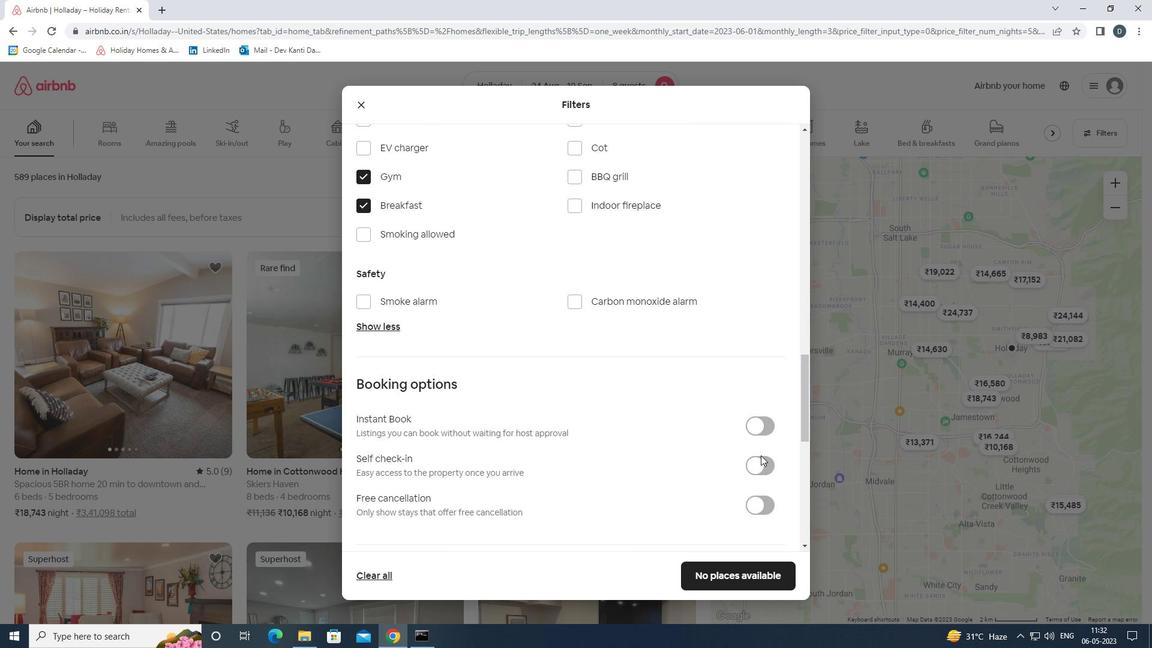 
Action: Mouse moved to (727, 452)
Screenshot: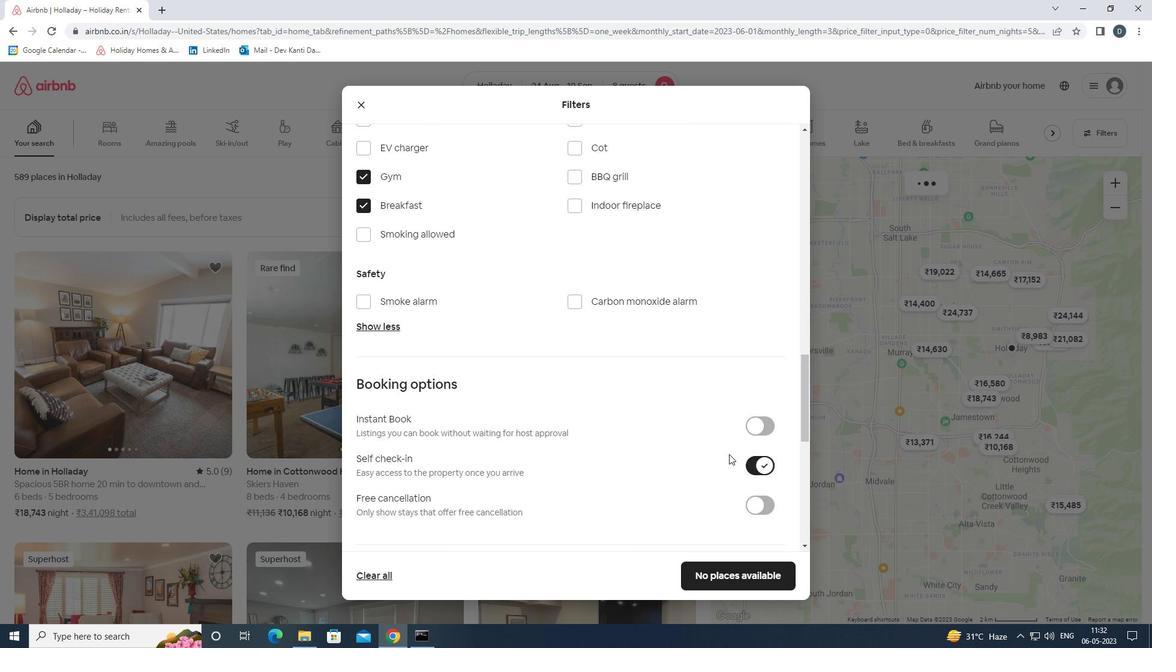 
Action: Mouse scrolled (727, 452) with delta (0, 0)
Screenshot: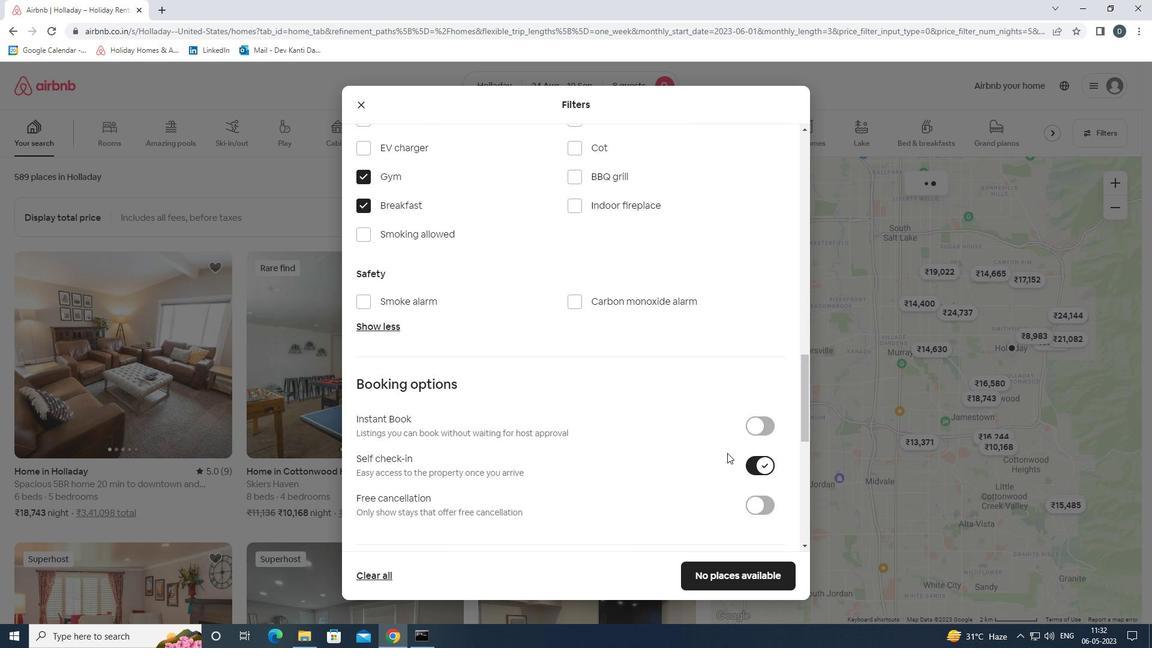 
Action: Mouse scrolled (727, 452) with delta (0, 0)
Screenshot: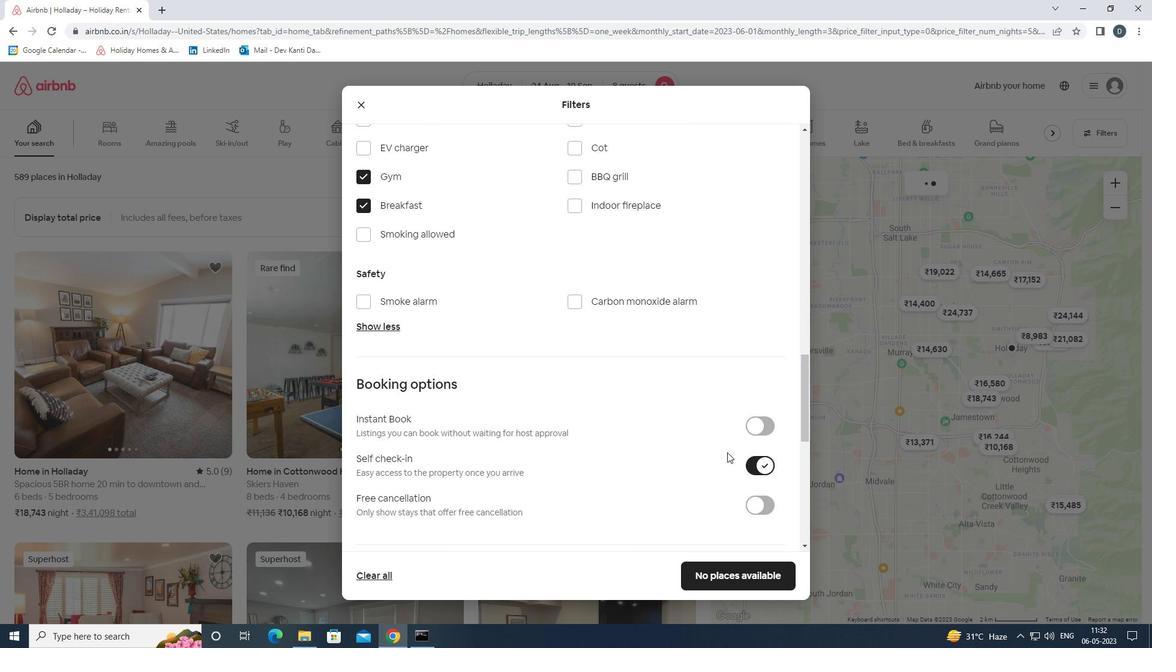 
Action: Mouse scrolled (727, 452) with delta (0, 0)
Screenshot: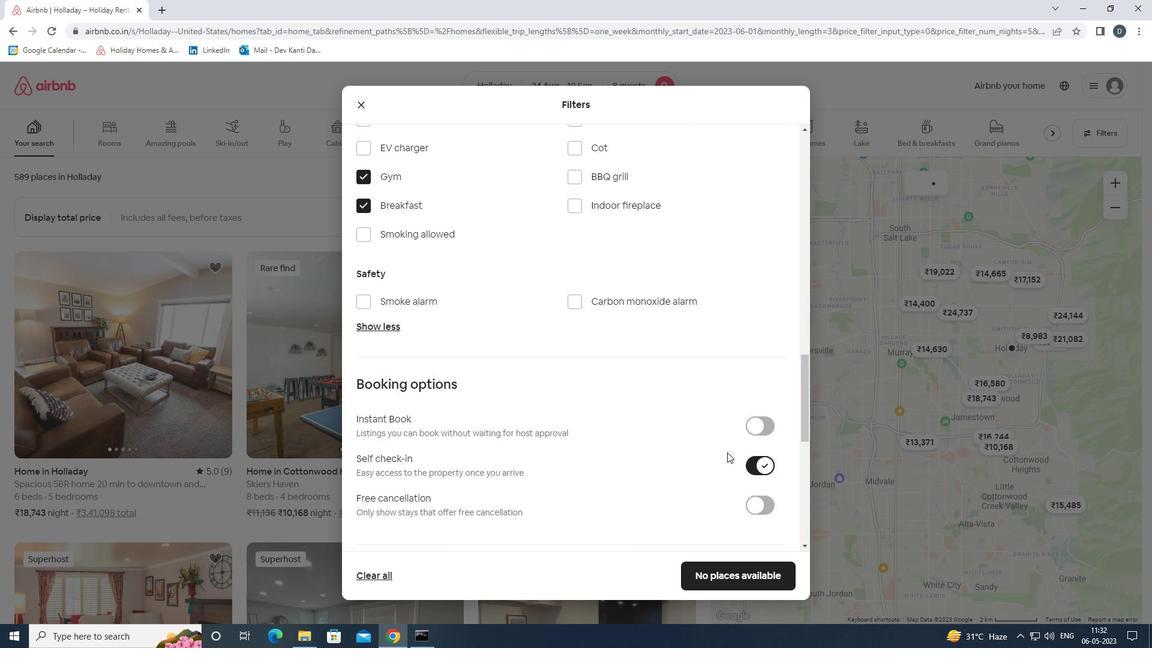 
Action: Mouse scrolled (727, 452) with delta (0, 0)
Screenshot: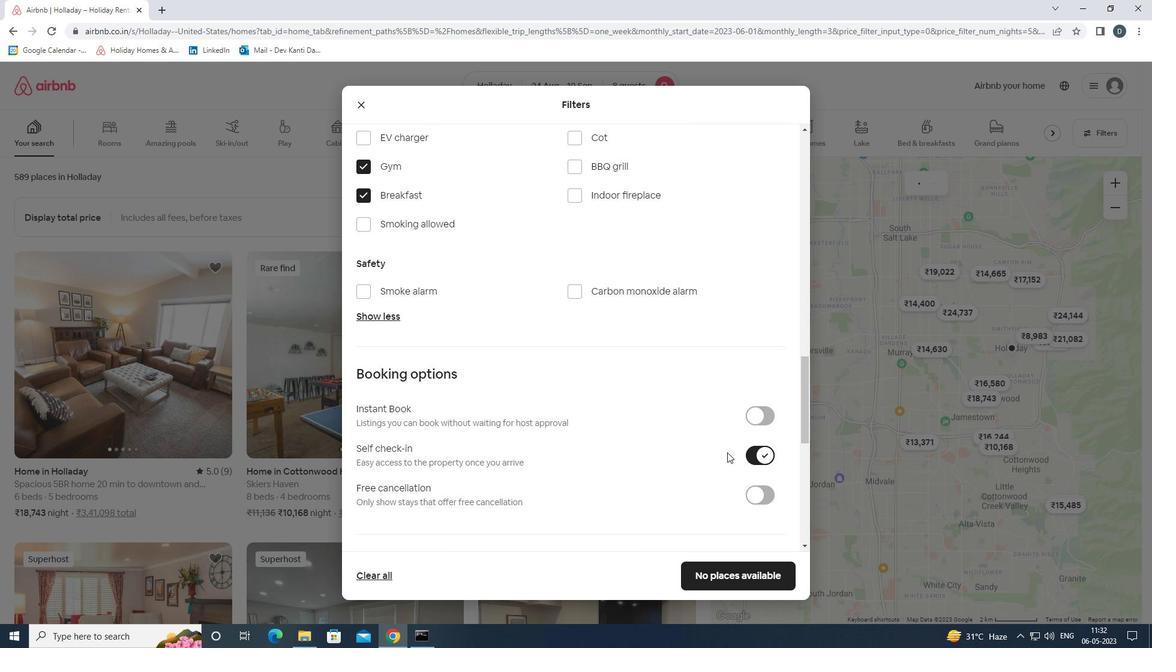 
Action: Mouse scrolled (727, 452) with delta (0, 0)
Screenshot: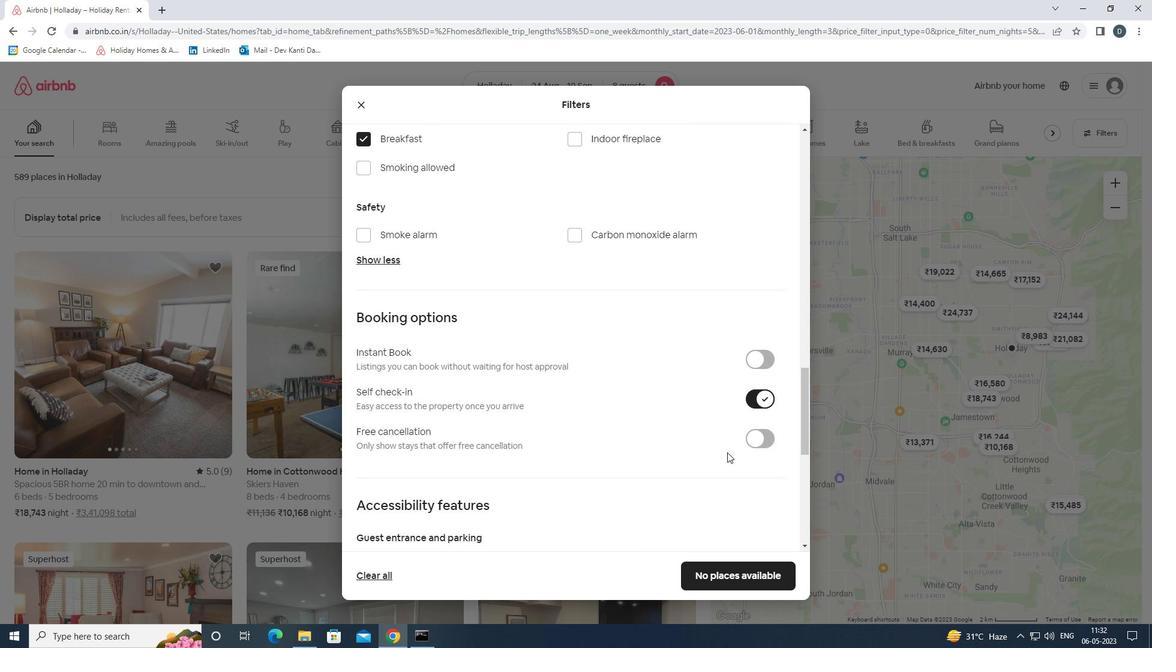 
Action: Mouse moved to (602, 459)
Screenshot: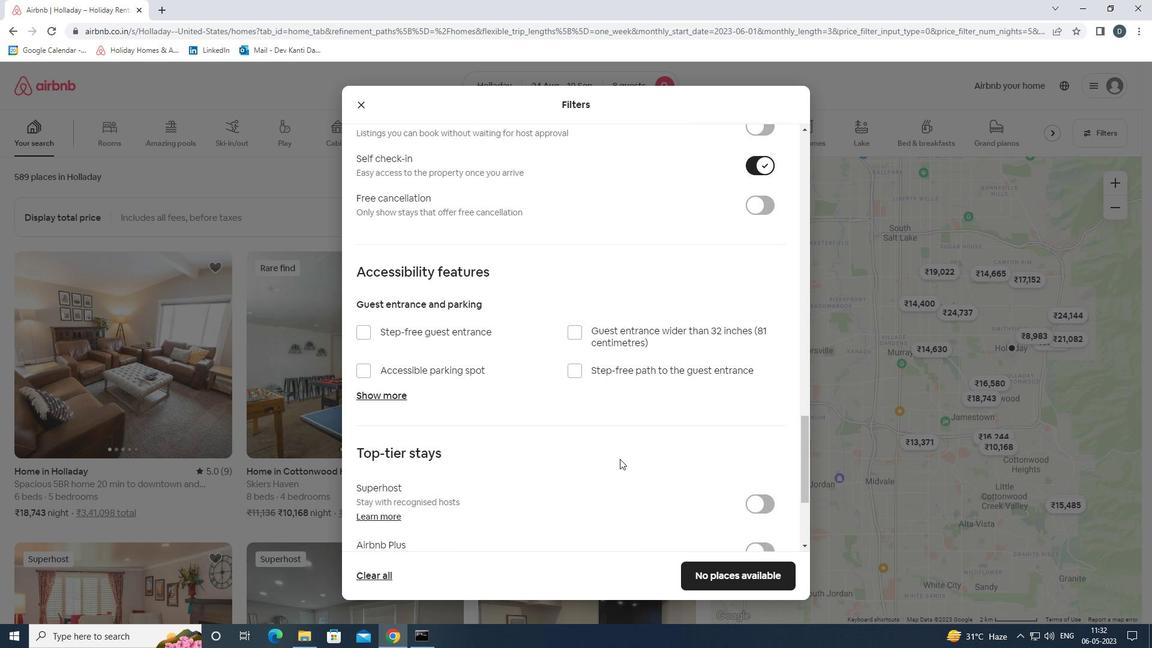 
Action: Mouse scrolled (602, 458) with delta (0, 0)
Screenshot: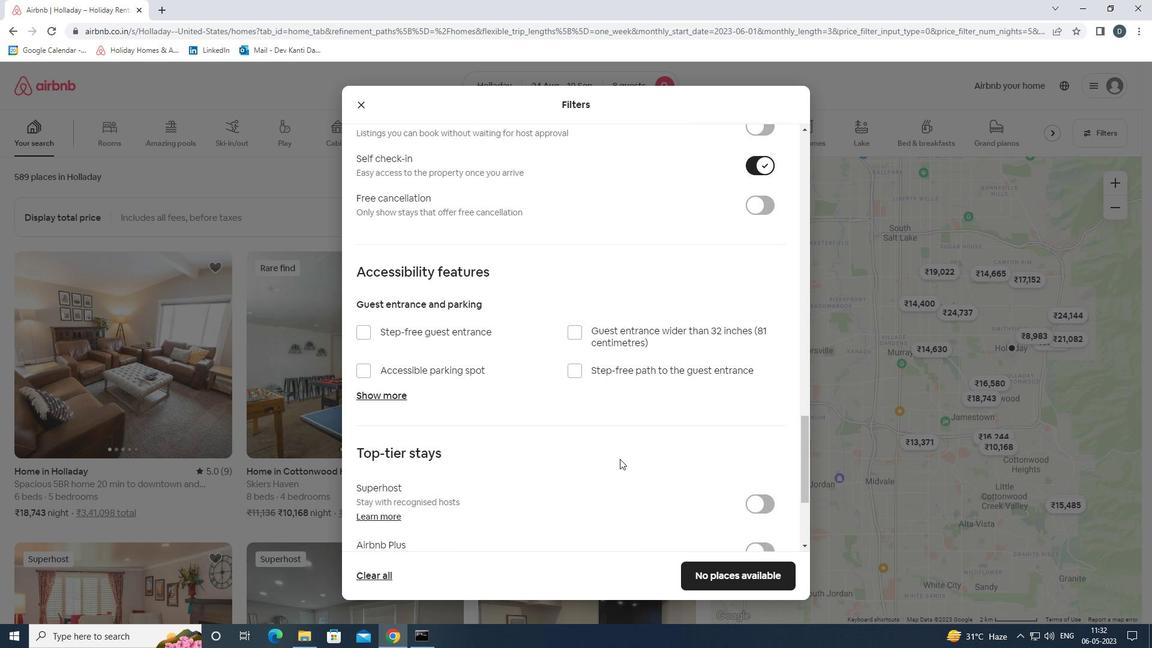 
Action: Mouse moved to (602, 459)
Screenshot: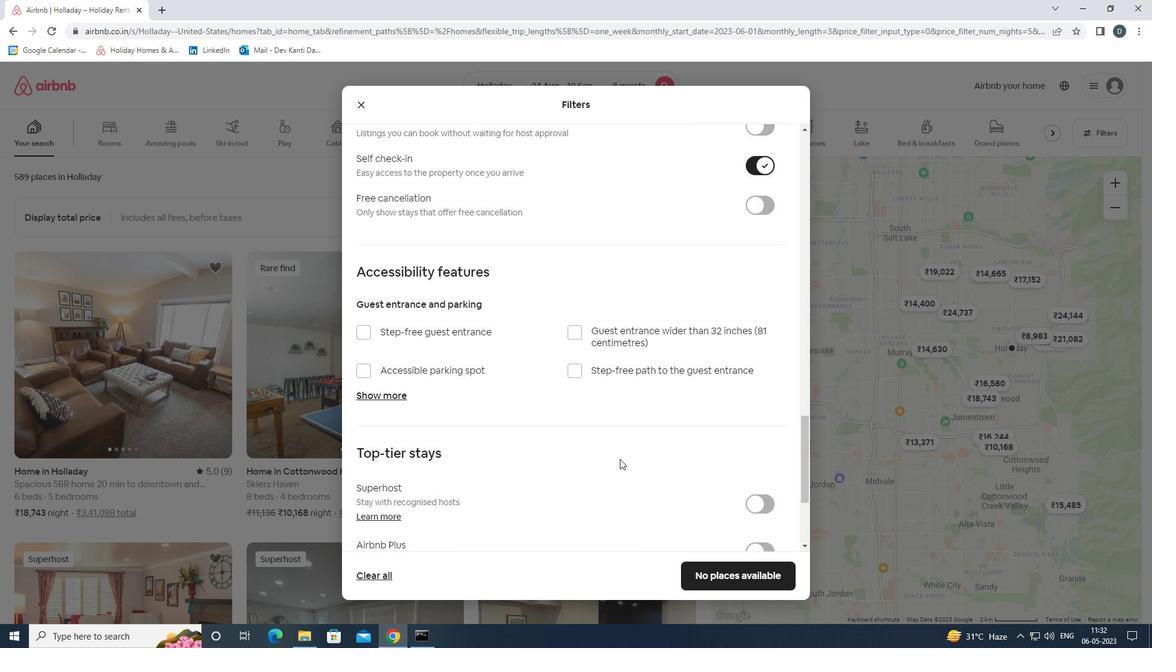 
Action: Mouse scrolled (602, 458) with delta (0, 0)
Screenshot: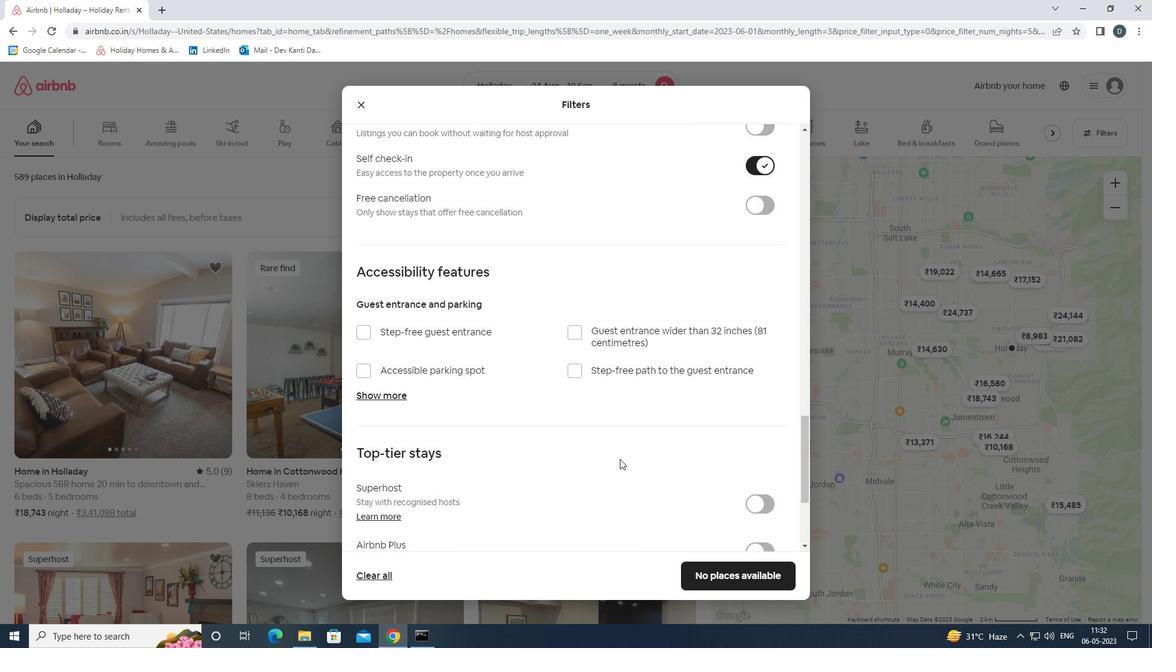
Action: Mouse moved to (600, 459)
Screenshot: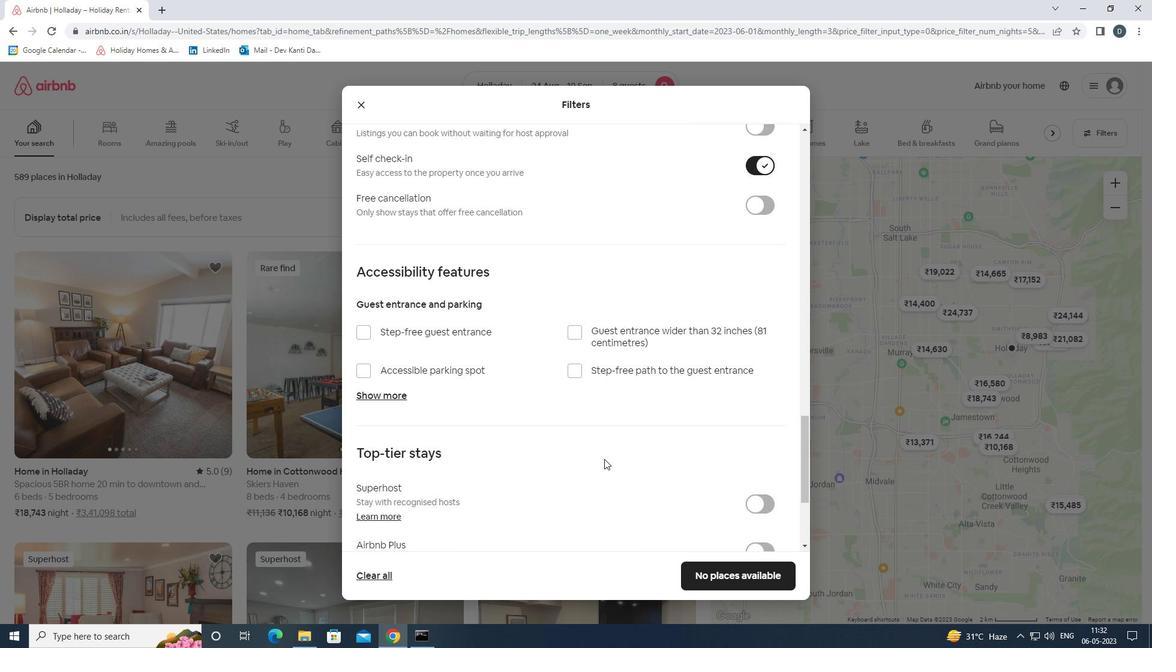 
Action: Mouse scrolled (600, 459) with delta (0, 0)
Screenshot: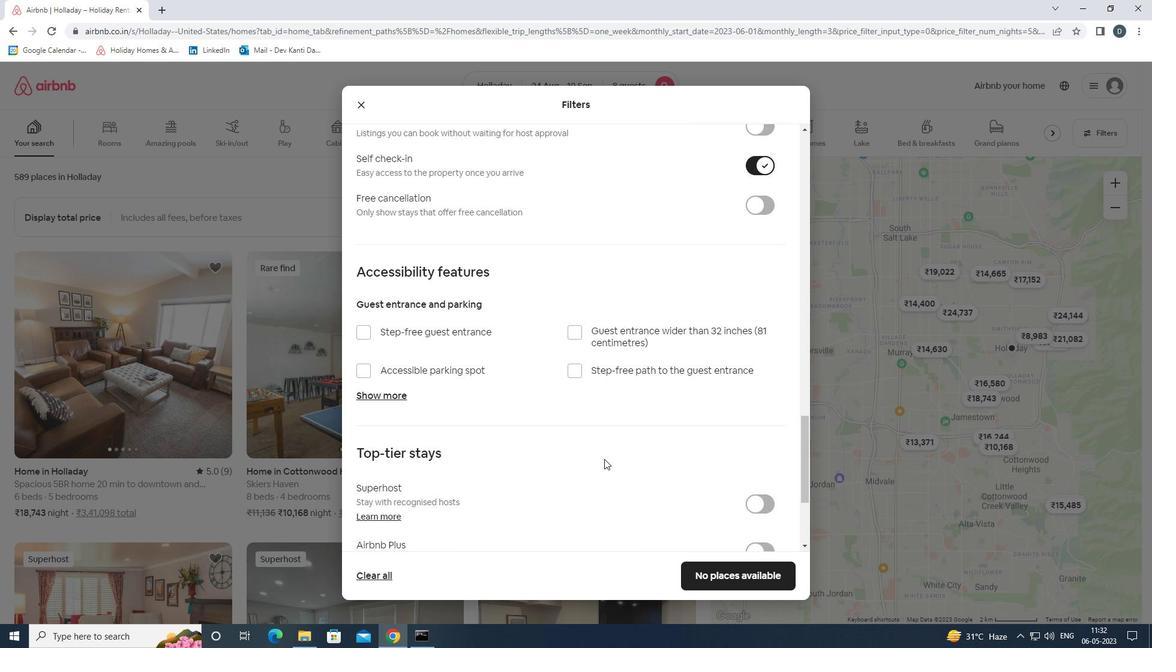 
Action: Mouse moved to (595, 461)
Screenshot: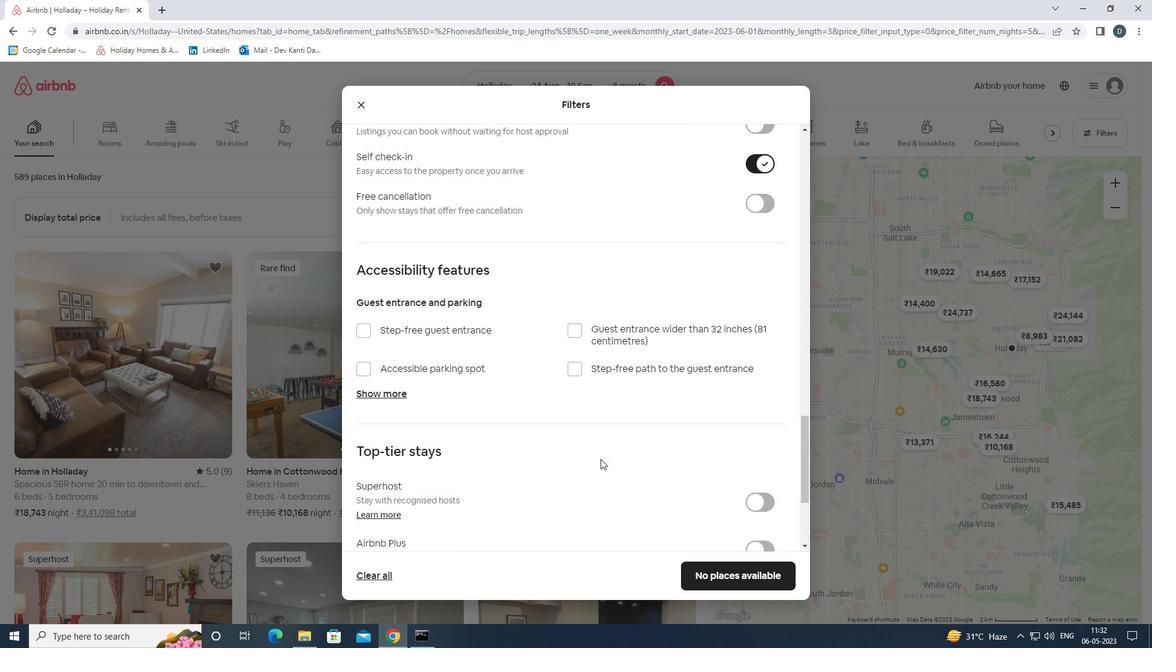 
Action: Mouse scrolled (595, 461) with delta (0, 0)
Screenshot: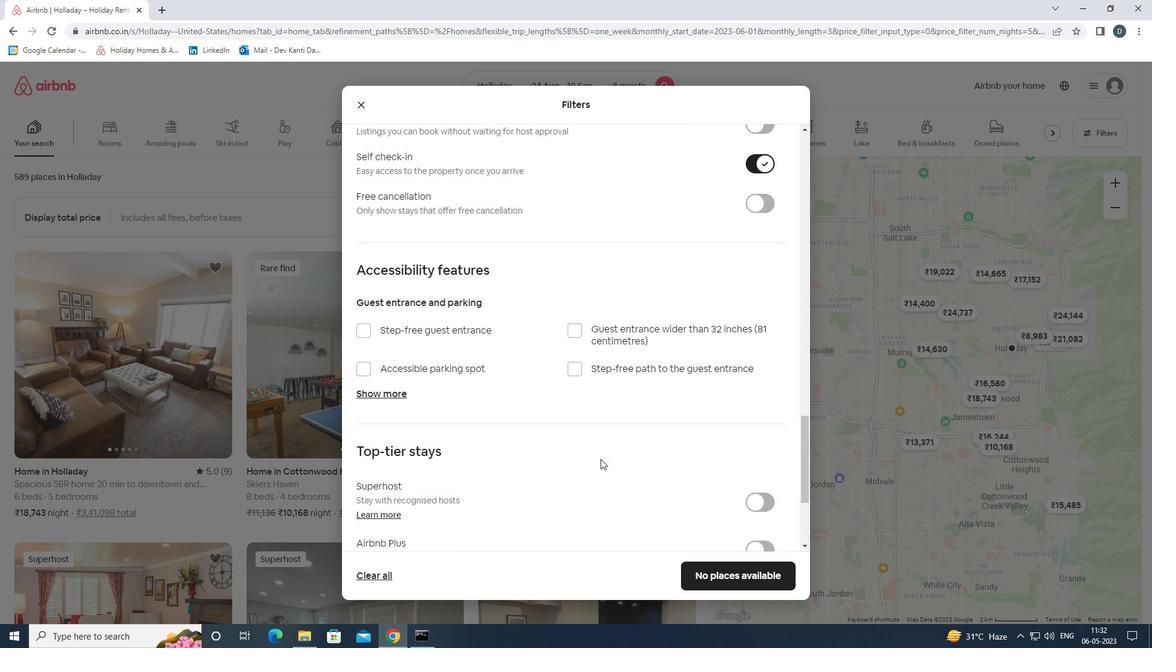 
Action: Mouse moved to (579, 466)
Screenshot: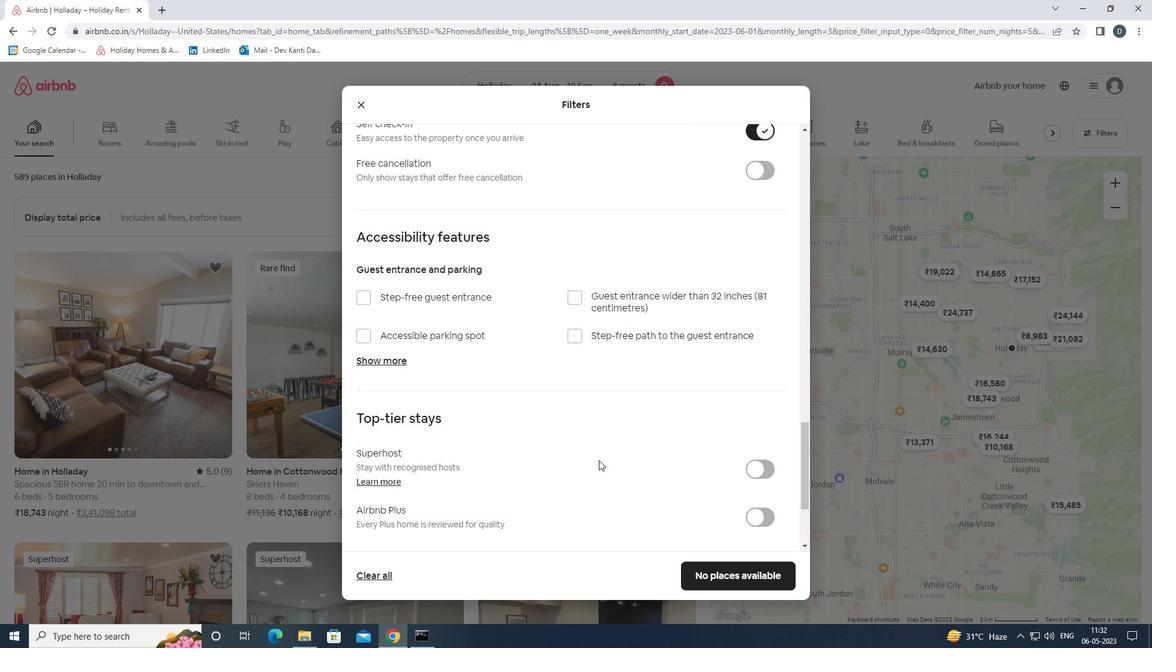 
Action: Mouse scrolled (579, 465) with delta (0, 0)
Screenshot: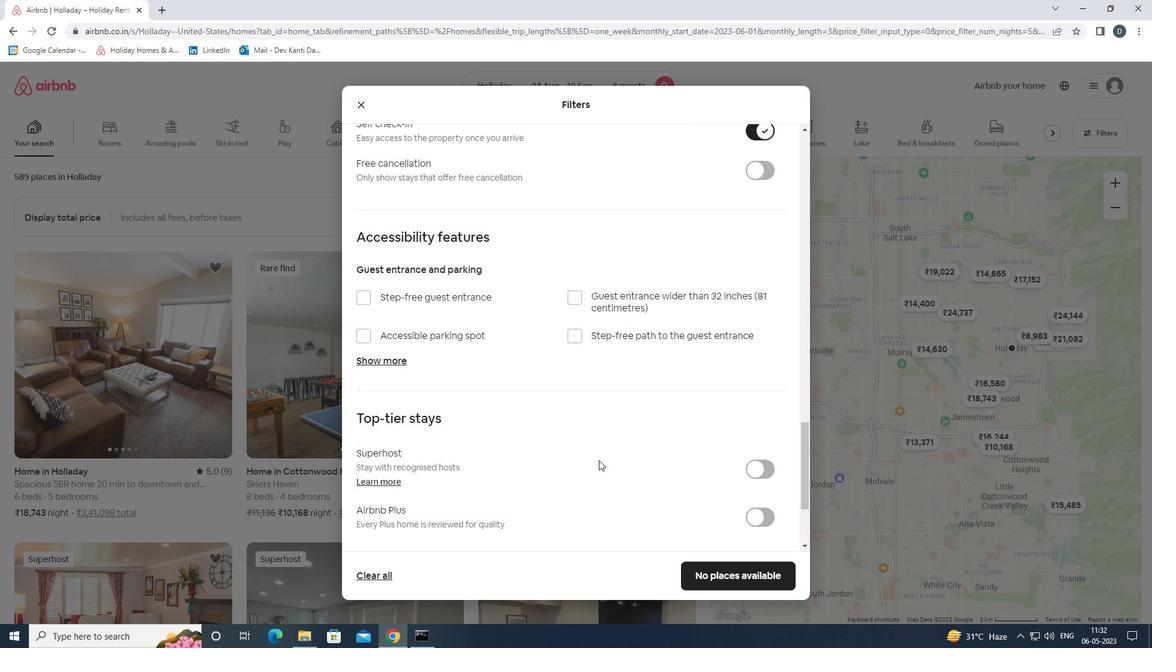 
Action: Mouse moved to (362, 468)
Screenshot: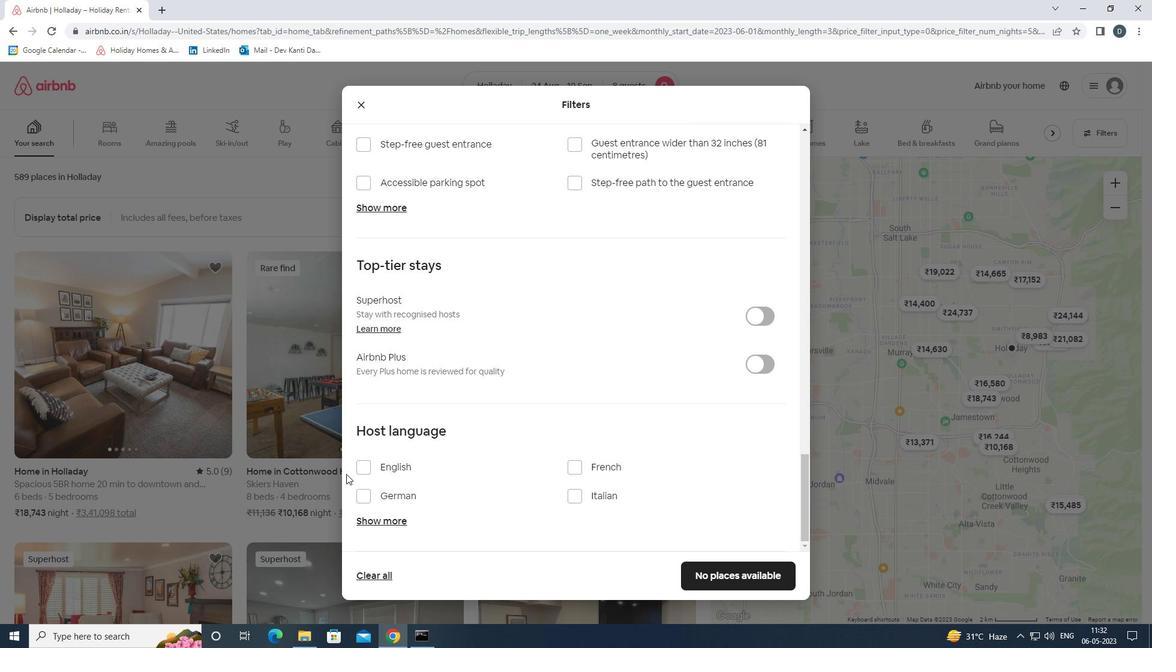 
Action: Mouse pressed left at (362, 468)
Screenshot: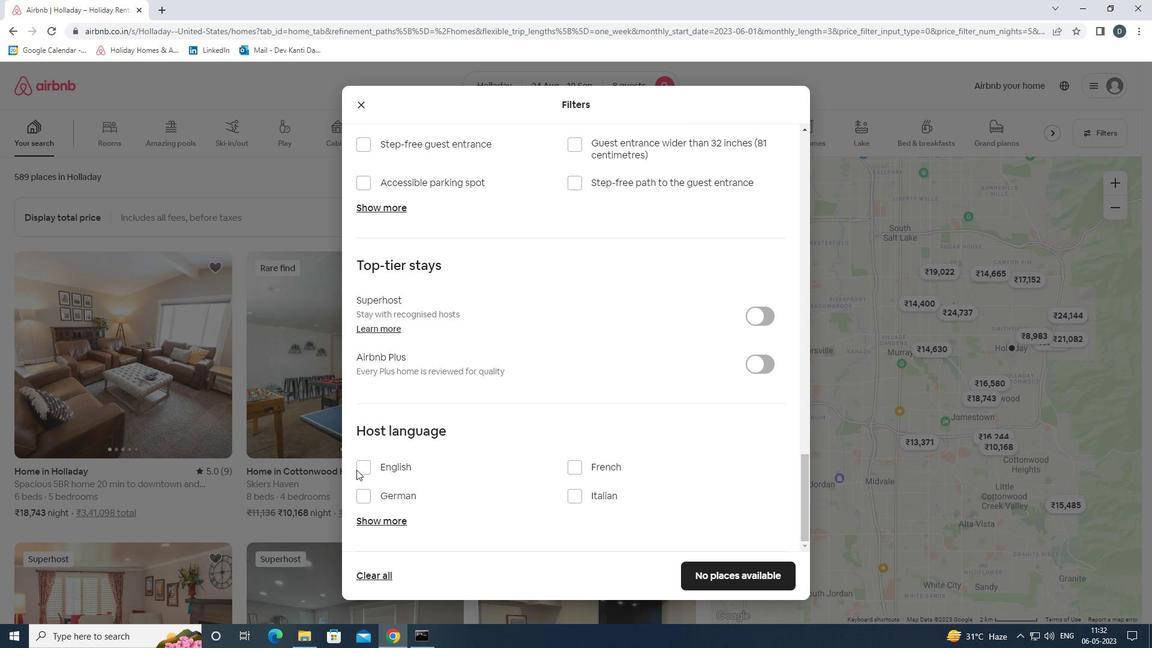 
Action: Mouse moved to (750, 571)
Screenshot: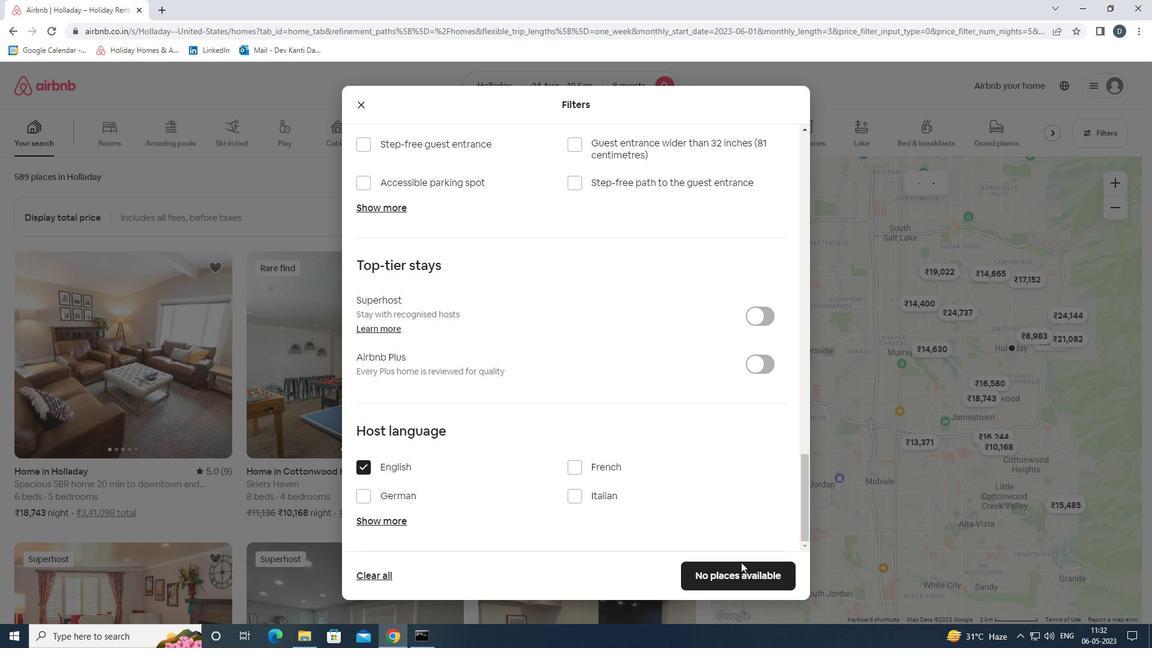 
Action: Mouse pressed left at (750, 571)
Screenshot: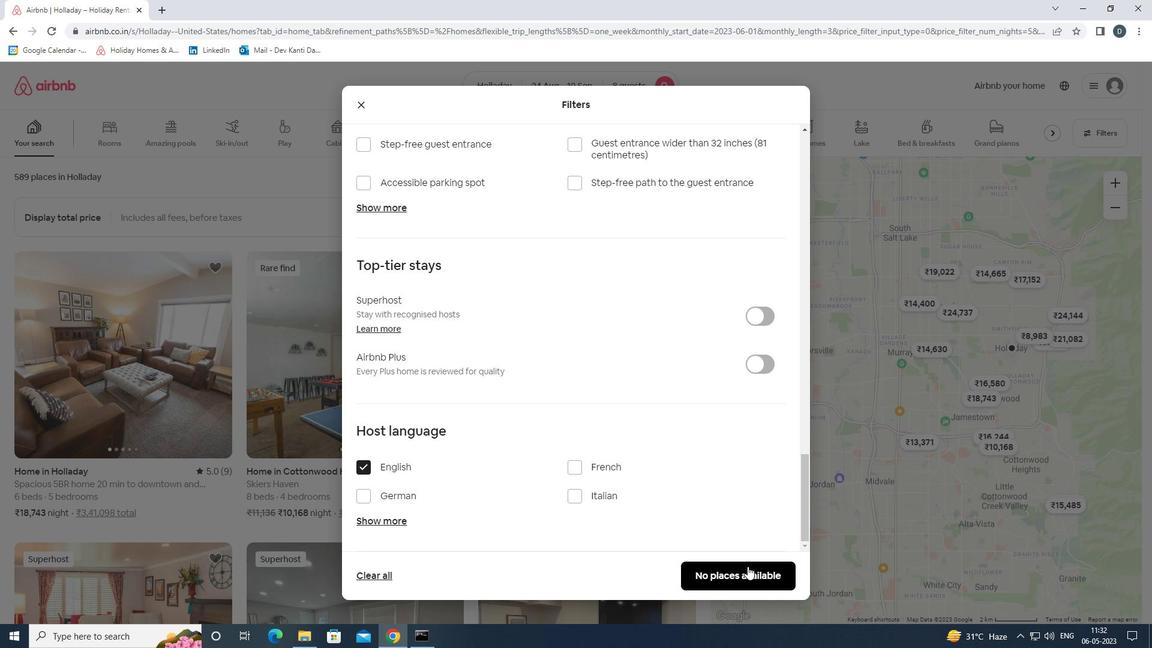
Action: Mouse moved to (688, 521)
Screenshot: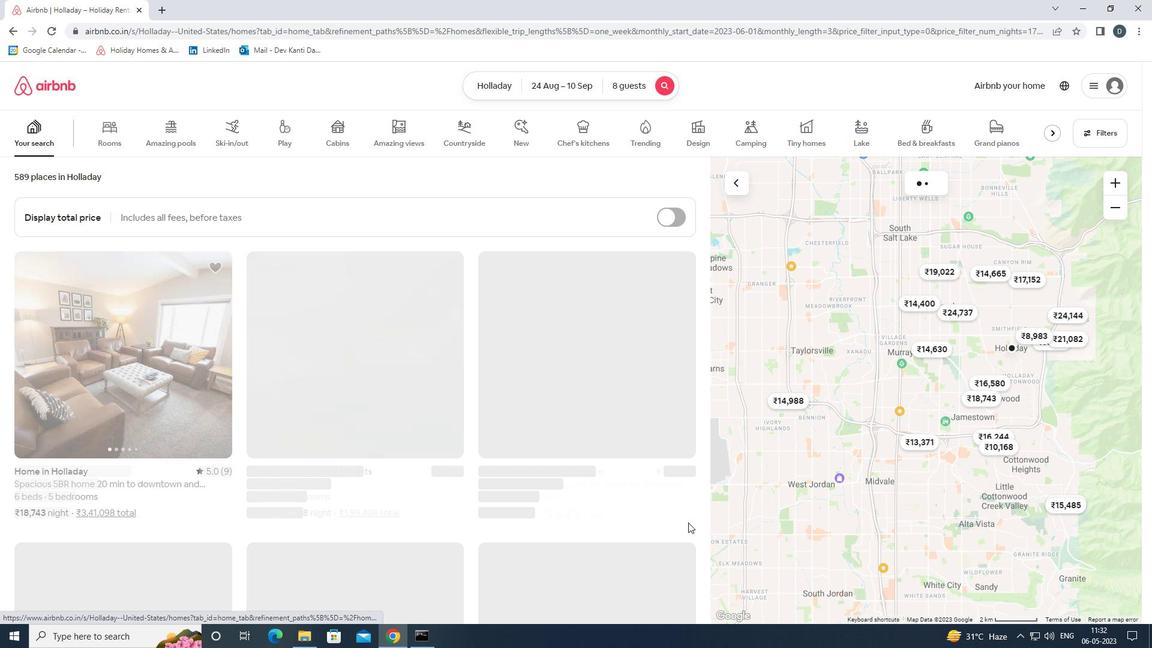 
